 Task: Find connections with filter location Pedra Branca with filter topic #linkedincoachwith filter profile language French with filter current company CA/CS/CMA Hiring : Campus and Offcampus  with filter school West Bengal University of Technology, Kolkata with filter industry Book and Periodical Publishing with filter service category Writing with filter keywords title Wedding Coordinator
Action: Mouse moved to (647, 105)
Screenshot: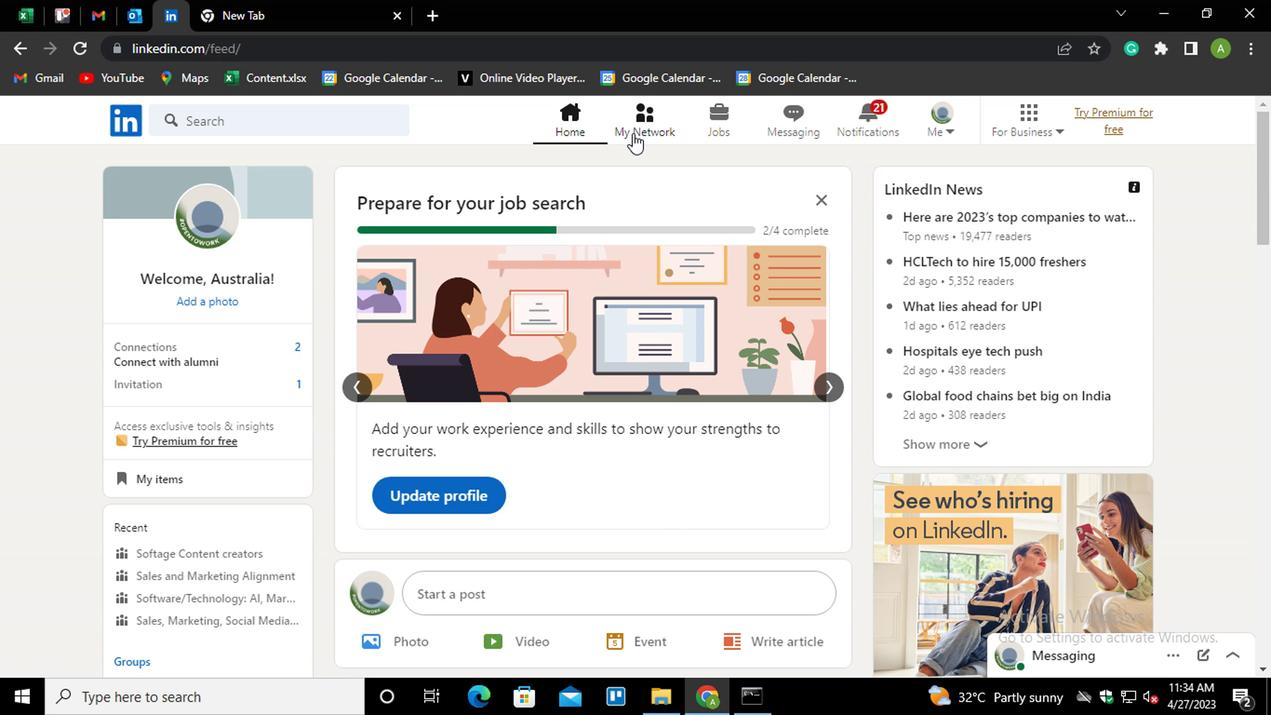 
Action: Mouse pressed left at (647, 105)
Screenshot: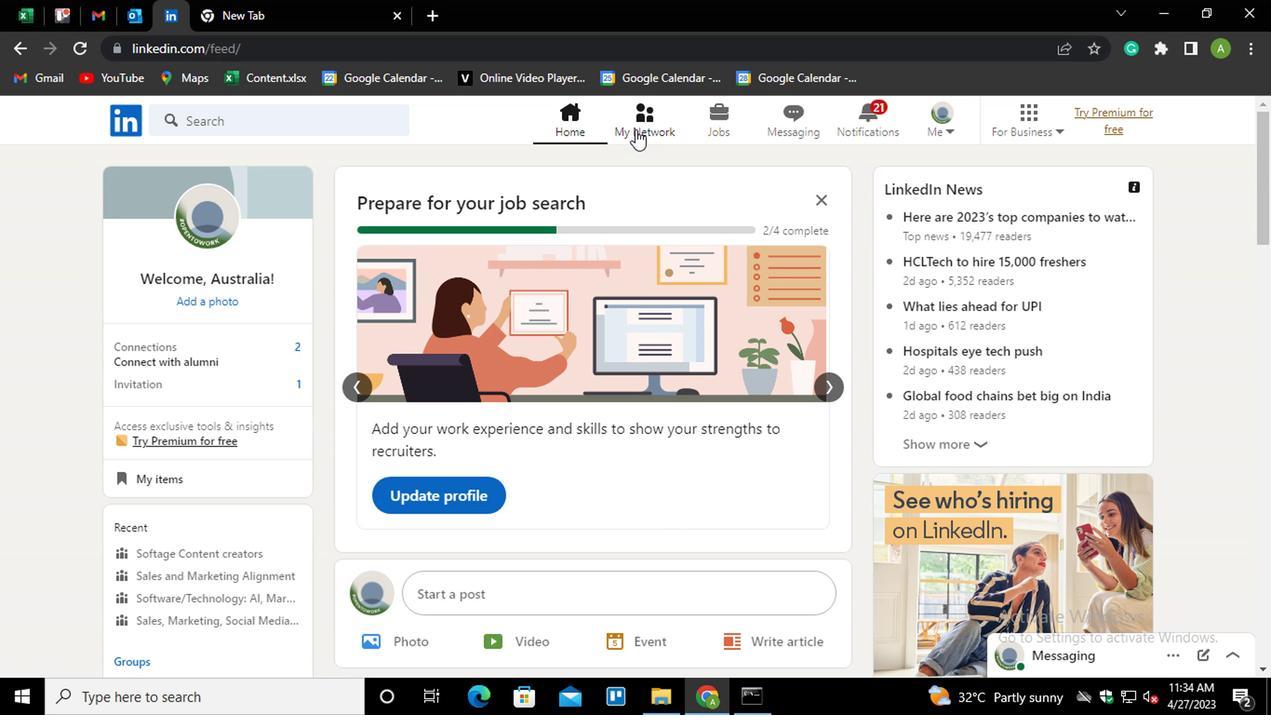 
Action: Mouse moved to (172, 219)
Screenshot: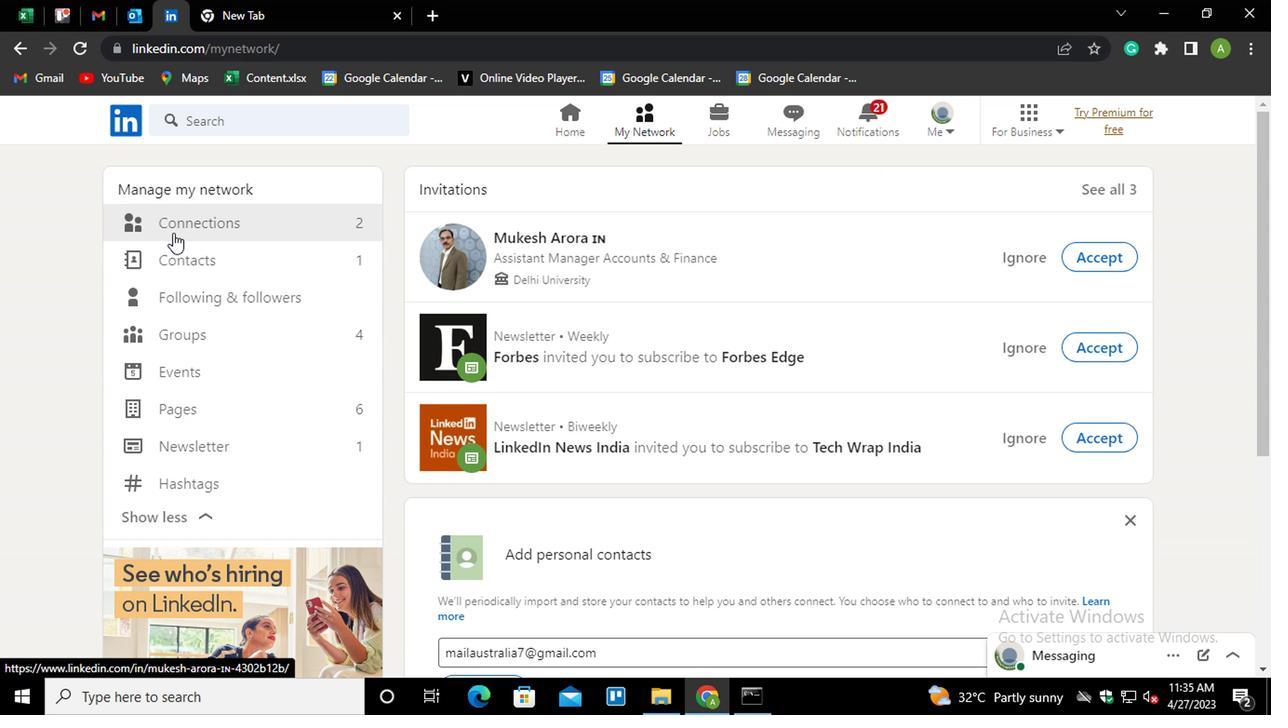 
Action: Mouse pressed left at (172, 219)
Screenshot: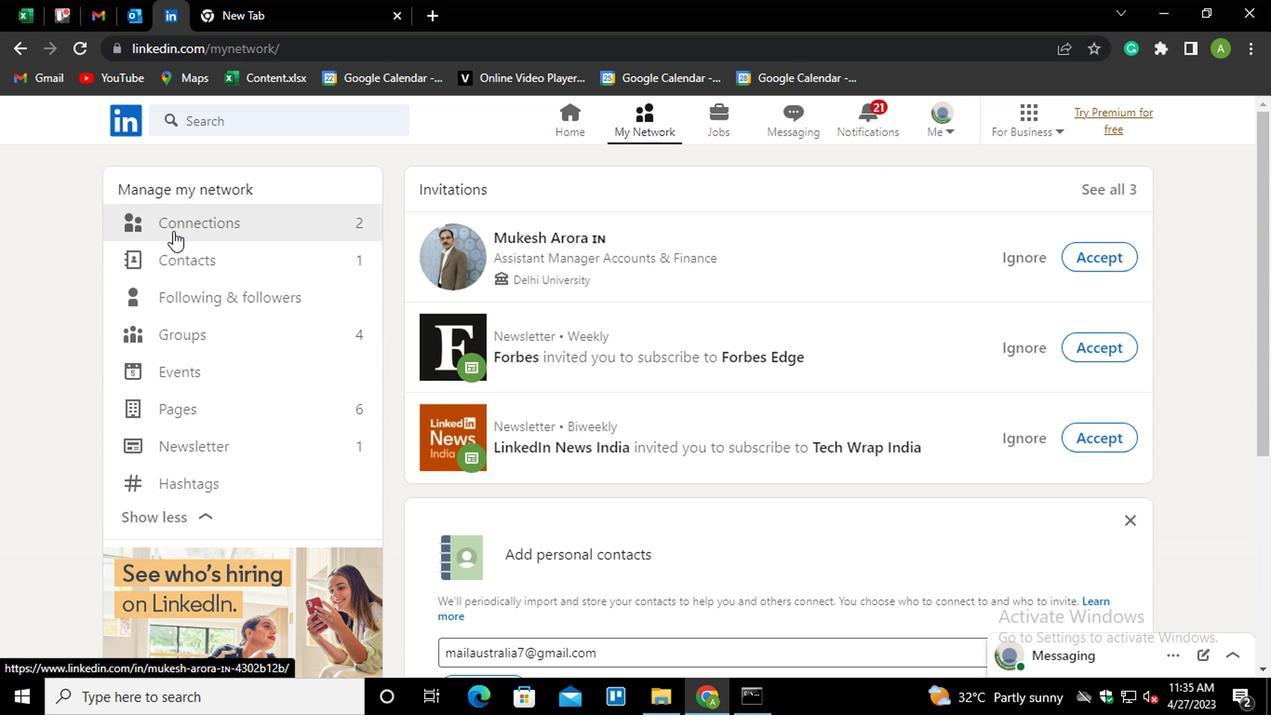 
Action: Mouse moved to (775, 223)
Screenshot: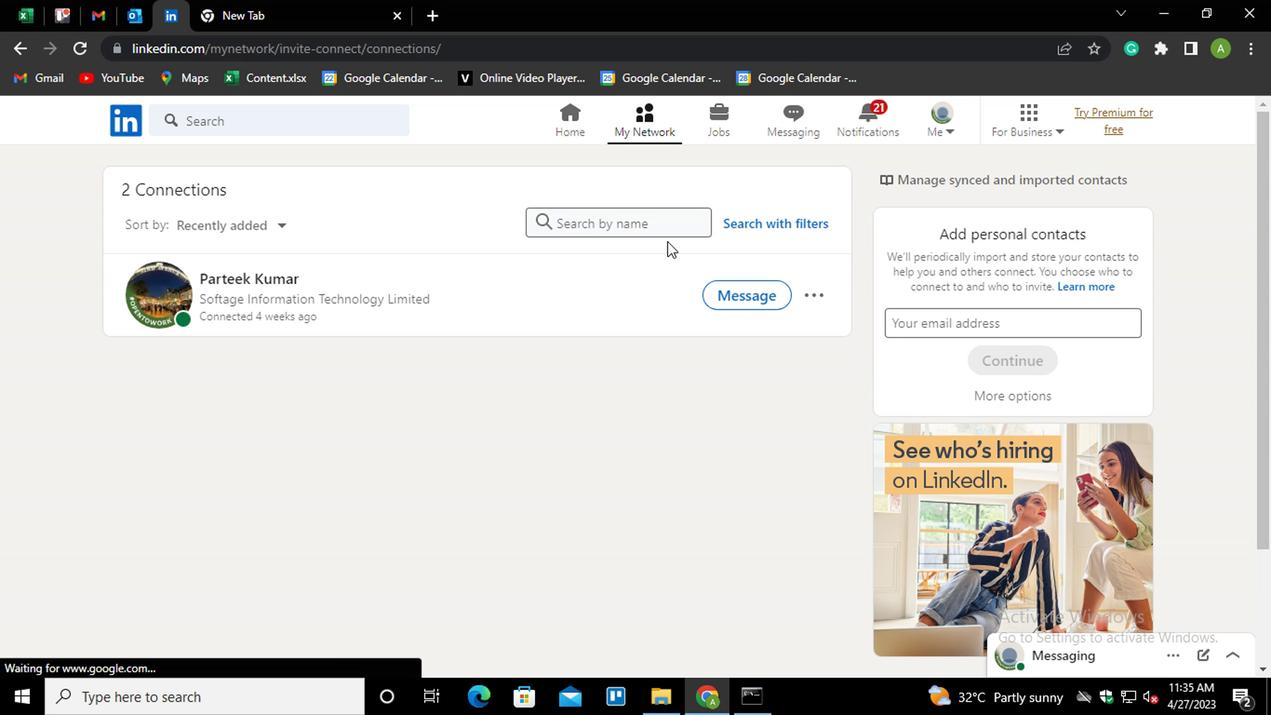 
Action: Mouse pressed left at (775, 223)
Screenshot: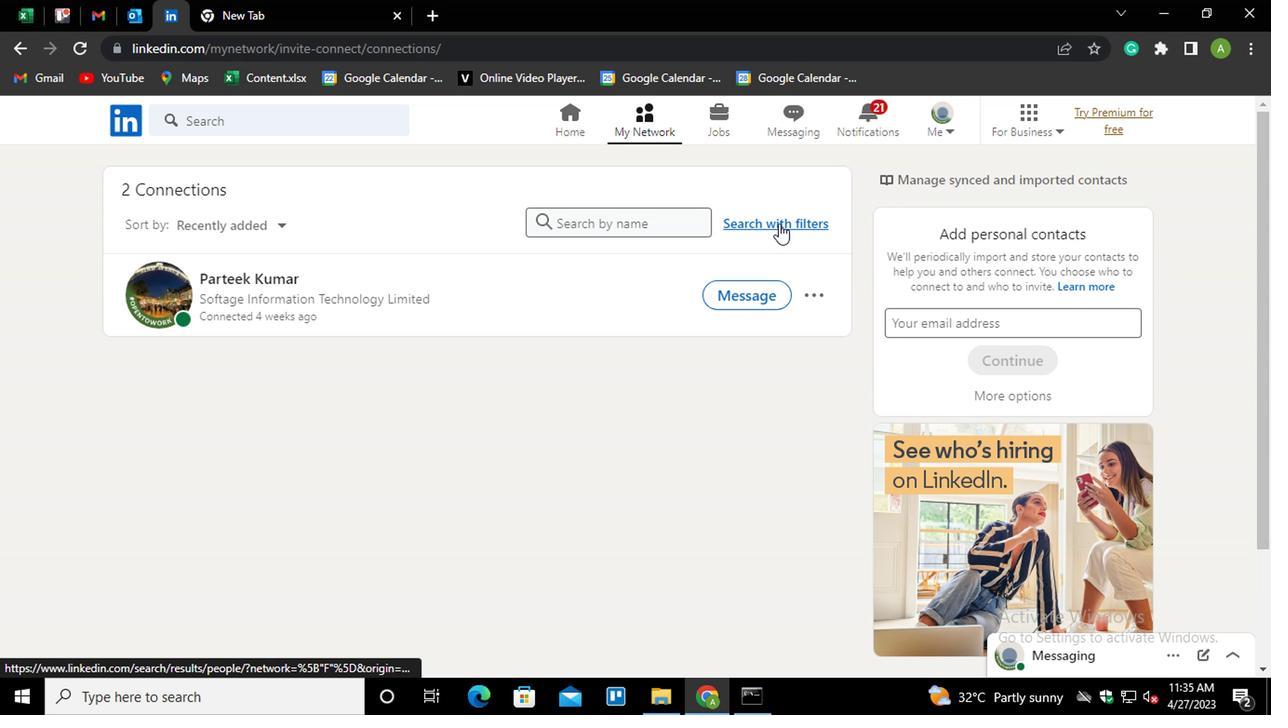
Action: Mouse moved to (698, 177)
Screenshot: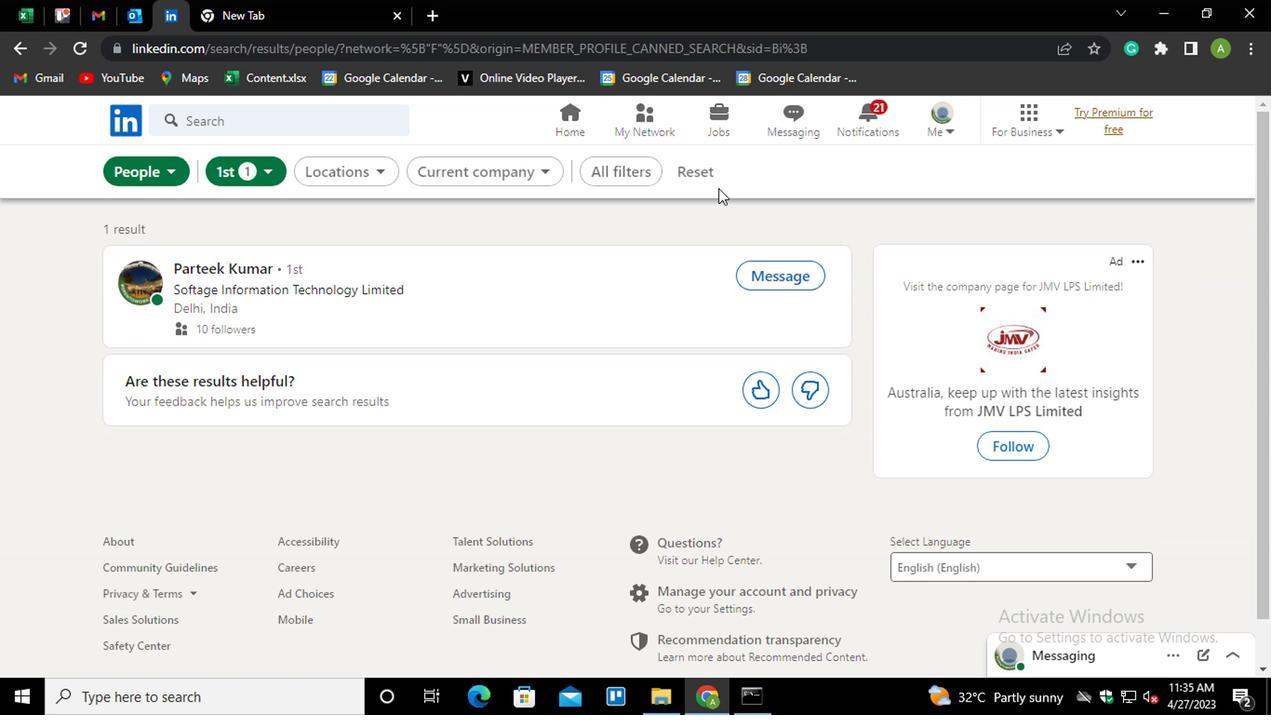 
Action: Mouse pressed left at (698, 177)
Screenshot: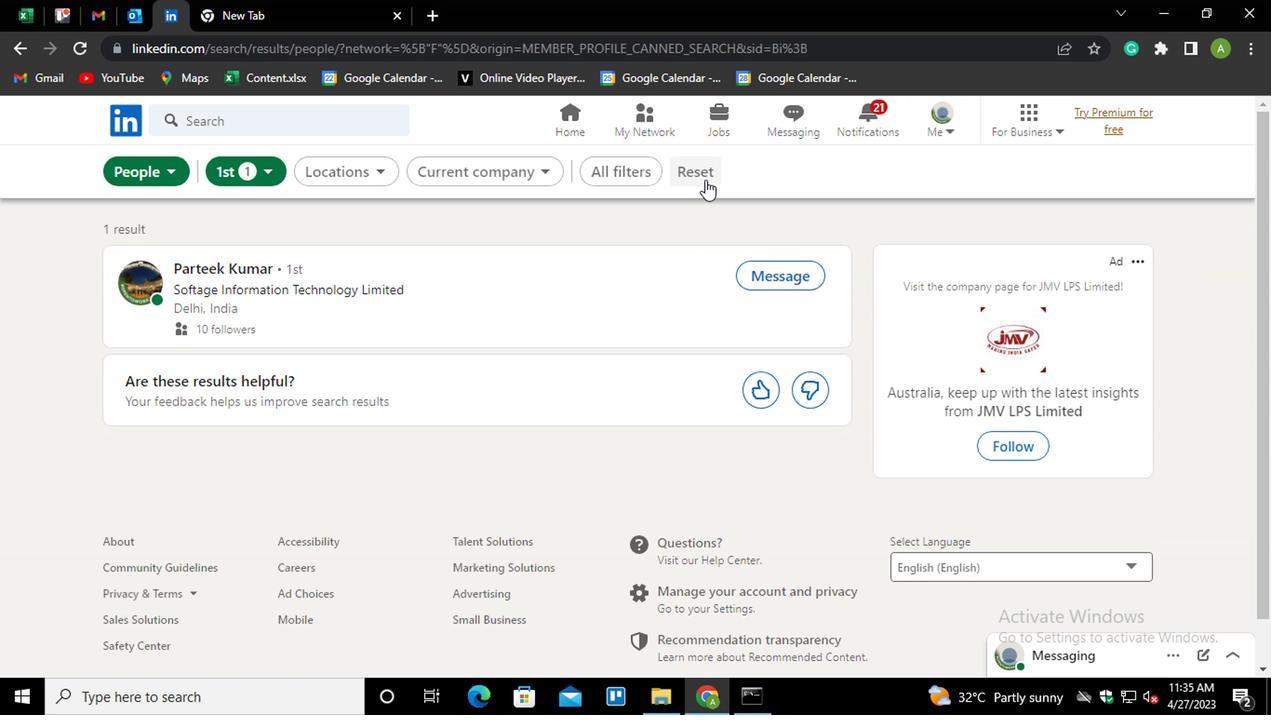 
Action: Mouse moved to (674, 177)
Screenshot: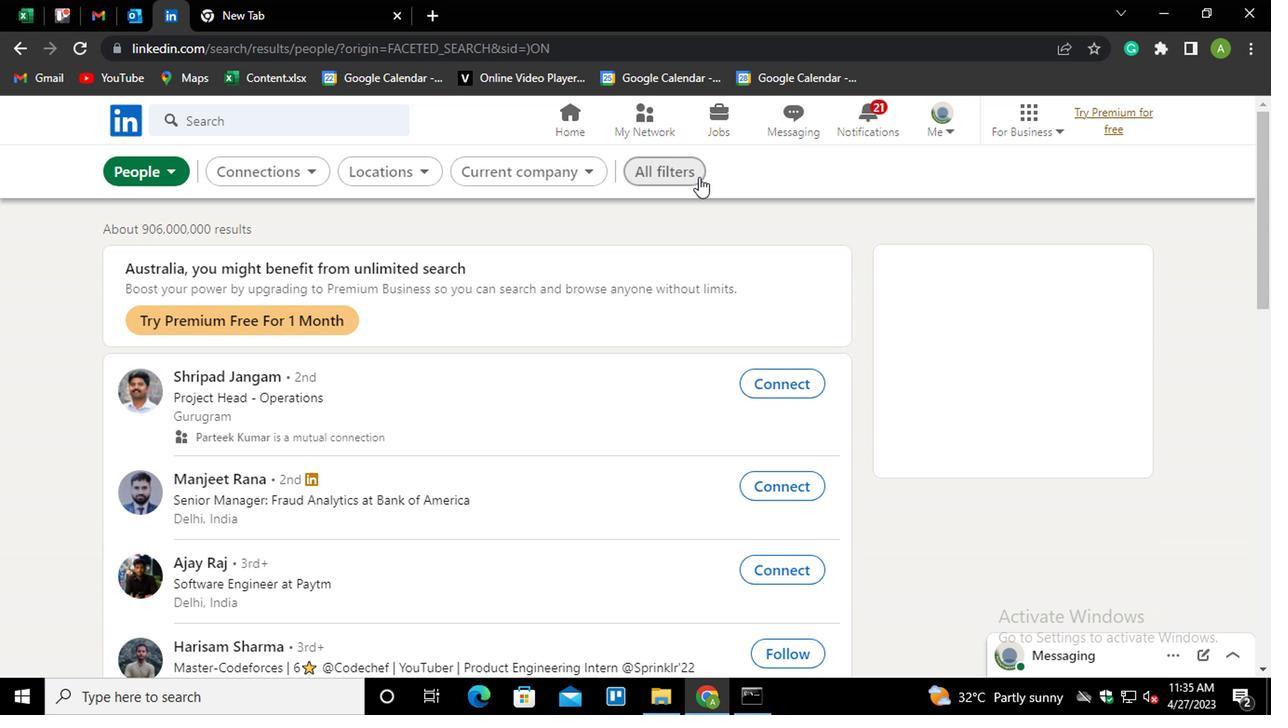 
Action: Mouse pressed left at (674, 177)
Screenshot: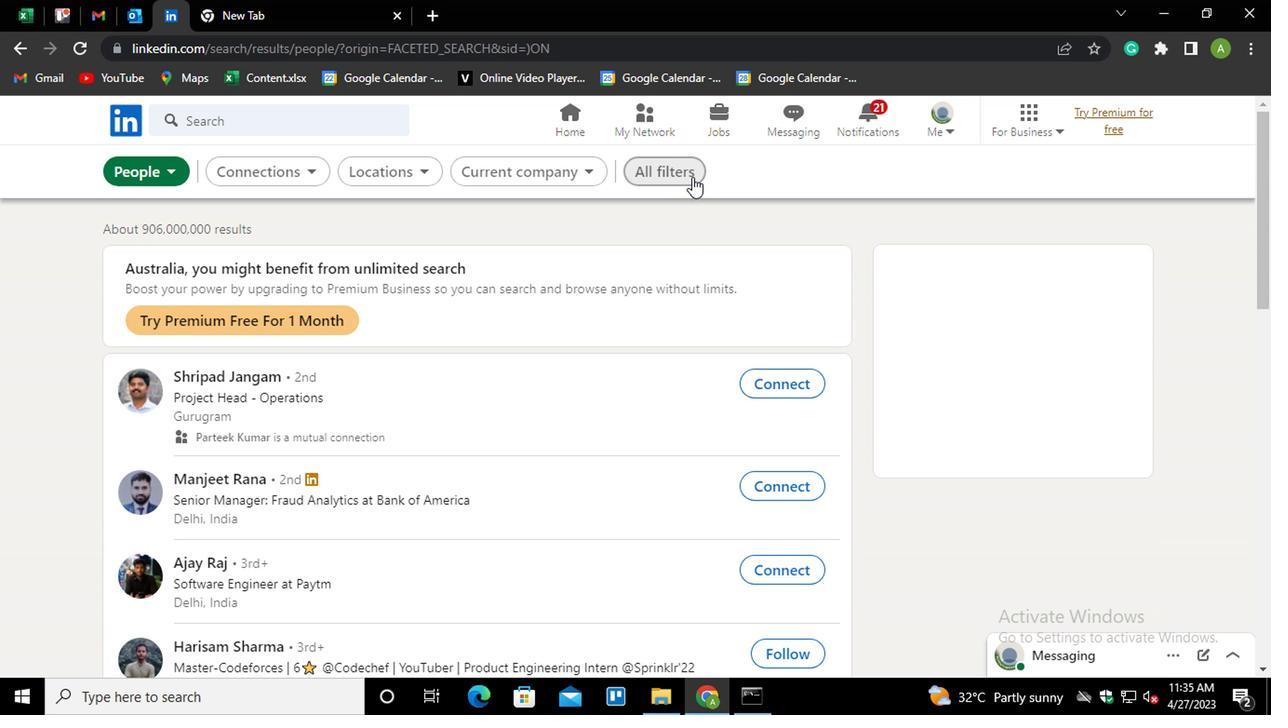 
Action: Mouse moved to (863, 375)
Screenshot: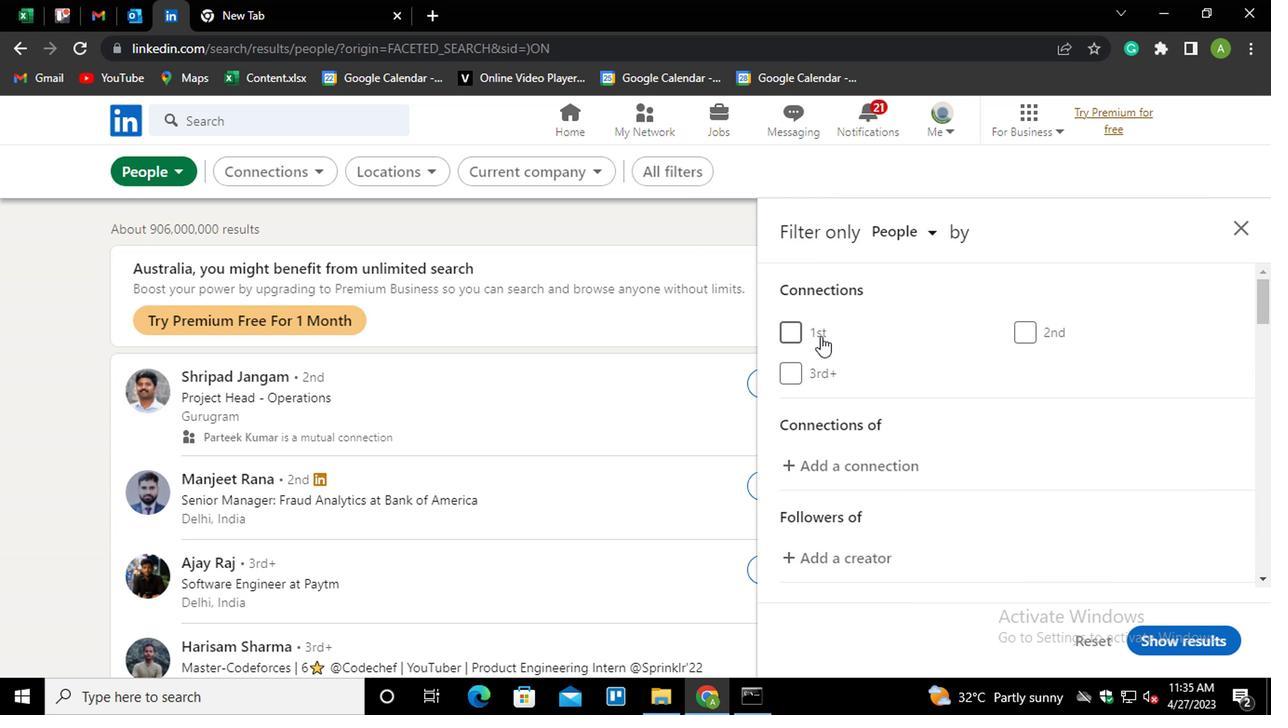 
Action: Mouse scrolled (863, 374) with delta (0, 0)
Screenshot: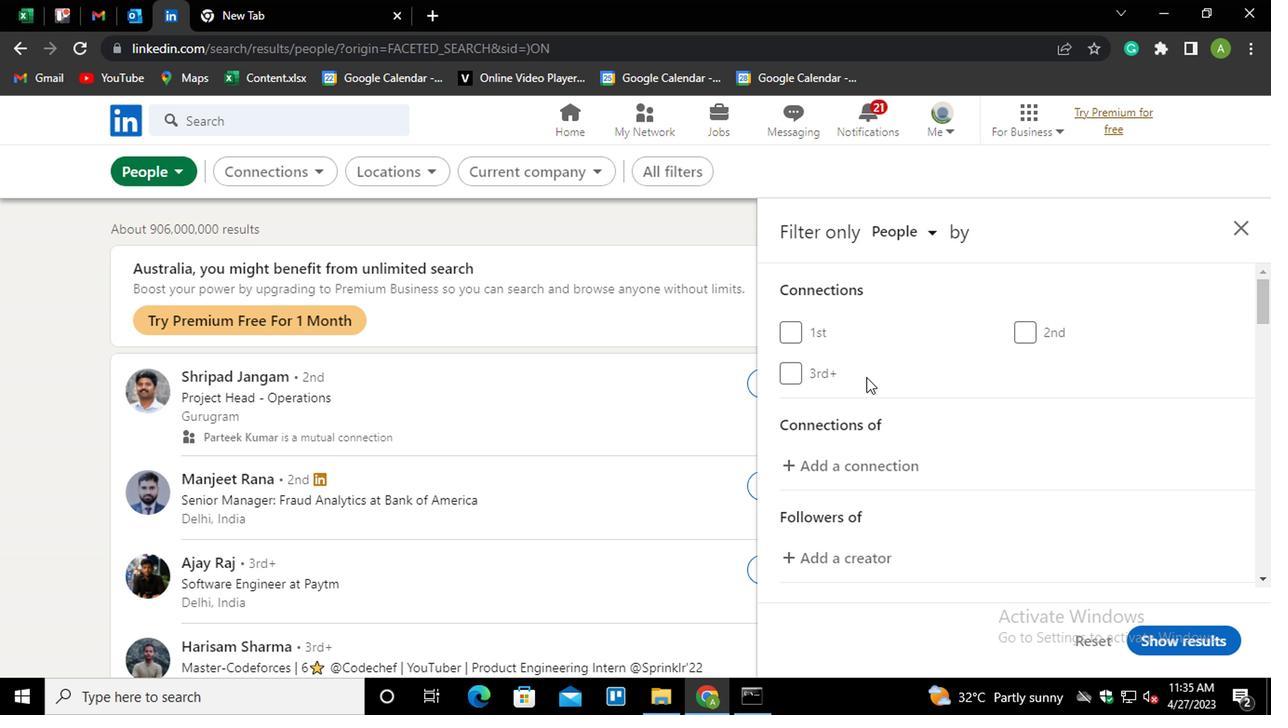 
Action: Mouse moved to (865, 375)
Screenshot: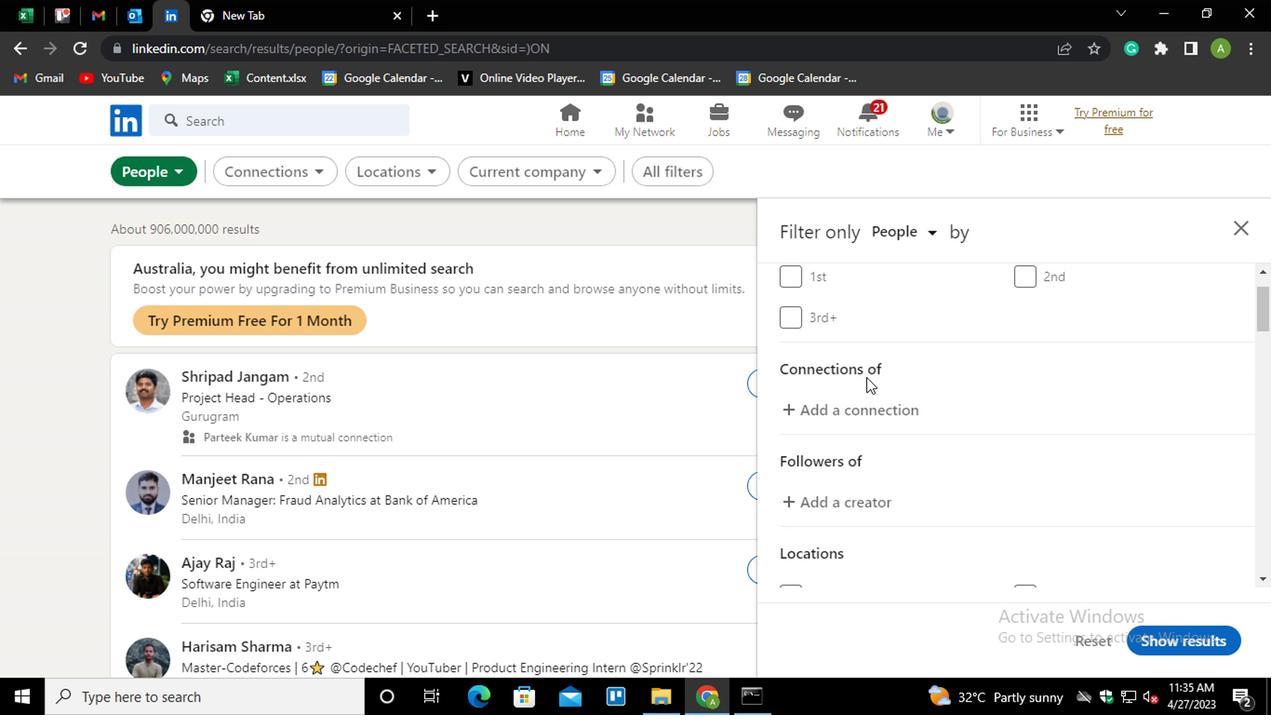 
Action: Mouse scrolled (865, 374) with delta (0, 0)
Screenshot: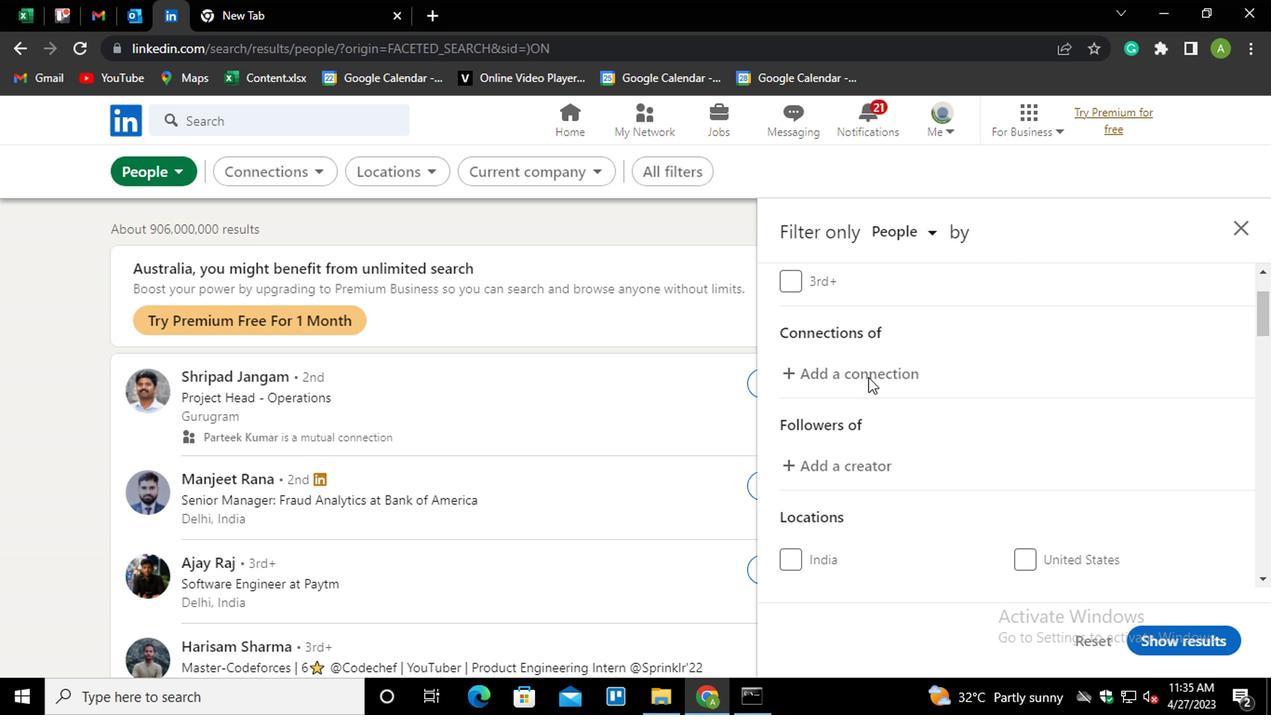 
Action: Mouse scrolled (865, 374) with delta (0, 0)
Screenshot: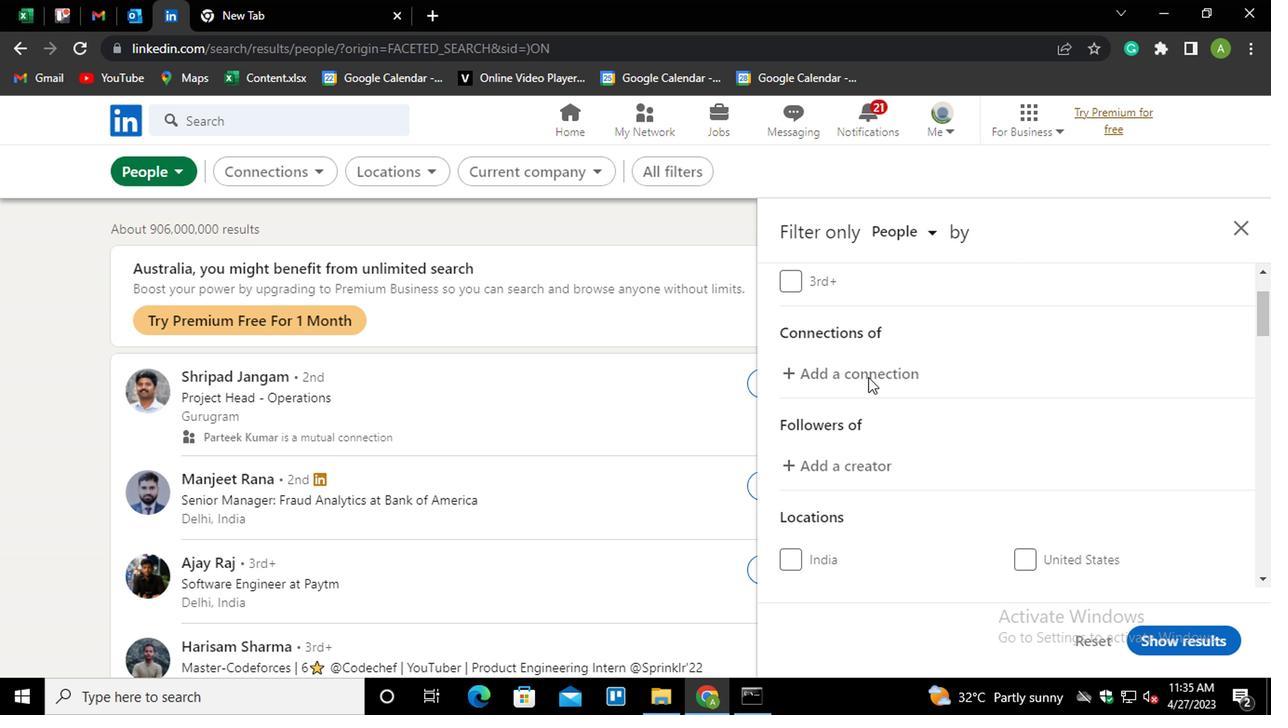 
Action: Mouse moved to (921, 413)
Screenshot: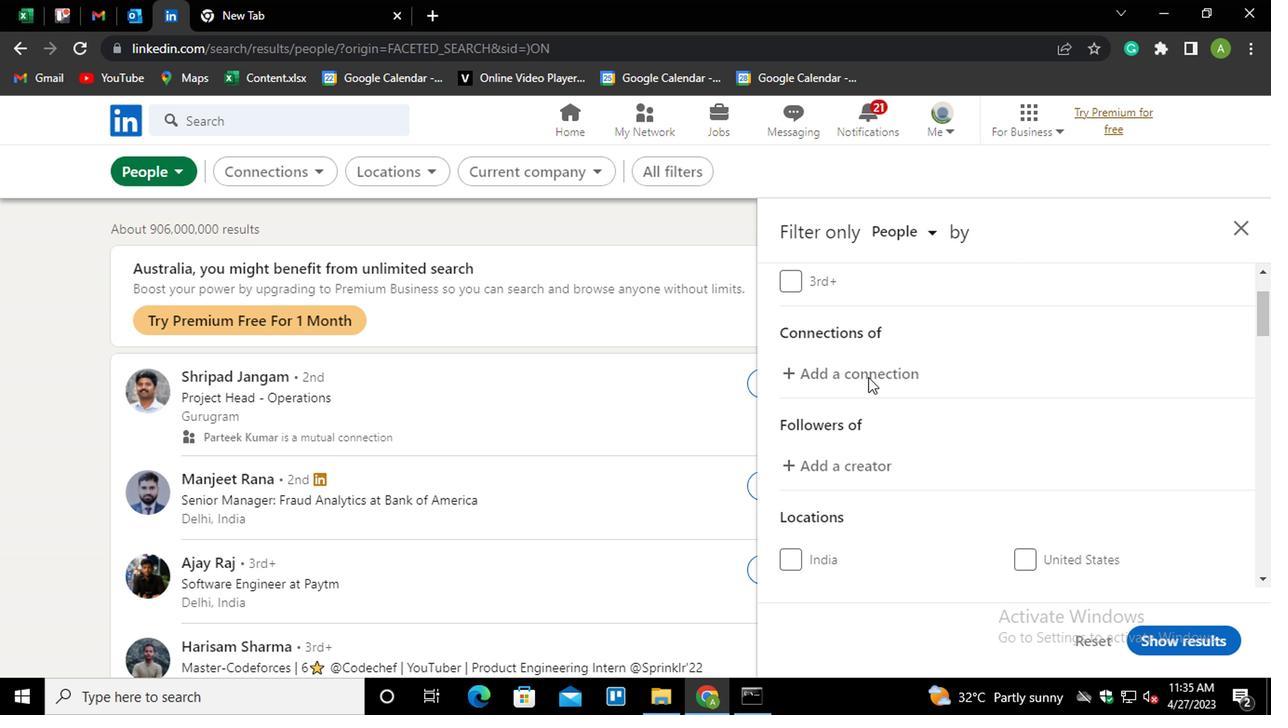 
Action: Mouse scrolled (921, 412) with delta (0, 0)
Screenshot: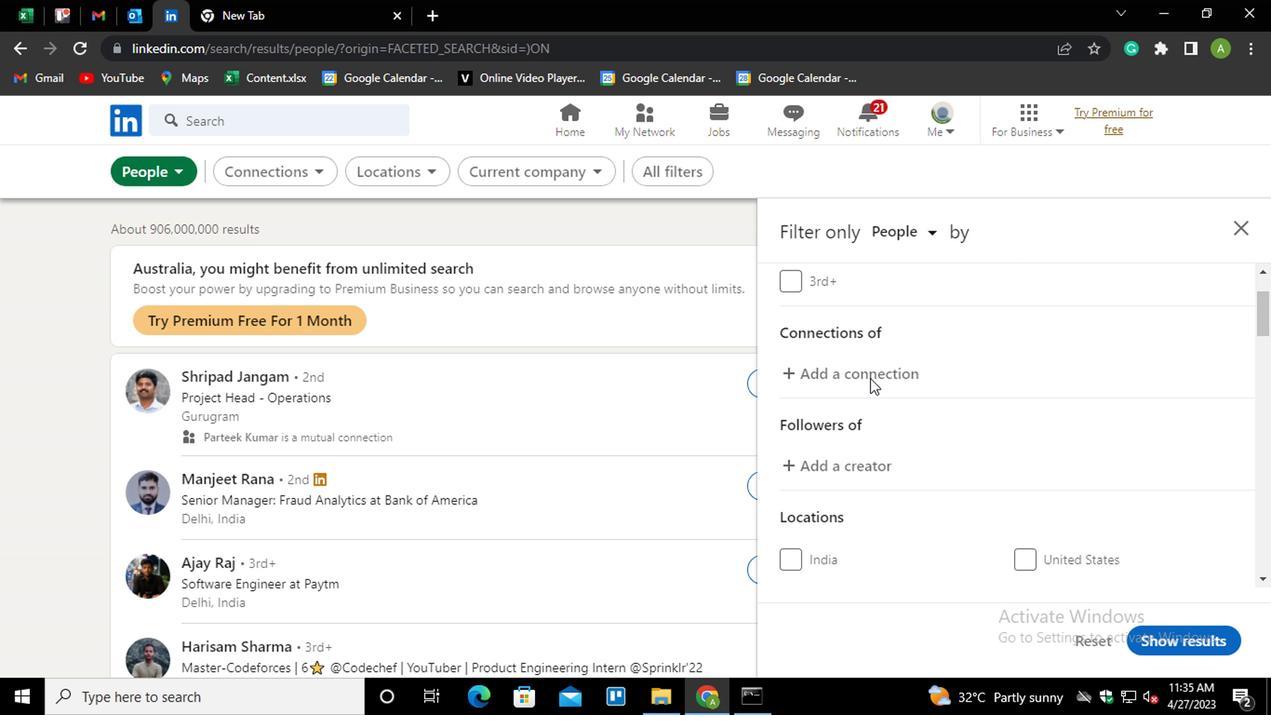 
Action: Mouse moved to (1063, 356)
Screenshot: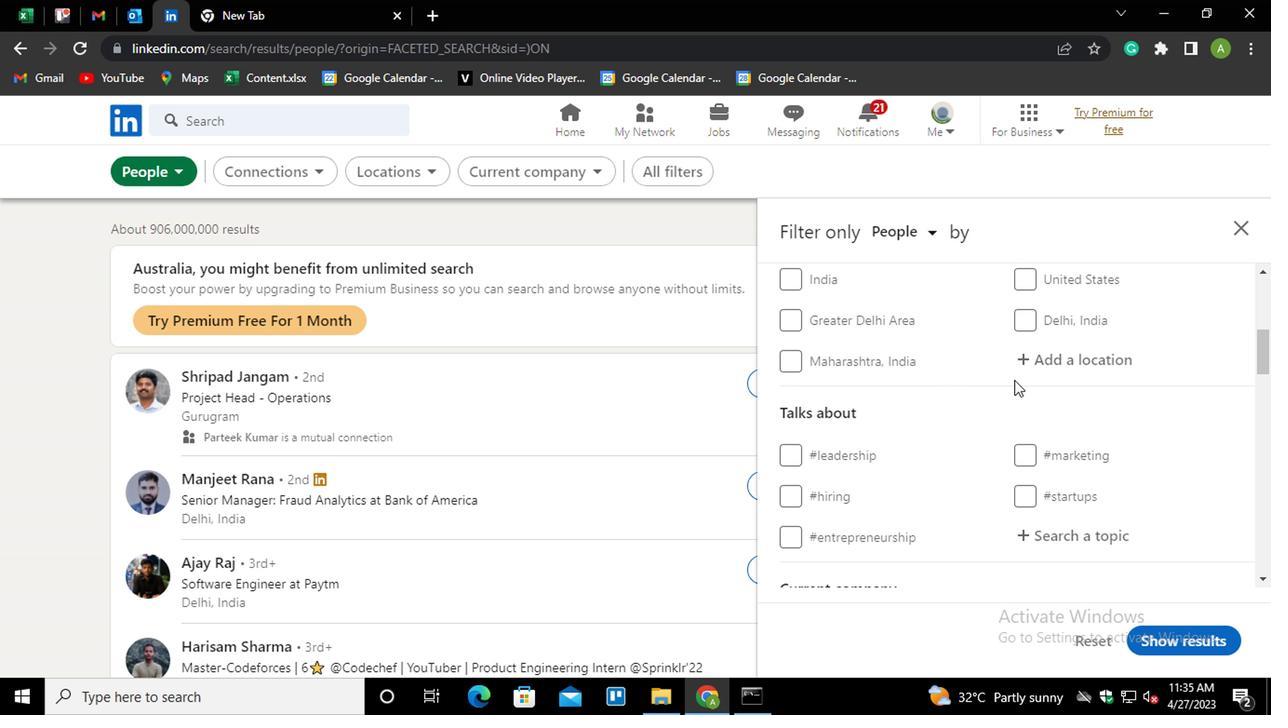
Action: Mouse pressed left at (1063, 356)
Screenshot: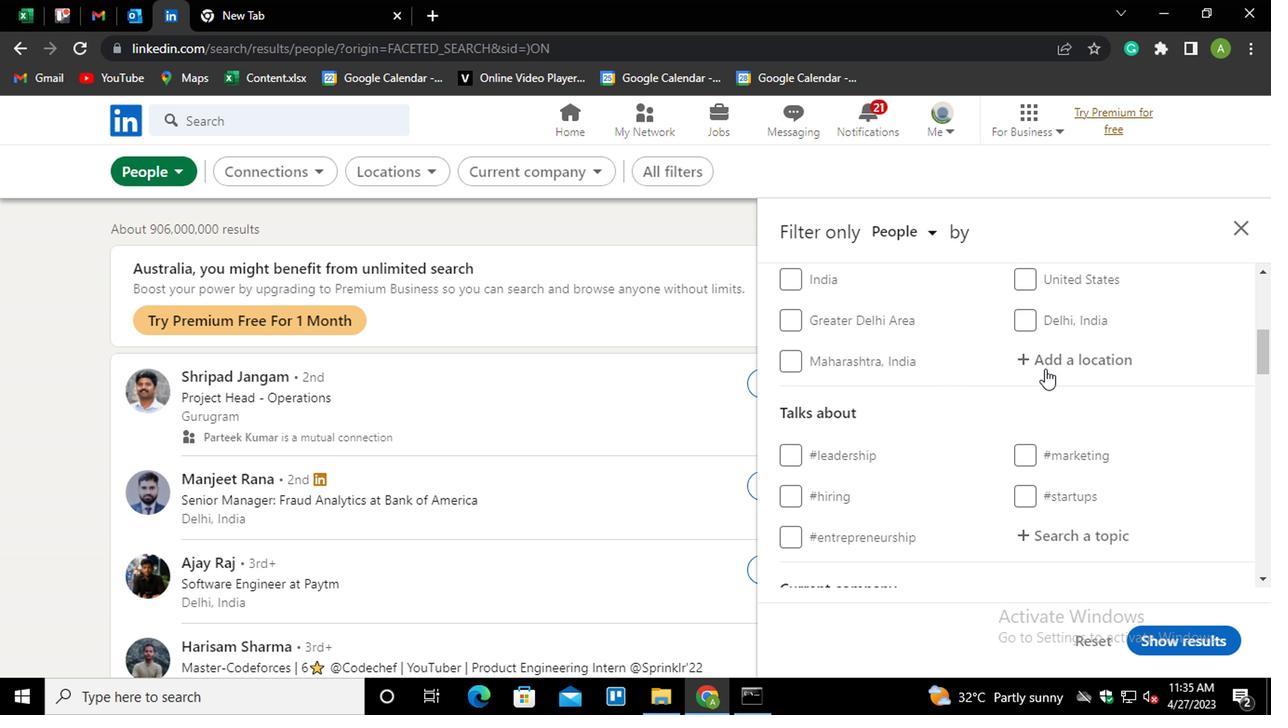 
Action: Mouse moved to (1067, 356)
Screenshot: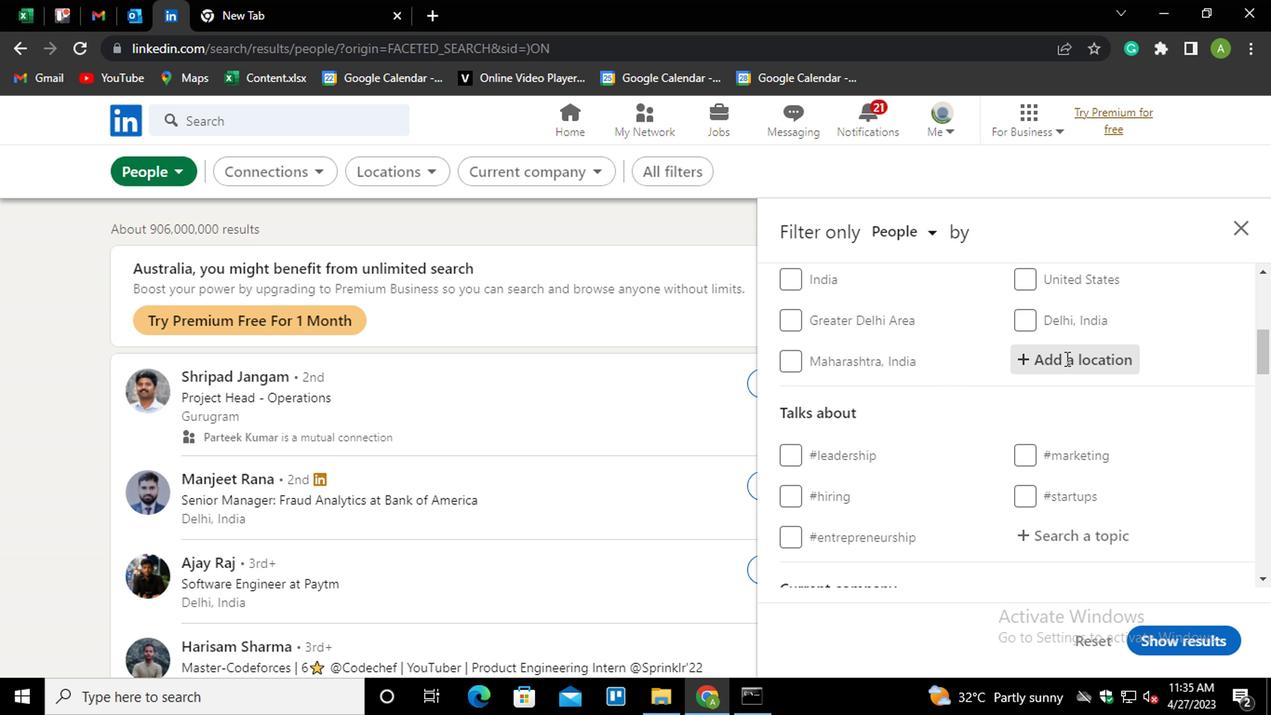 
Action: Mouse pressed left at (1067, 356)
Screenshot: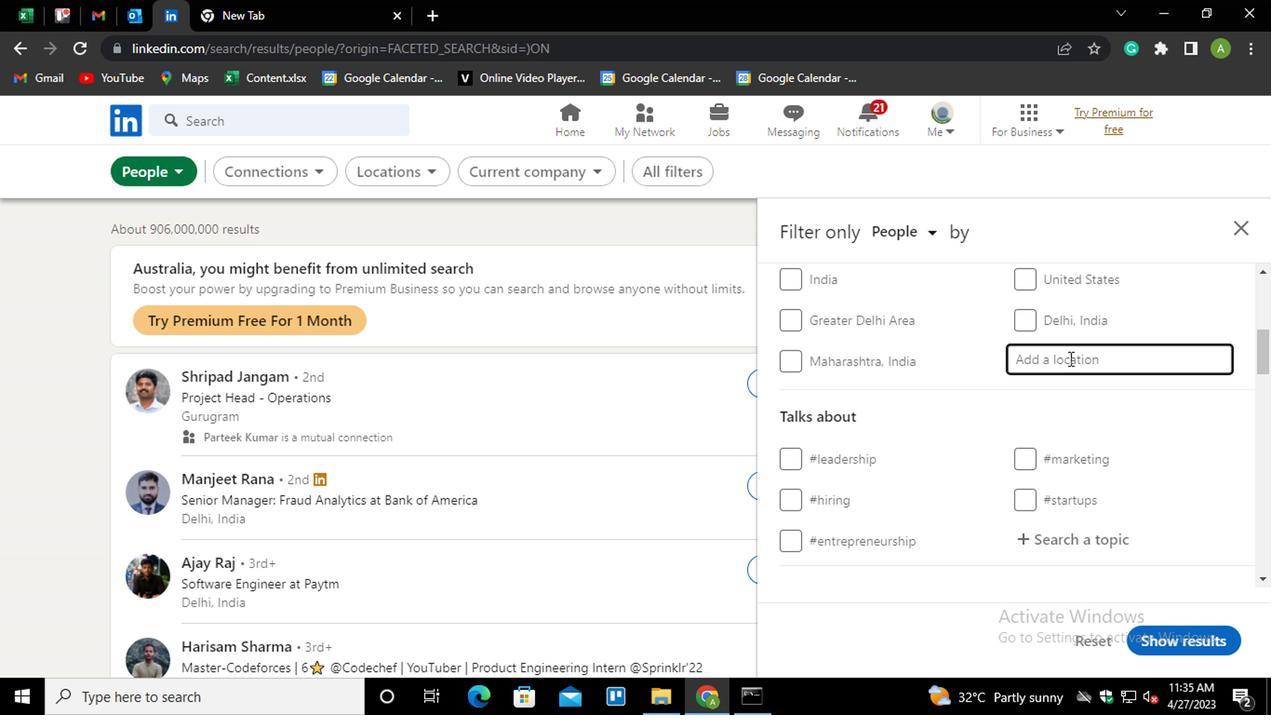 
Action: Key pressed <Key.shift_r>Pedra<Key.down><Key.enter>
Screenshot: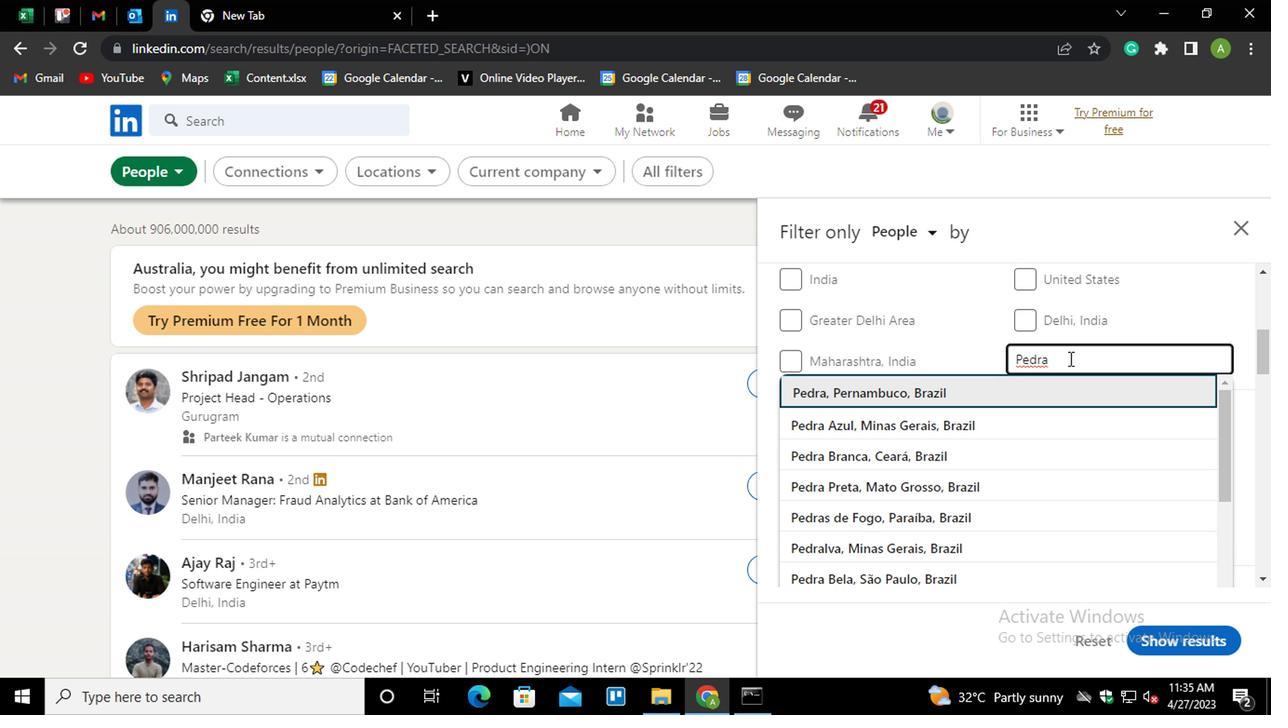
Action: Mouse moved to (1070, 356)
Screenshot: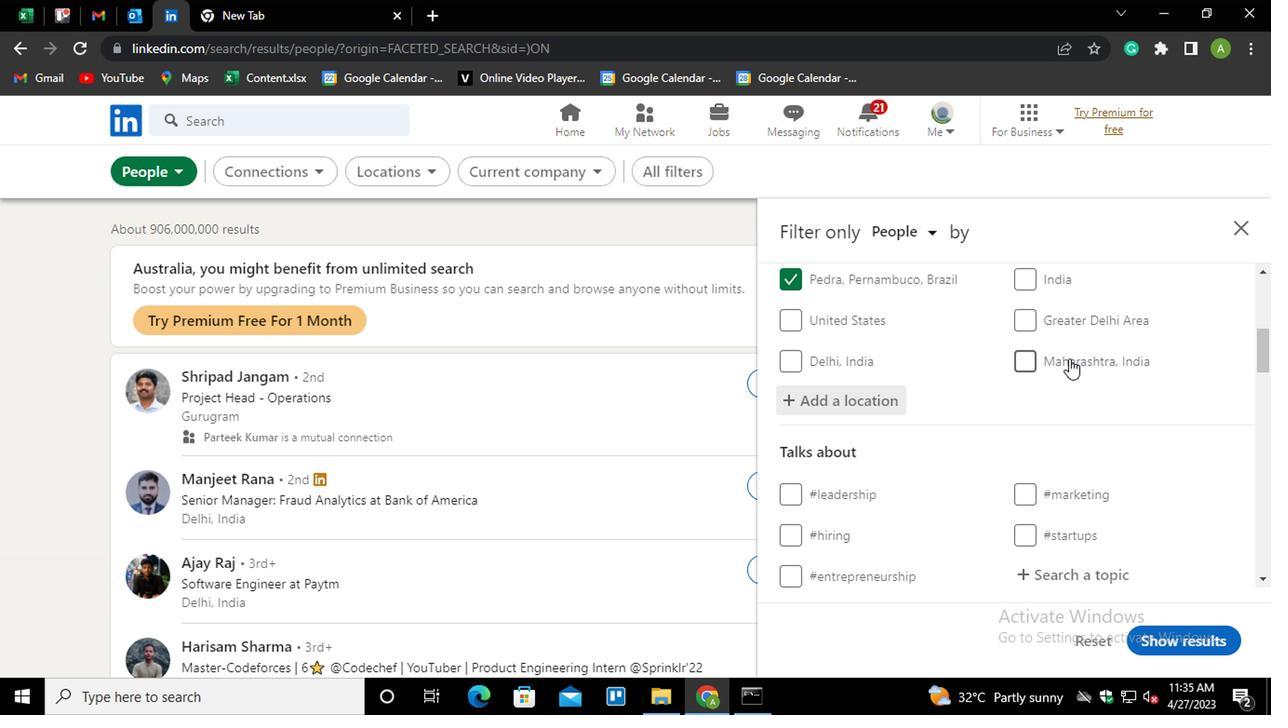 
Action: Mouse scrolled (1070, 356) with delta (0, 0)
Screenshot: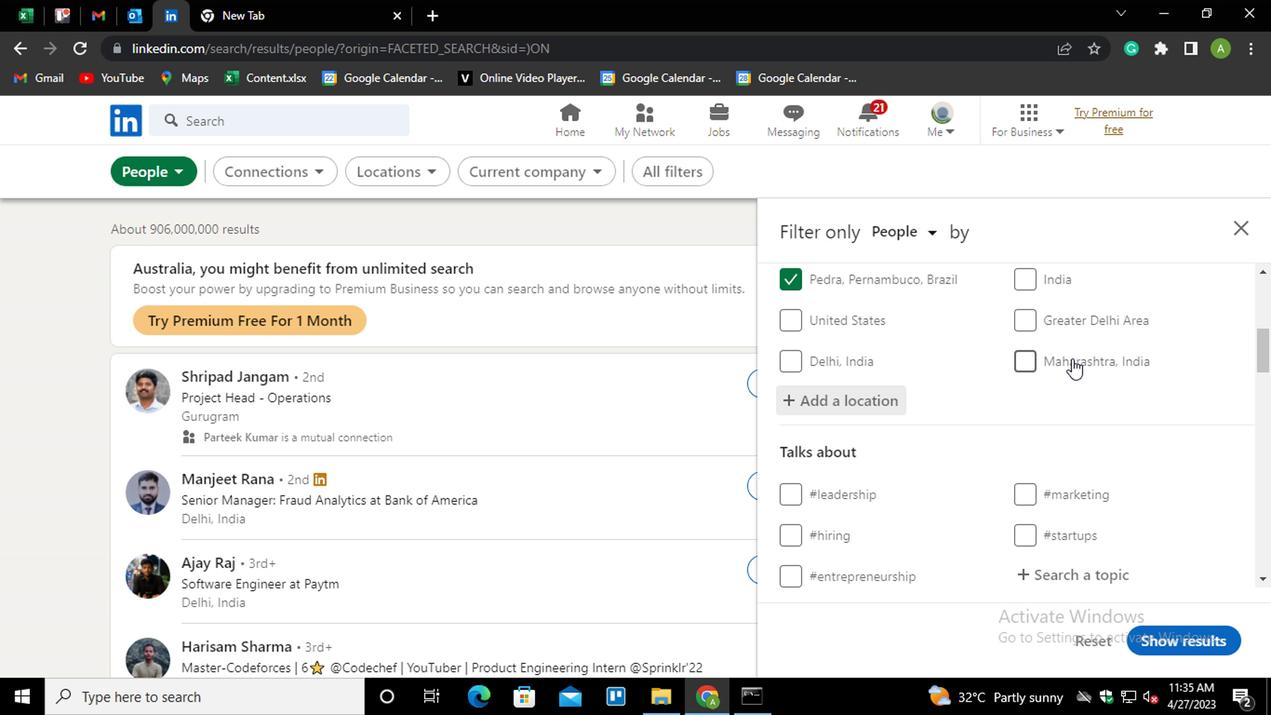 
Action: Mouse moved to (1038, 480)
Screenshot: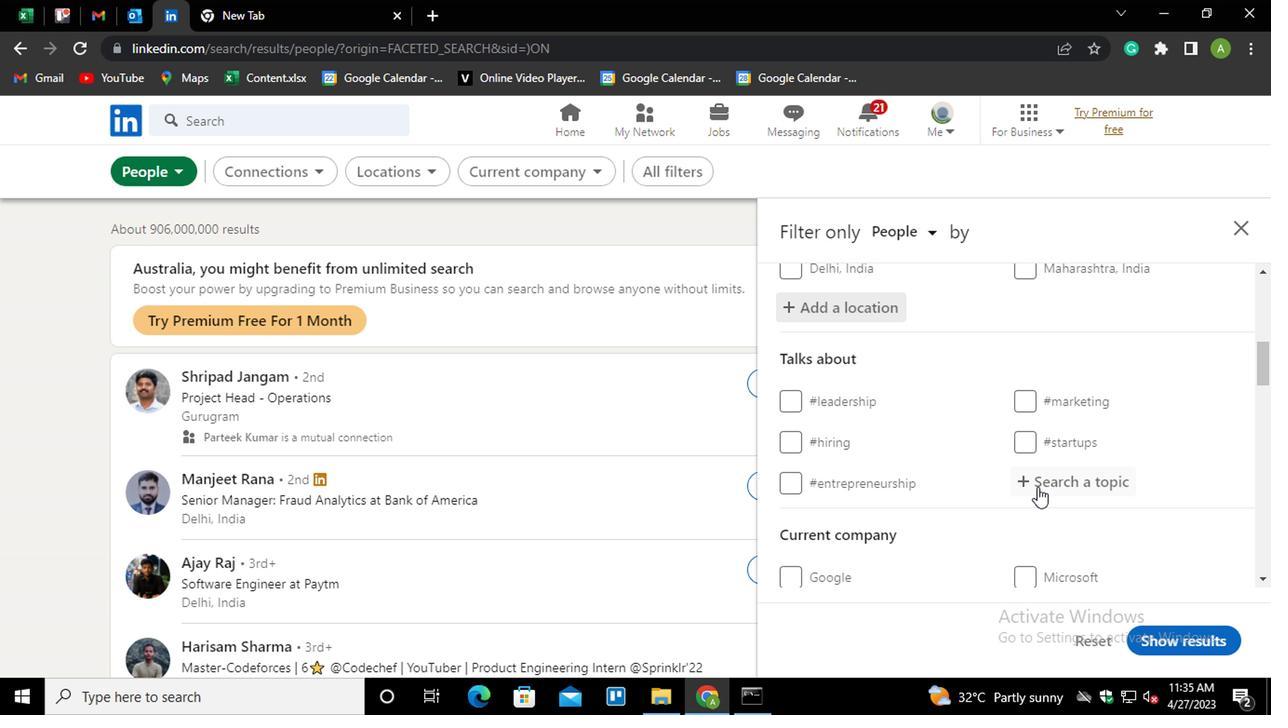 
Action: Mouse pressed left at (1038, 480)
Screenshot: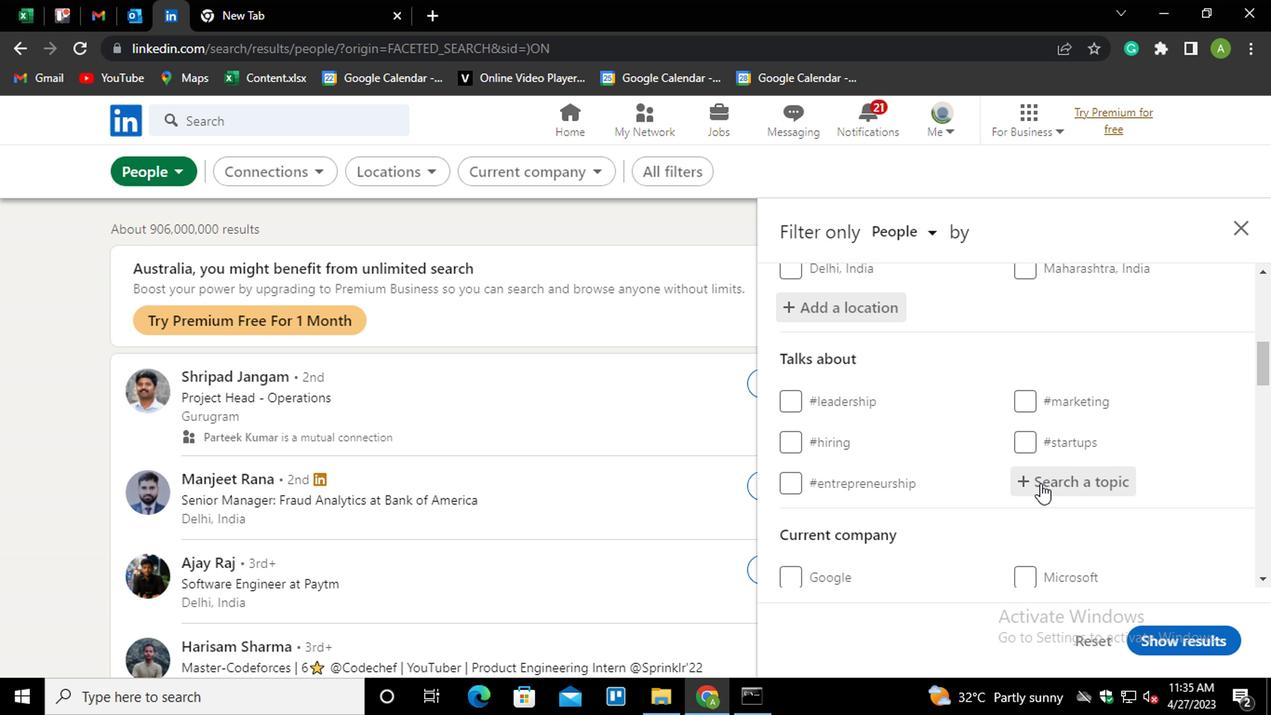 
Action: Mouse moved to (1046, 480)
Screenshot: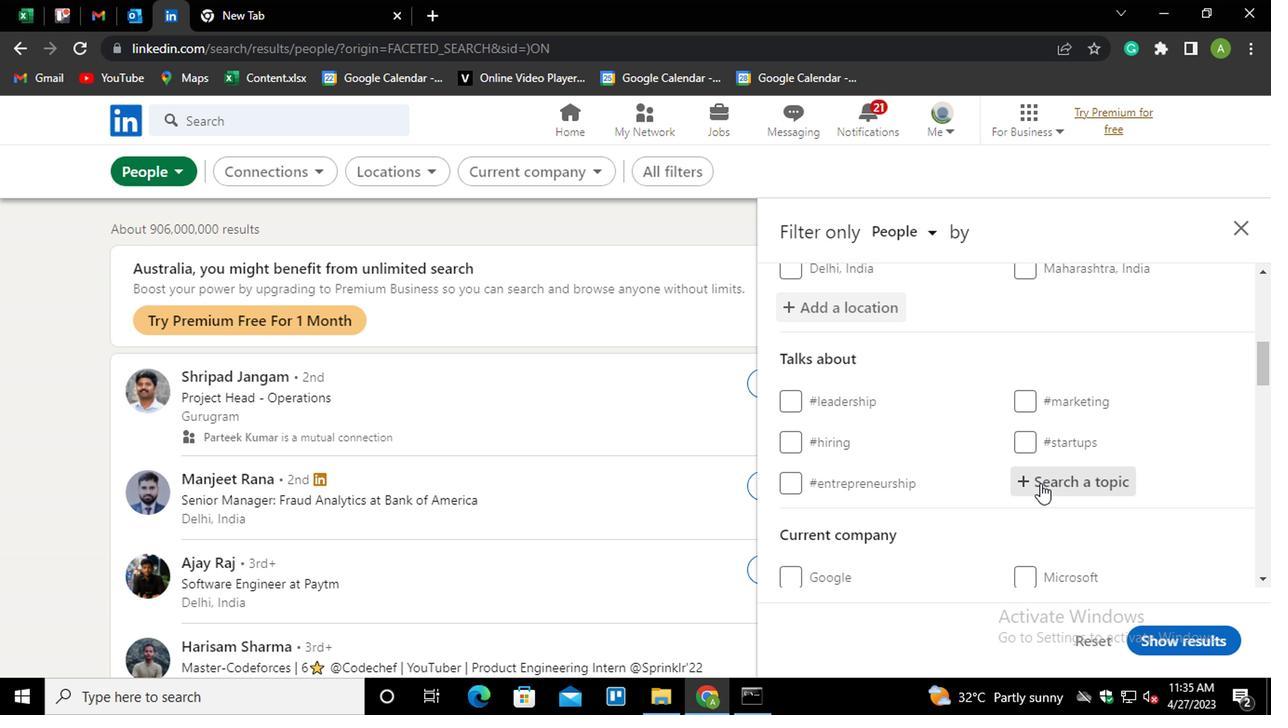 
Action: Mouse pressed left at (1046, 480)
Screenshot: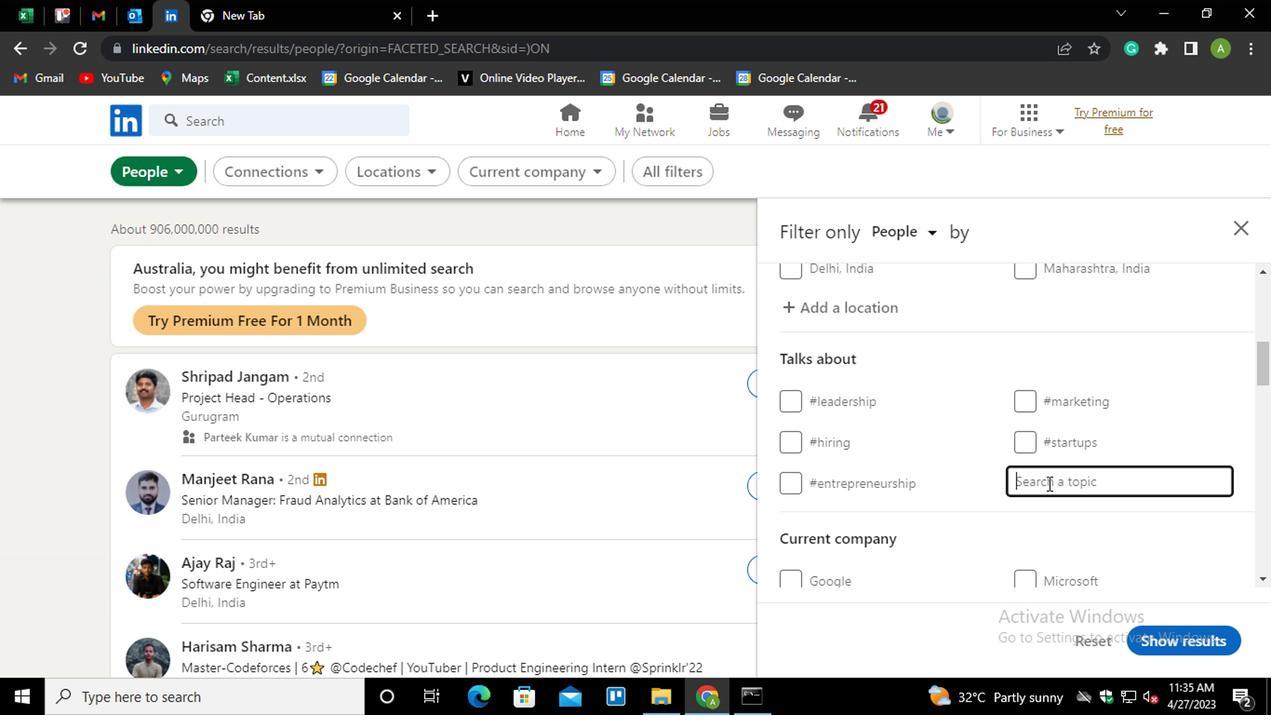 
Action: Mouse moved to (1046, 480)
Screenshot: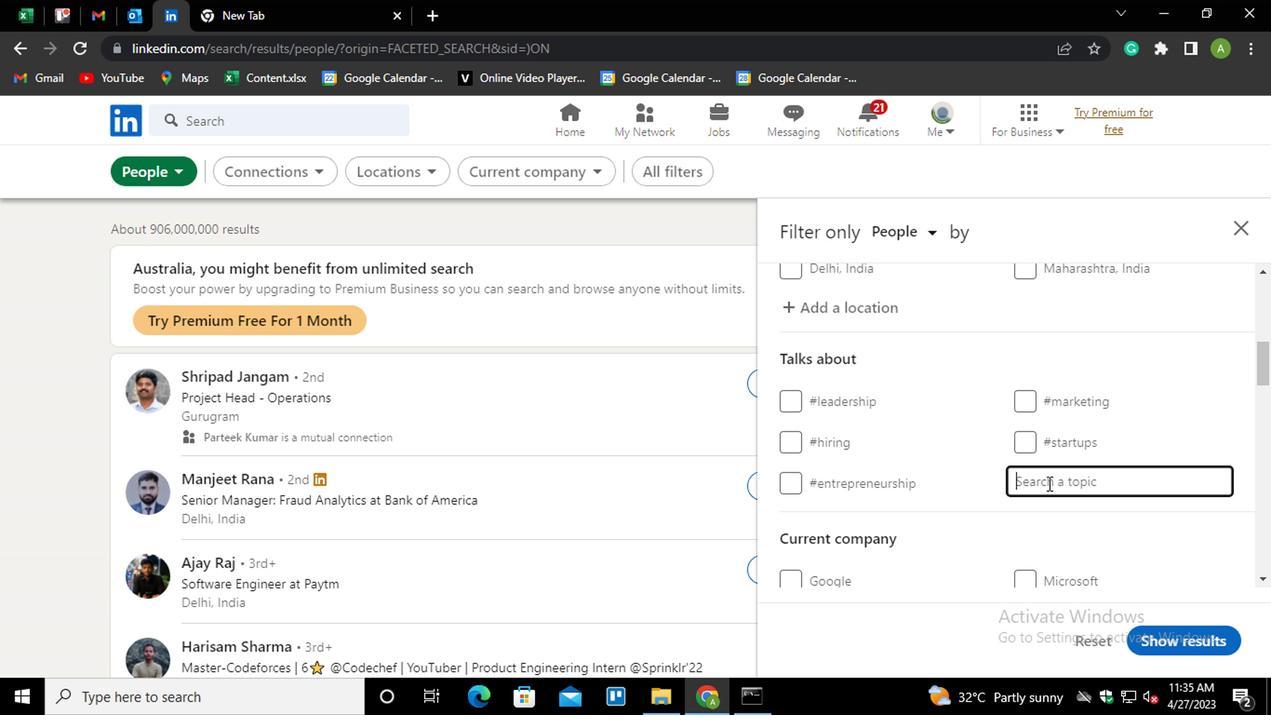 
Action: Key pressed <Key.shift>#LINKEDINCOACH
Screenshot: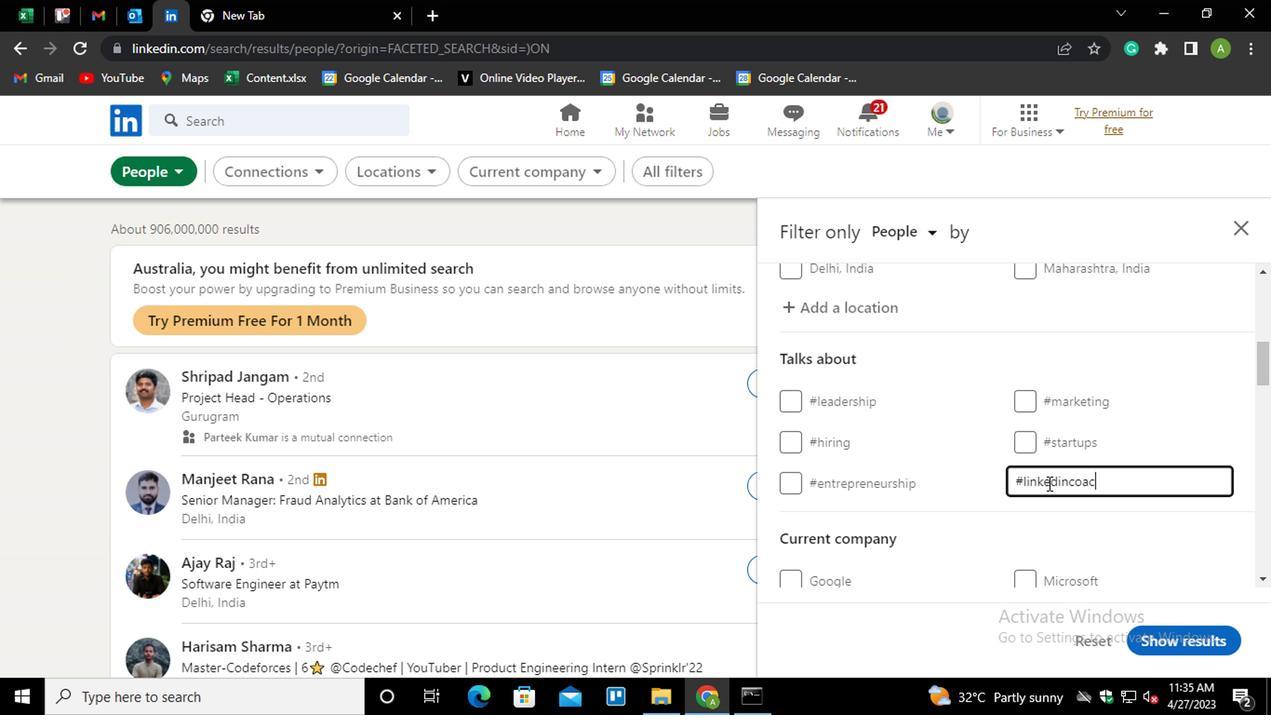 
Action: Mouse moved to (1177, 443)
Screenshot: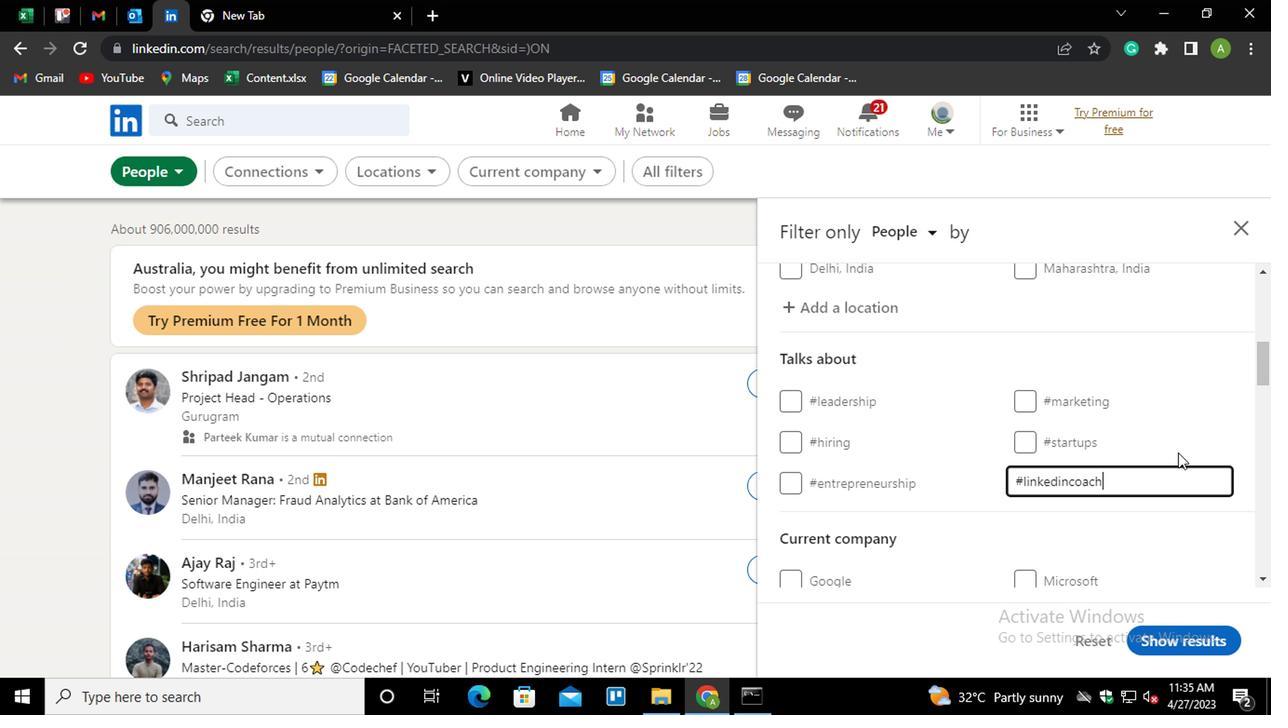 
Action: Mouse pressed left at (1177, 443)
Screenshot: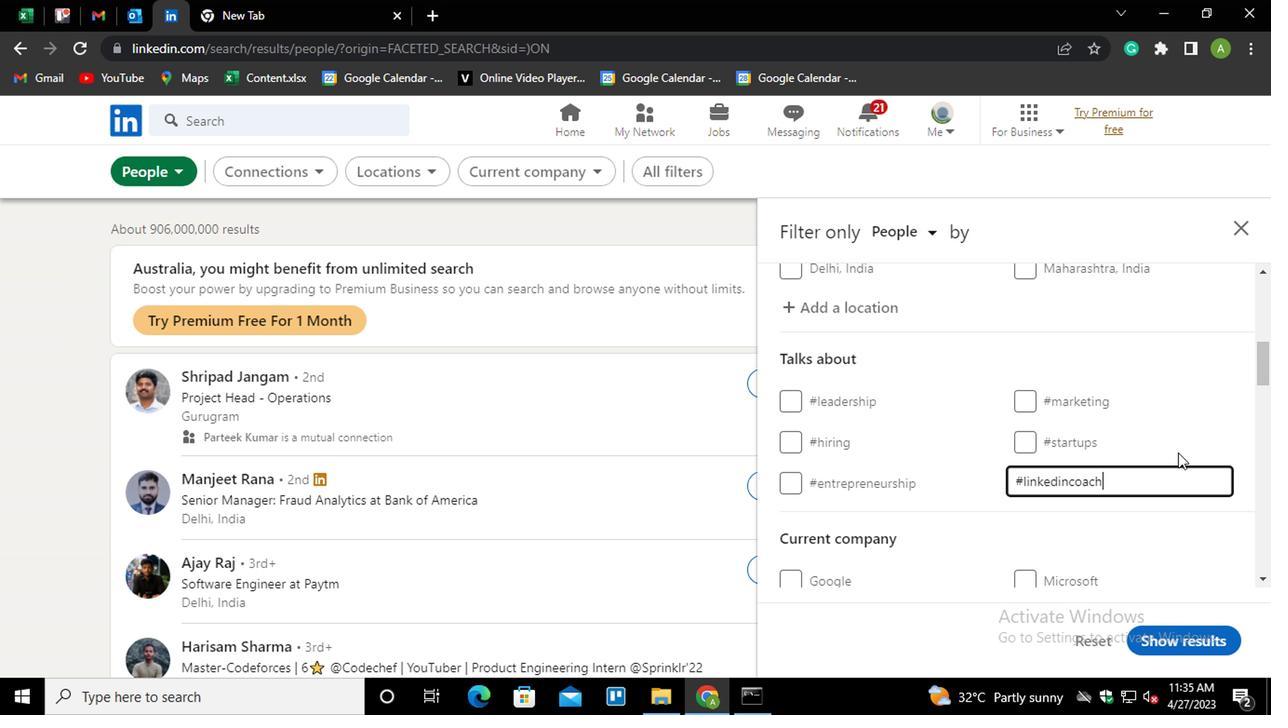 
Action: Mouse scrolled (1177, 442) with delta (0, 0)
Screenshot: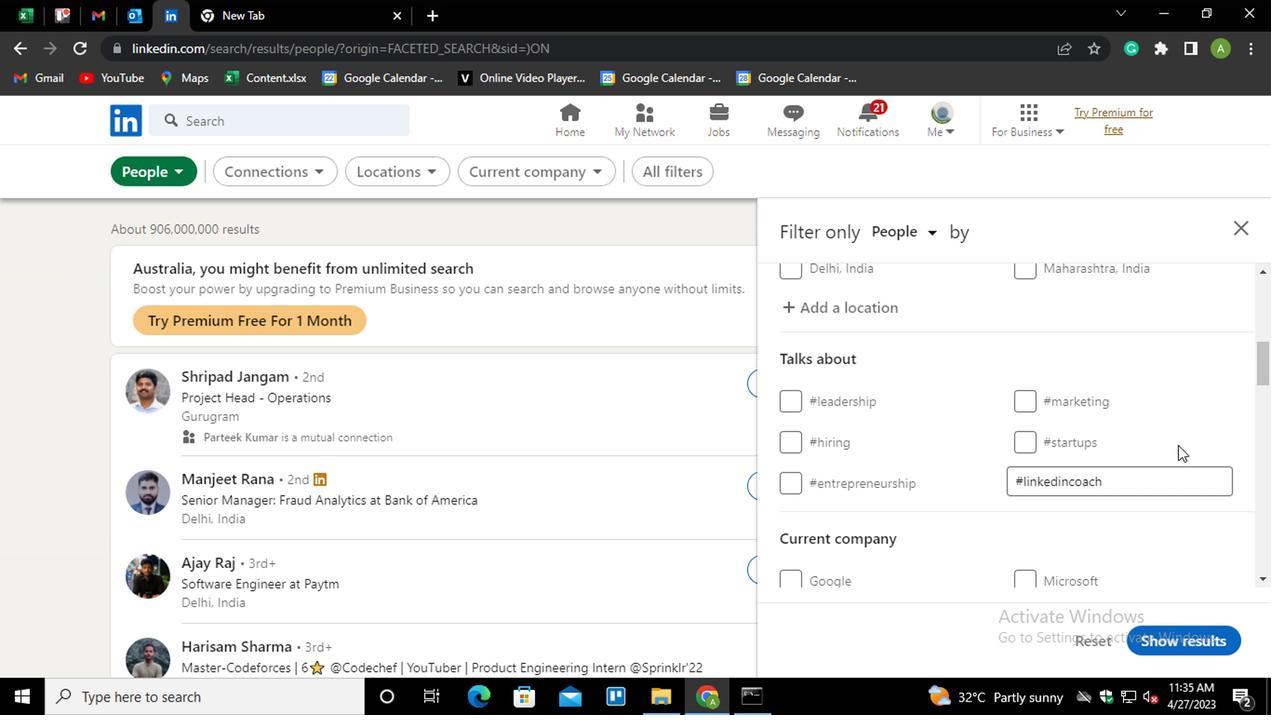 
Action: Mouse scrolled (1177, 442) with delta (0, 0)
Screenshot: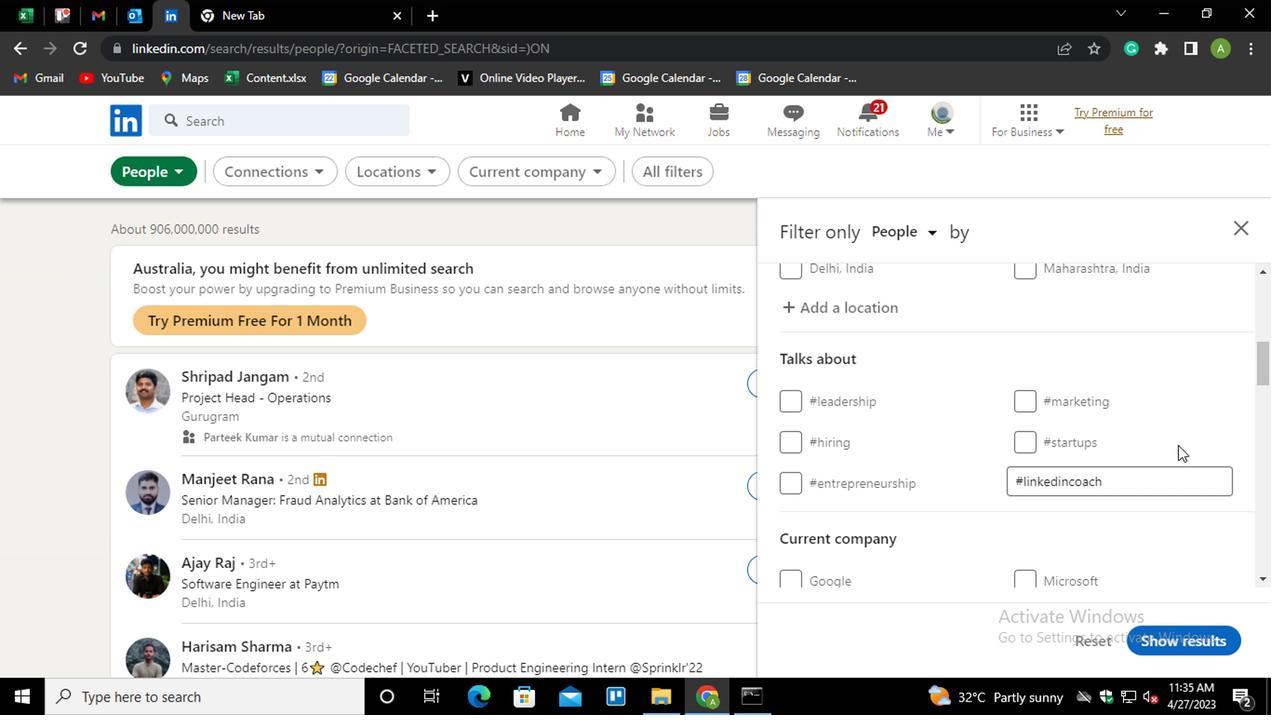 
Action: Mouse moved to (1146, 487)
Screenshot: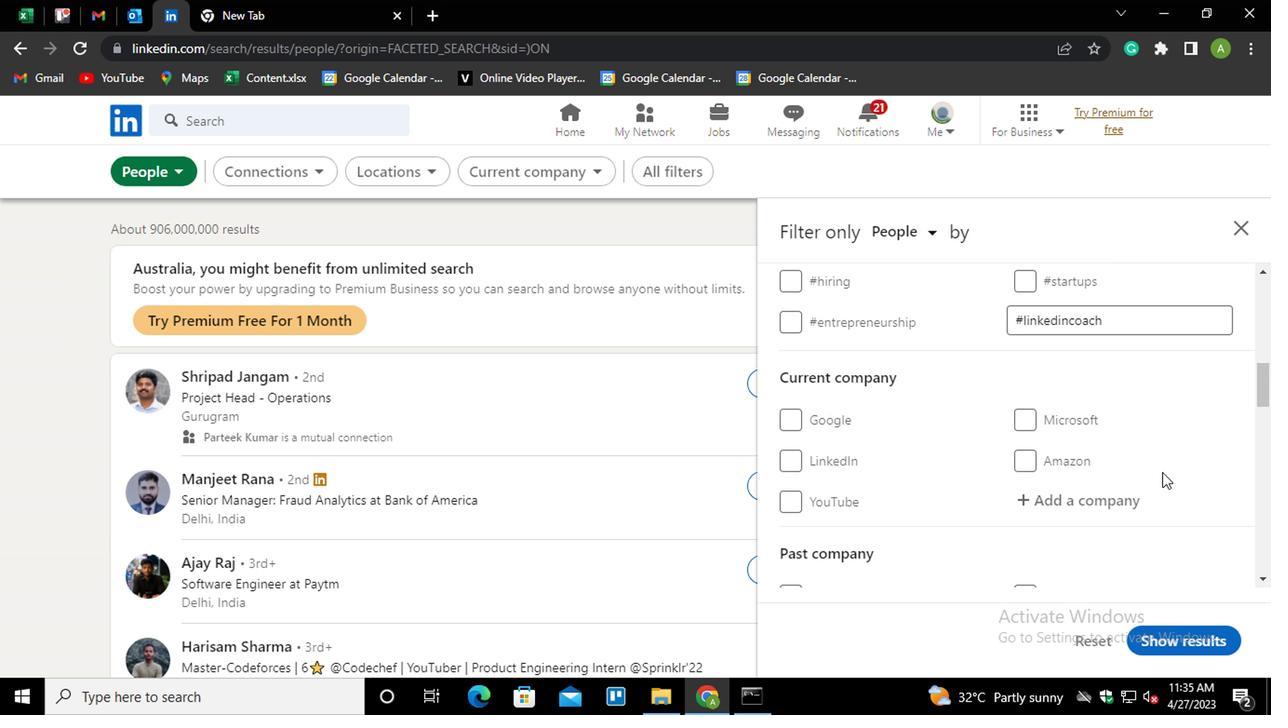 
Action: Mouse scrolled (1146, 486) with delta (0, 0)
Screenshot: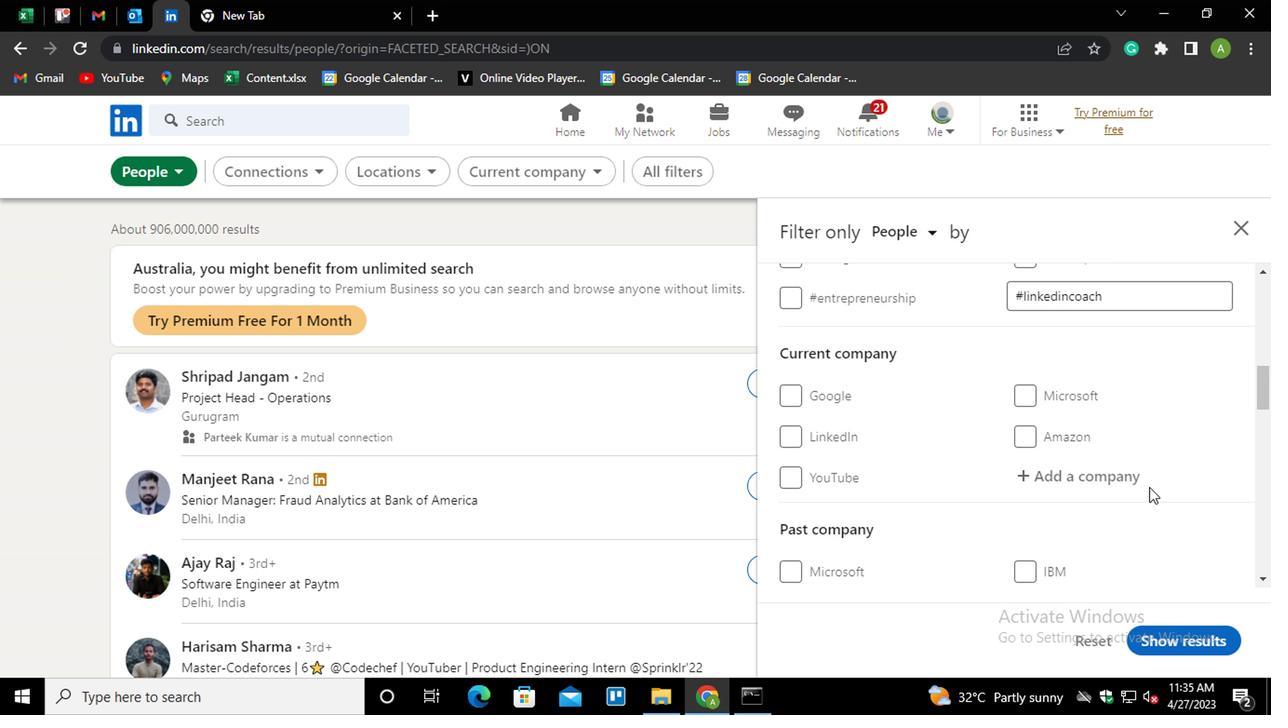 
Action: Mouse scrolled (1146, 486) with delta (0, 0)
Screenshot: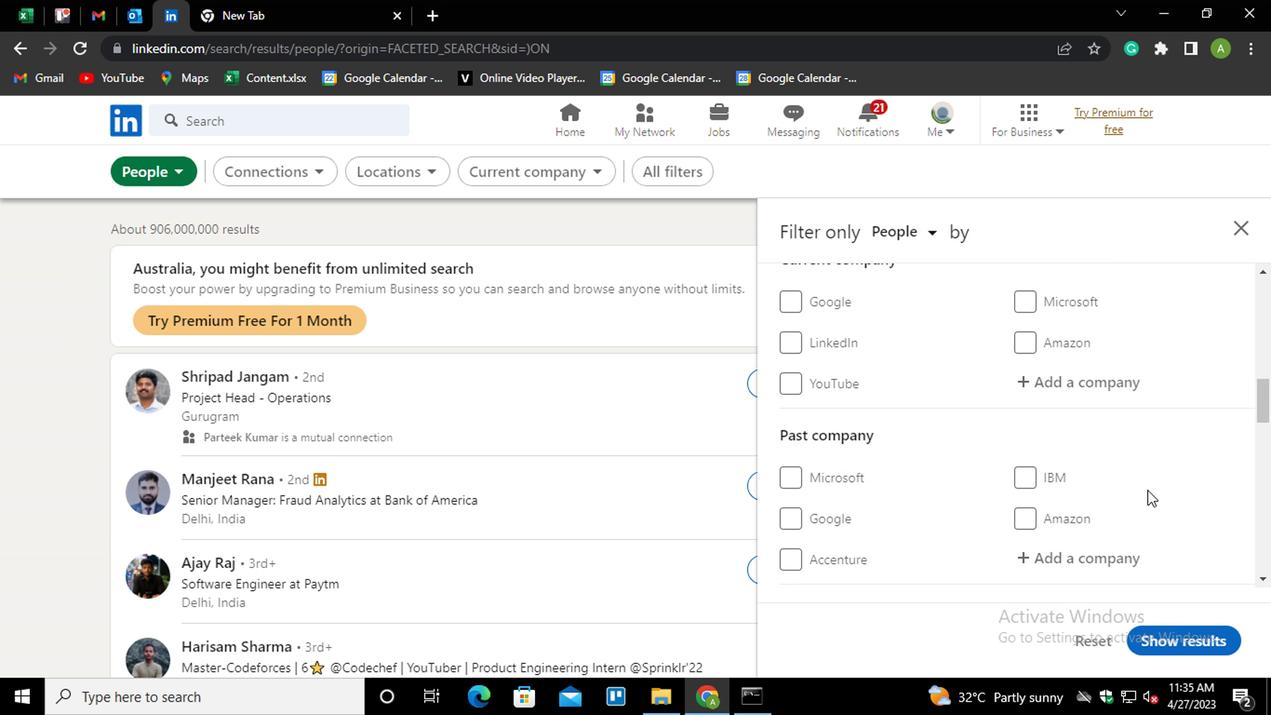 
Action: Mouse scrolled (1146, 486) with delta (0, 0)
Screenshot: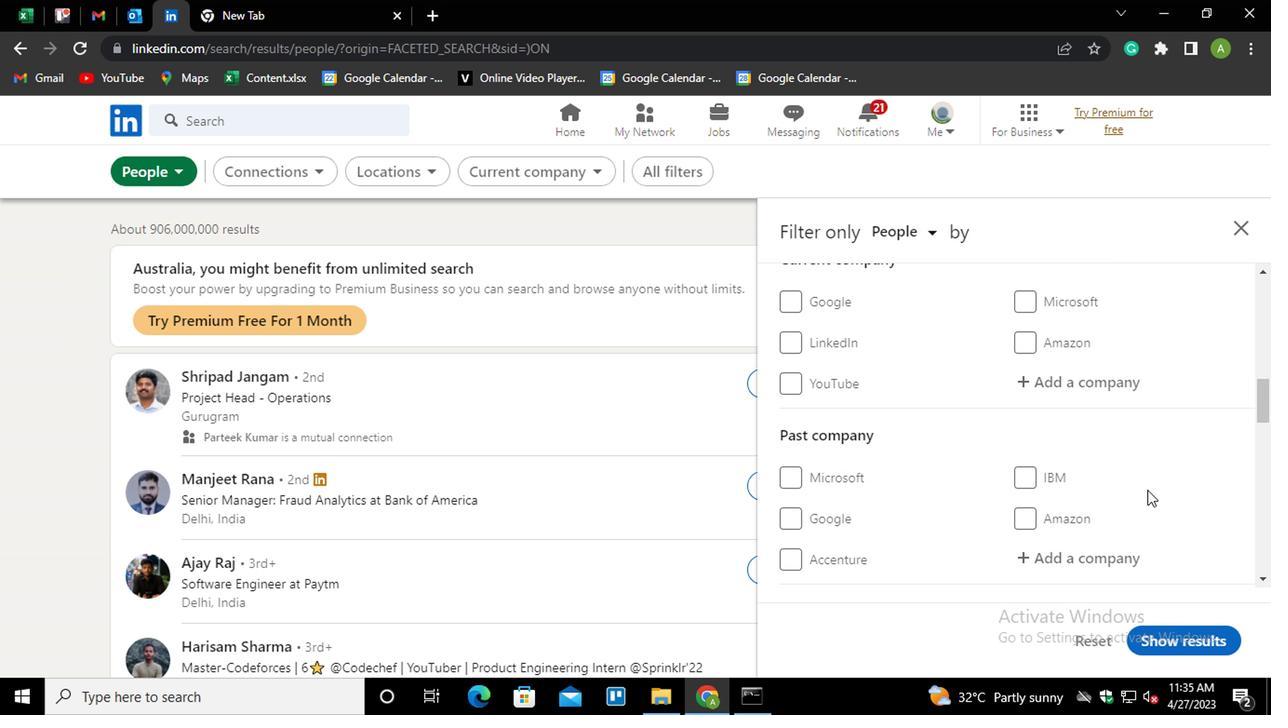 
Action: Mouse scrolled (1146, 486) with delta (0, 0)
Screenshot: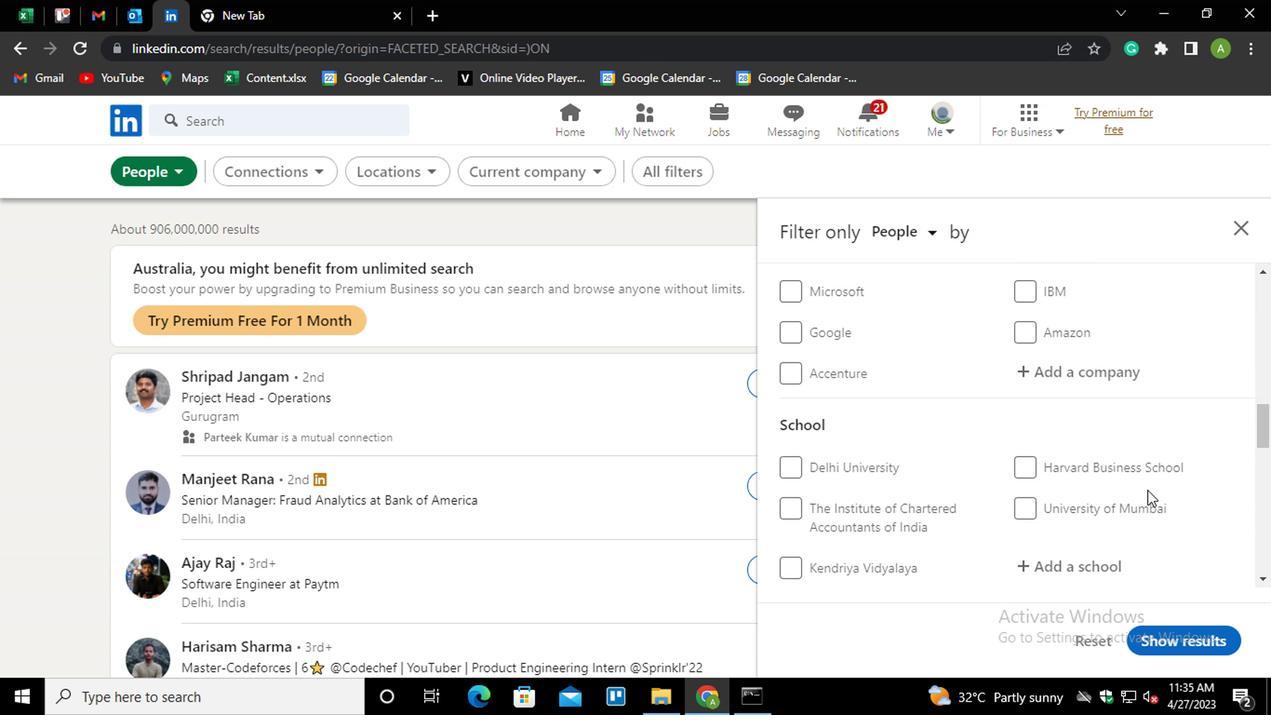 
Action: Mouse scrolled (1146, 486) with delta (0, 0)
Screenshot: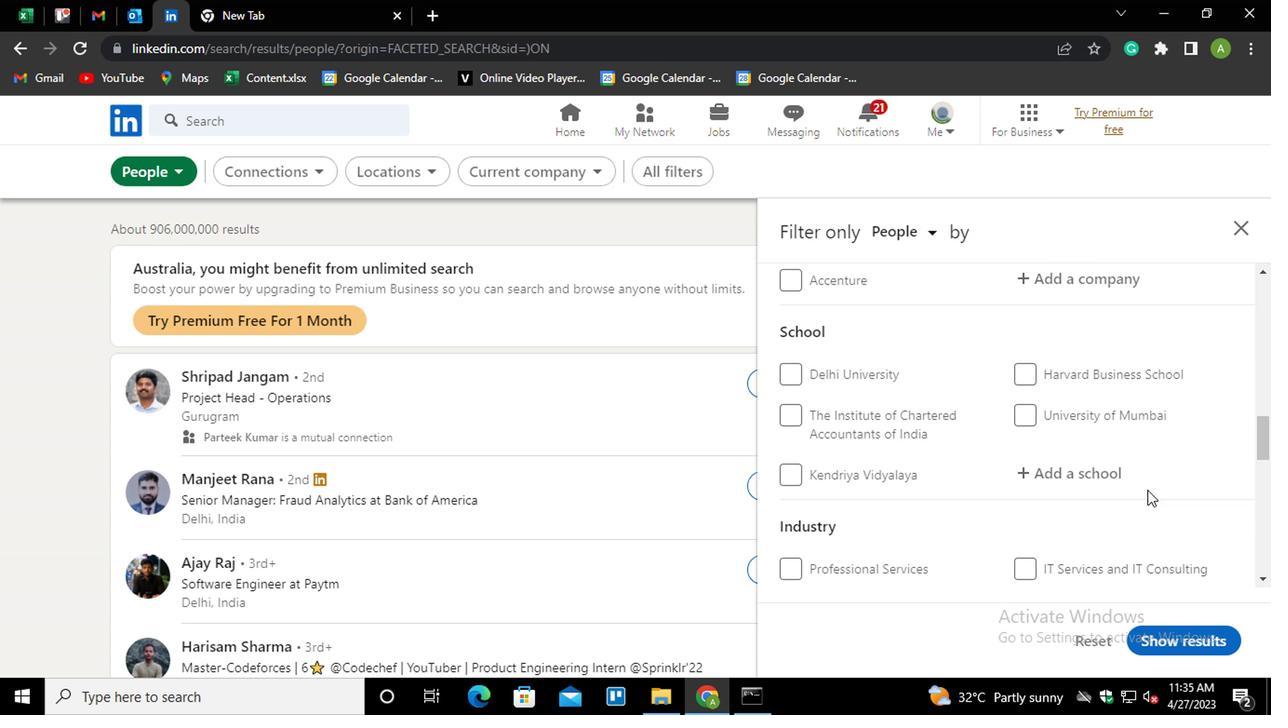 
Action: Mouse moved to (1145, 487)
Screenshot: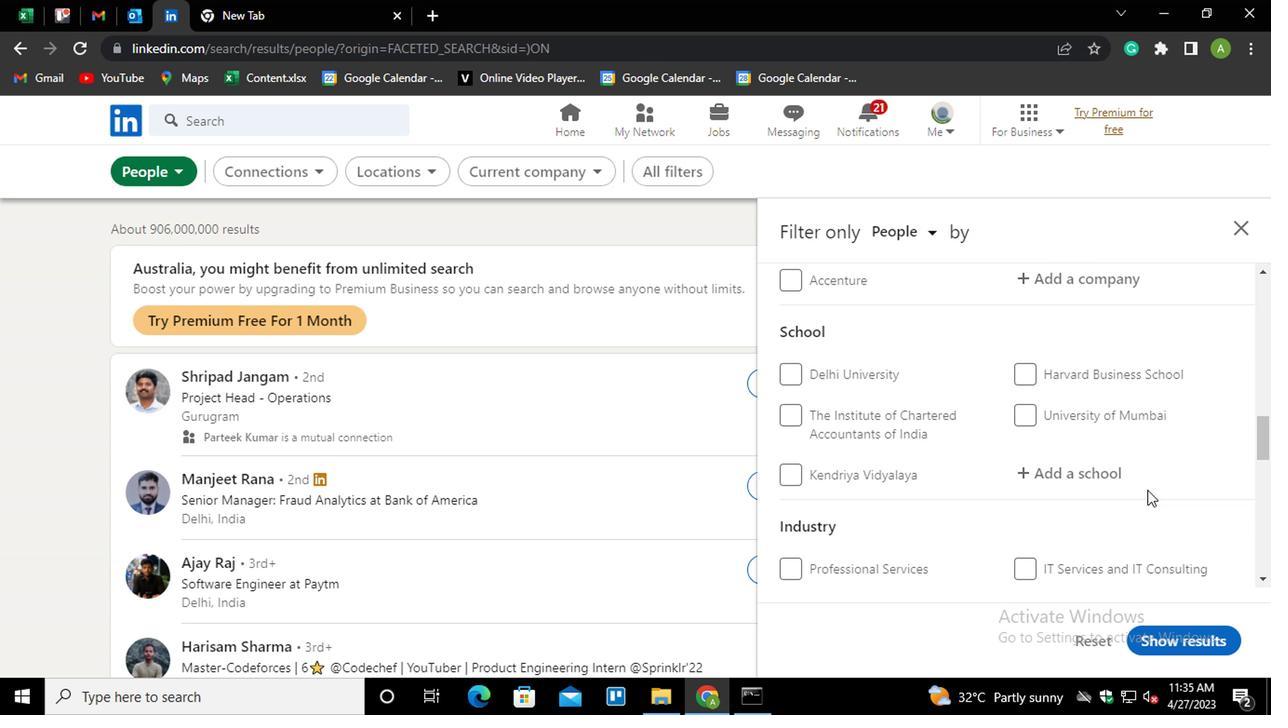 
Action: Mouse scrolled (1145, 486) with delta (0, 0)
Screenshot: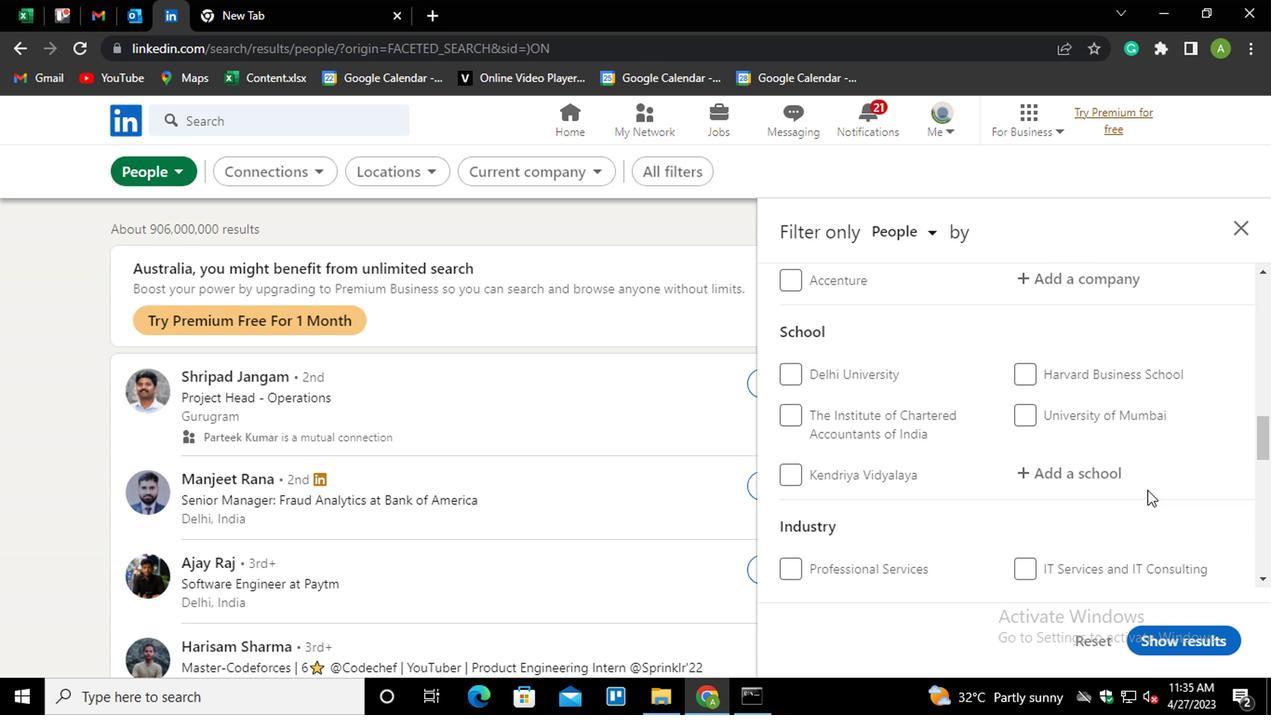 
Action: Mouse moved to (1144, 488)
Screenshot: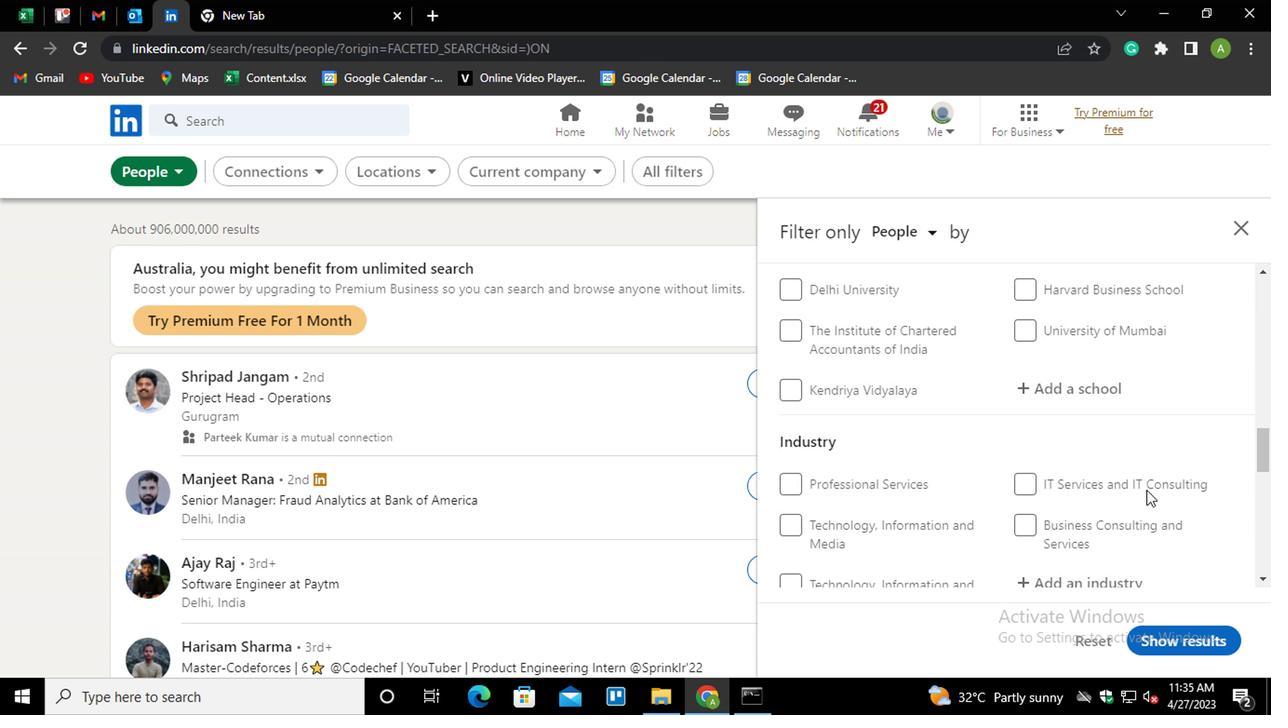 
Action: Mouse scrolled (1144, 487) with delta (0, 0)
Screenshot: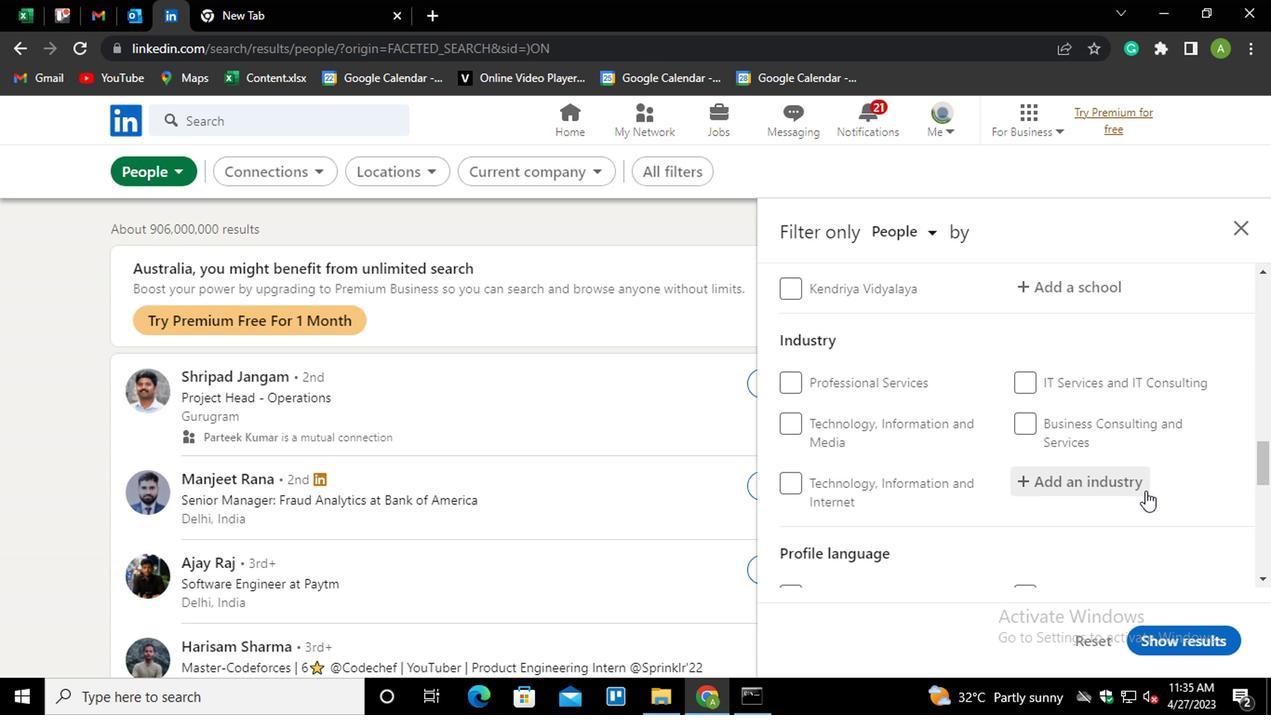 
Action: Mouse scrolled (1144, 487) with delta (0, 0)
Screenshot: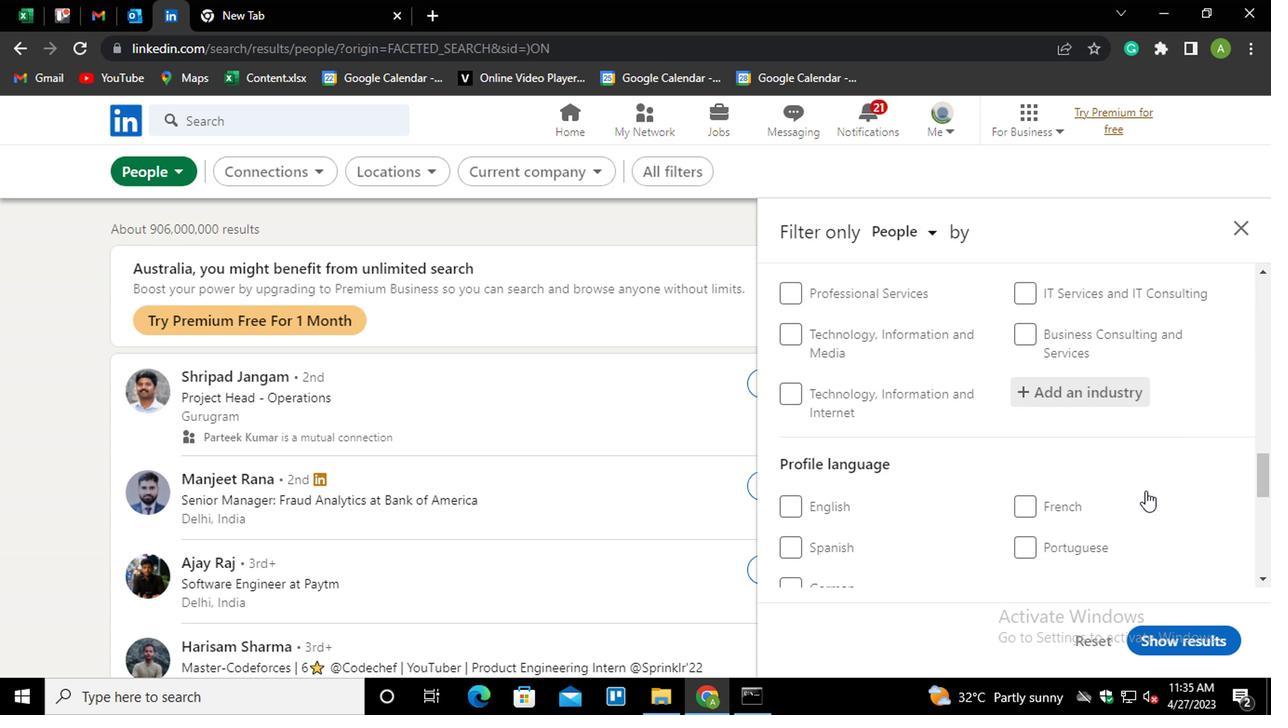 
Action: Mouse moved to (1017, 410)
Screenshot: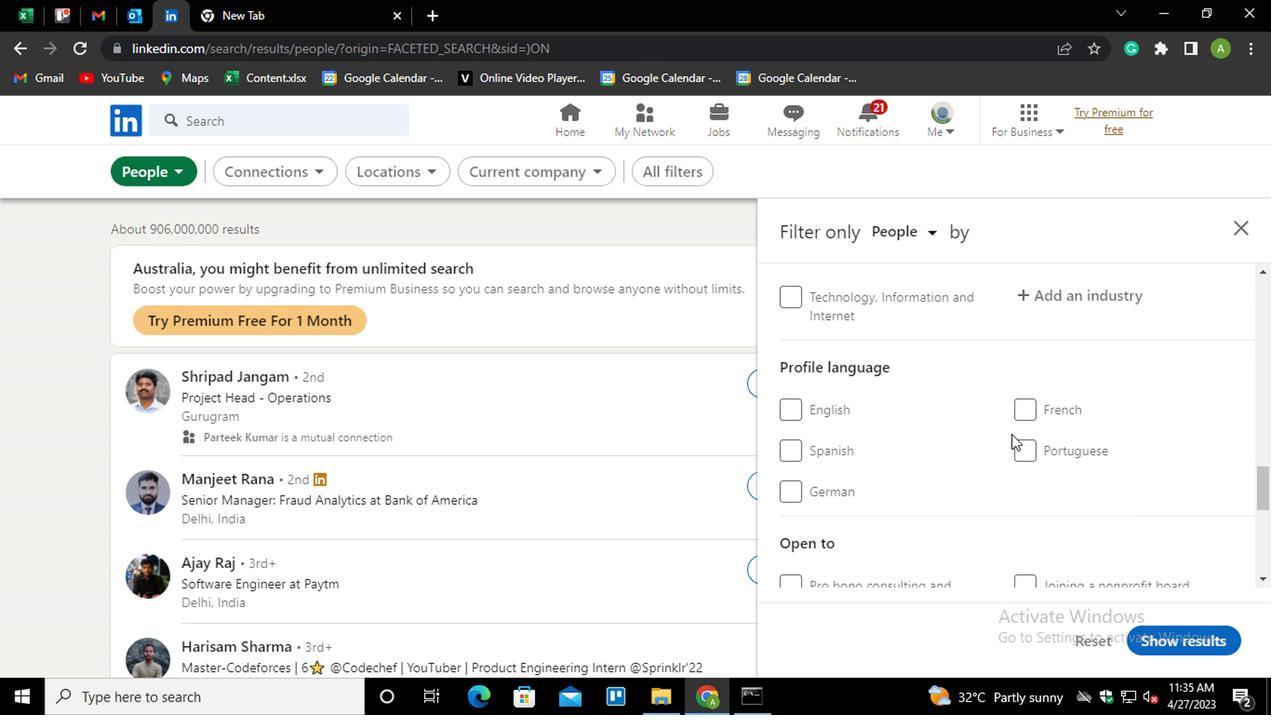 
Action: Mouse pressed left at (1017, 410)
Screenshot: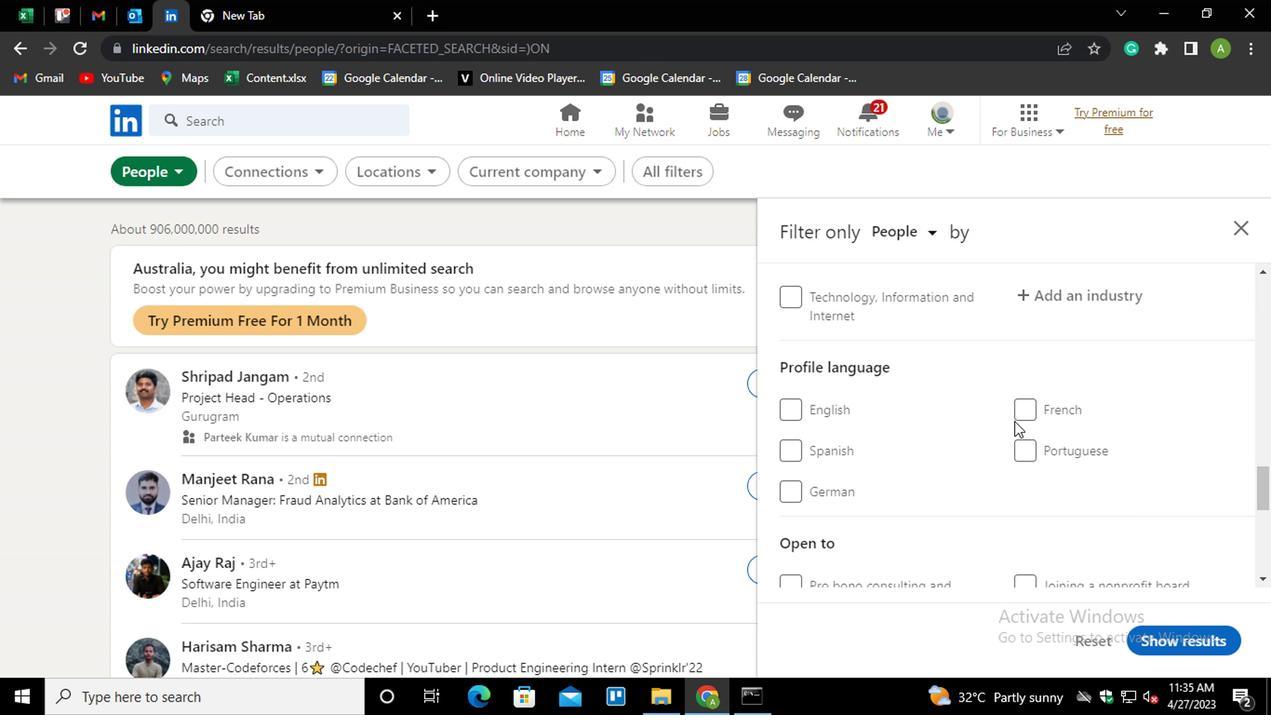 
Action: Mouse moved to (1098, 445)
Screenshot: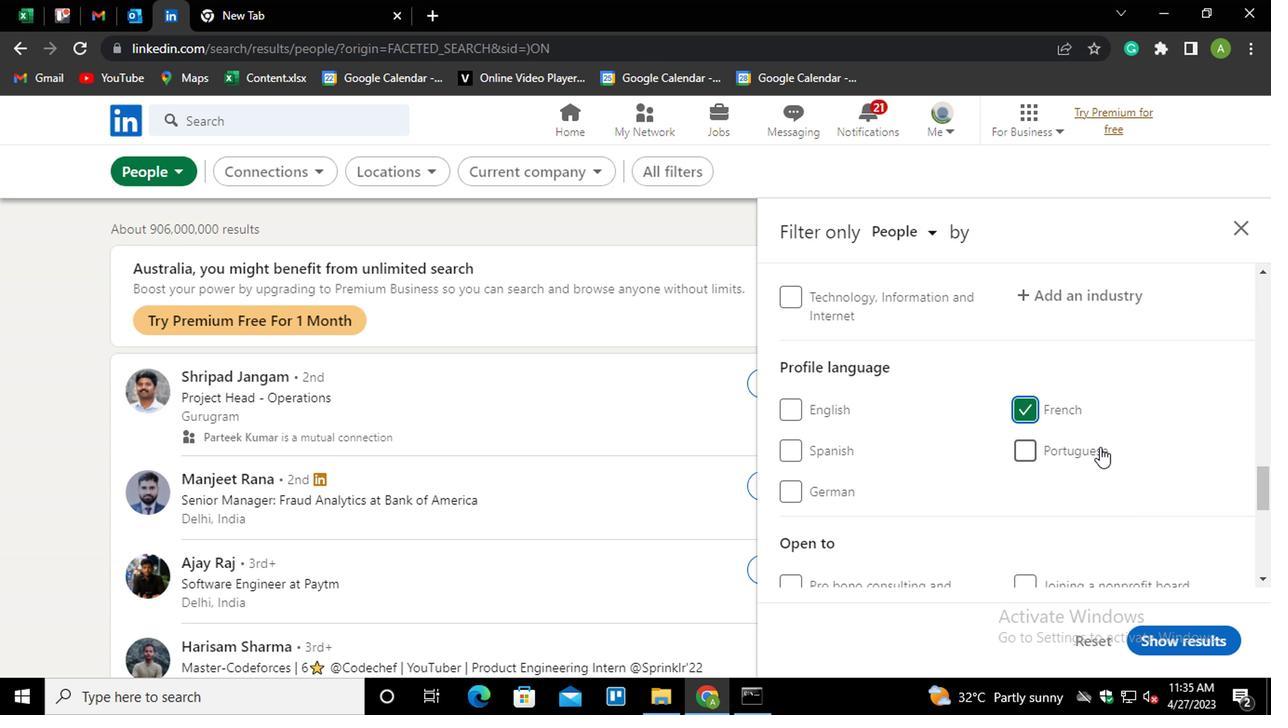 
Action: Mouse scrolled (1098, 445) with delta (0, 0)
Screenshot: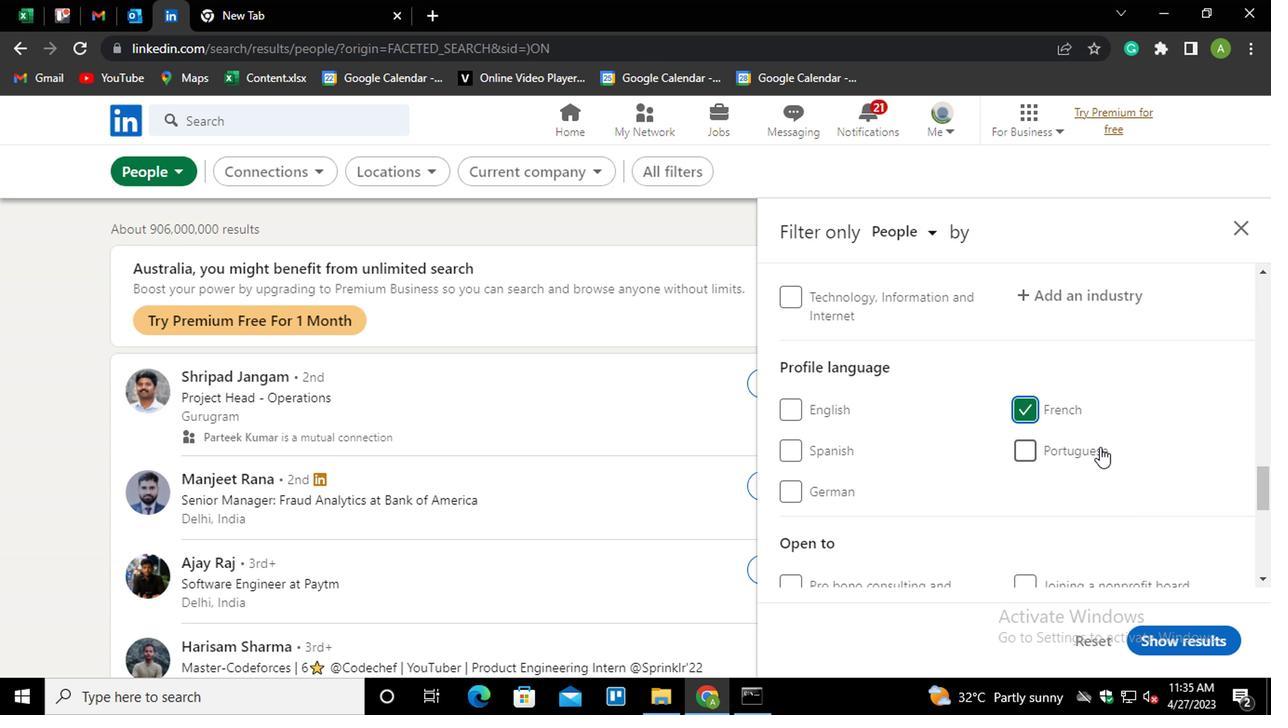 
Action: Mouse scrolled (1098, 445) with delta (0, 0)
Screenshot: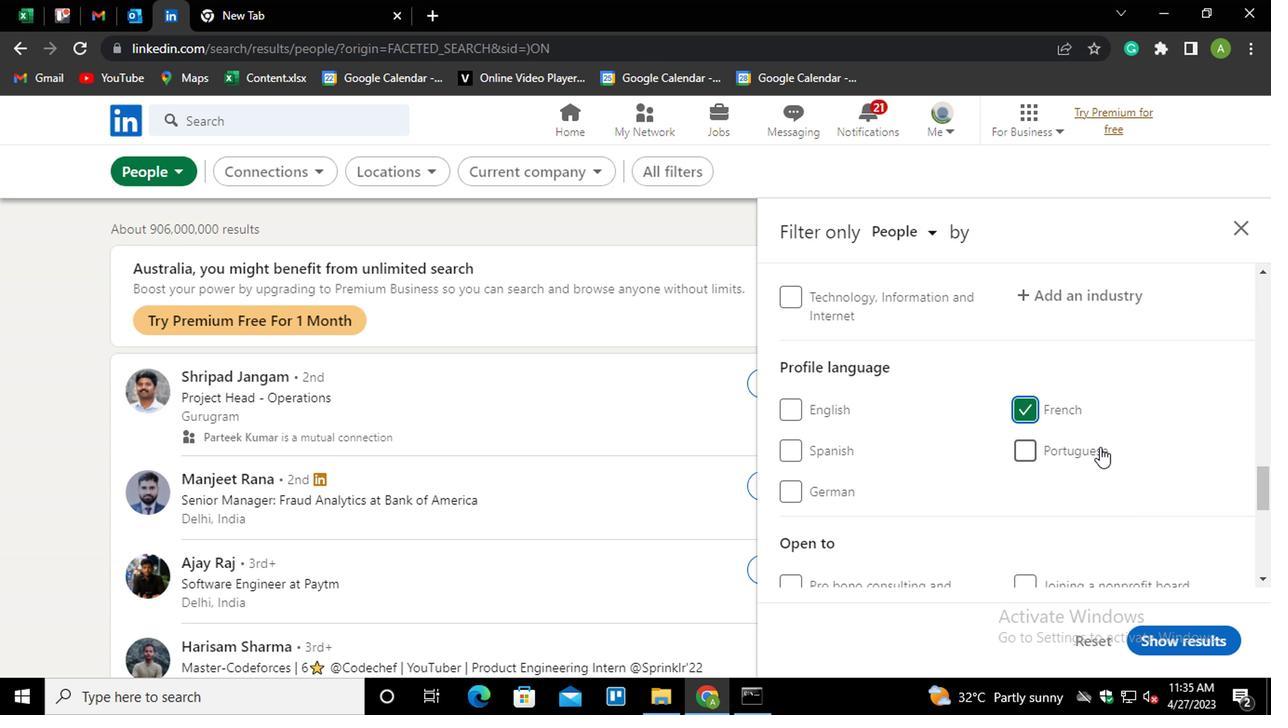 
Action: Mouse scrolled (1098, 445) with delta (0, 0)
Screenshot: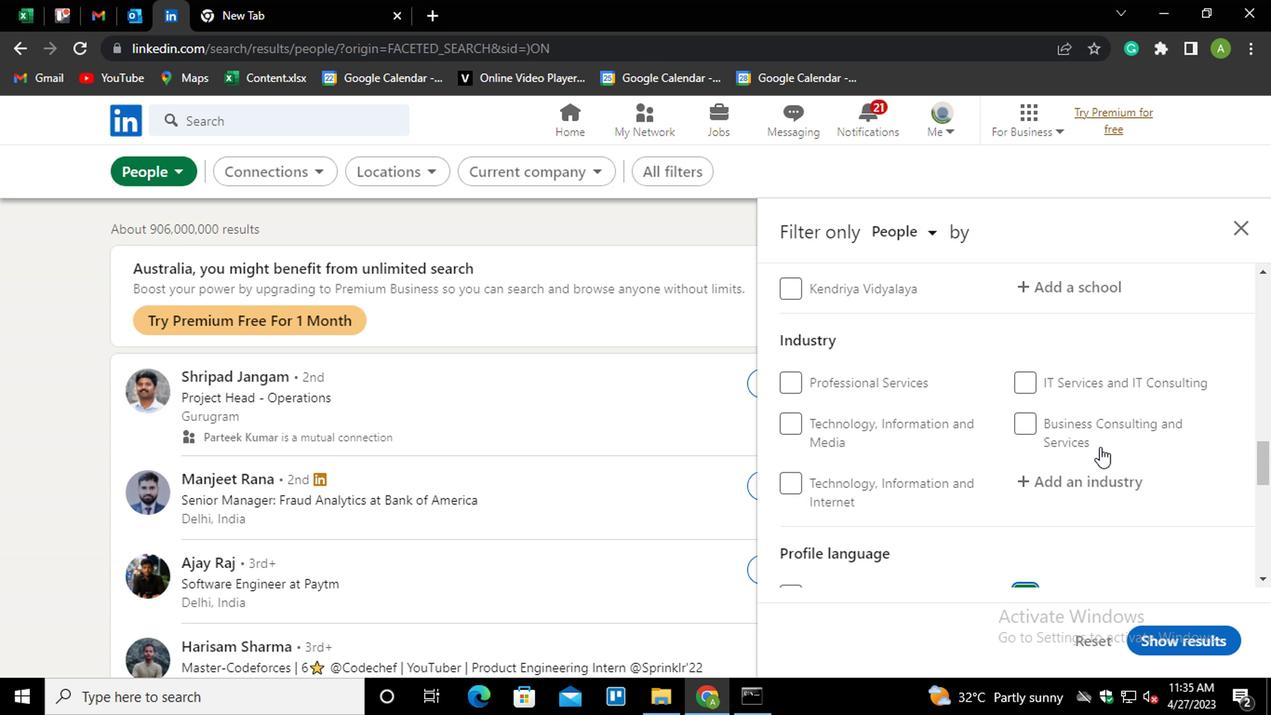 
Action: Mouse scrolled (1098, 445) with delta (0, 0)
Screenshot: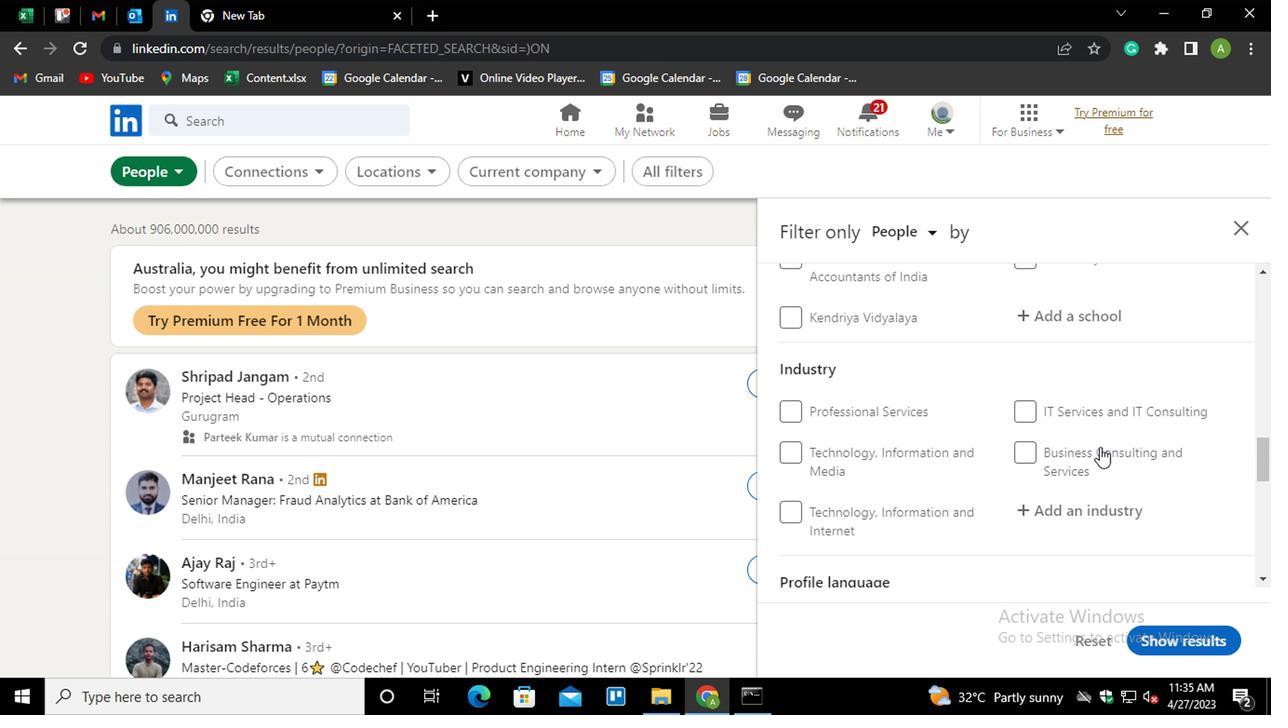 
Action: Mouse scrolled (1098, 445) with delta (0, 0)
Screenshot: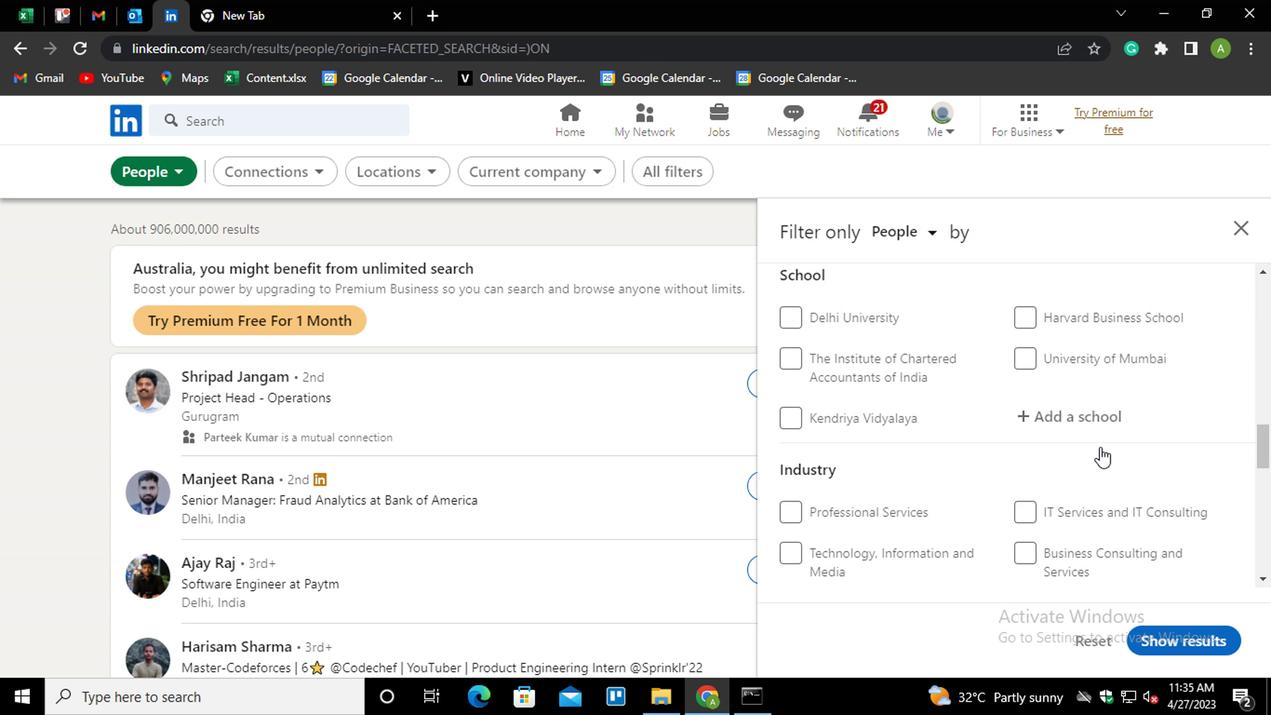 
Action: Mouse scrolled (1098, 445) with delta (0, 0)
Screenshot: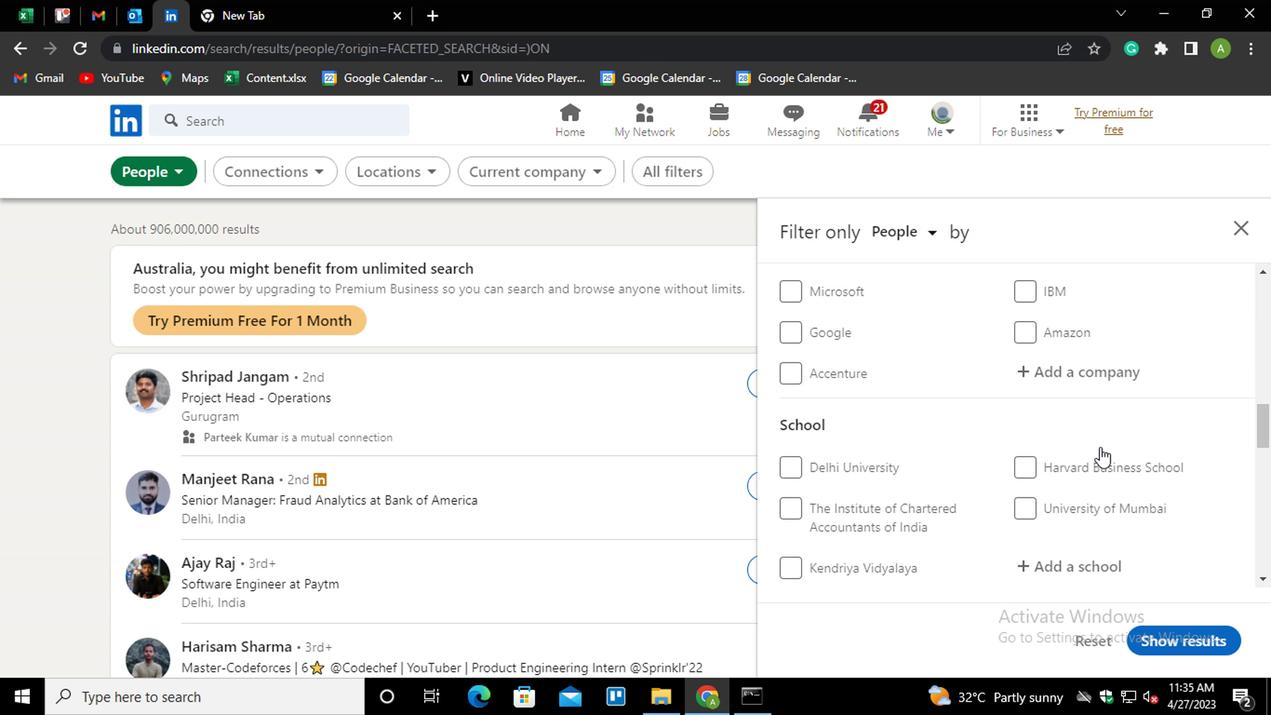 
Action: Mouse scrolled (1098, 445) with delta (0, 0)
Screenshot: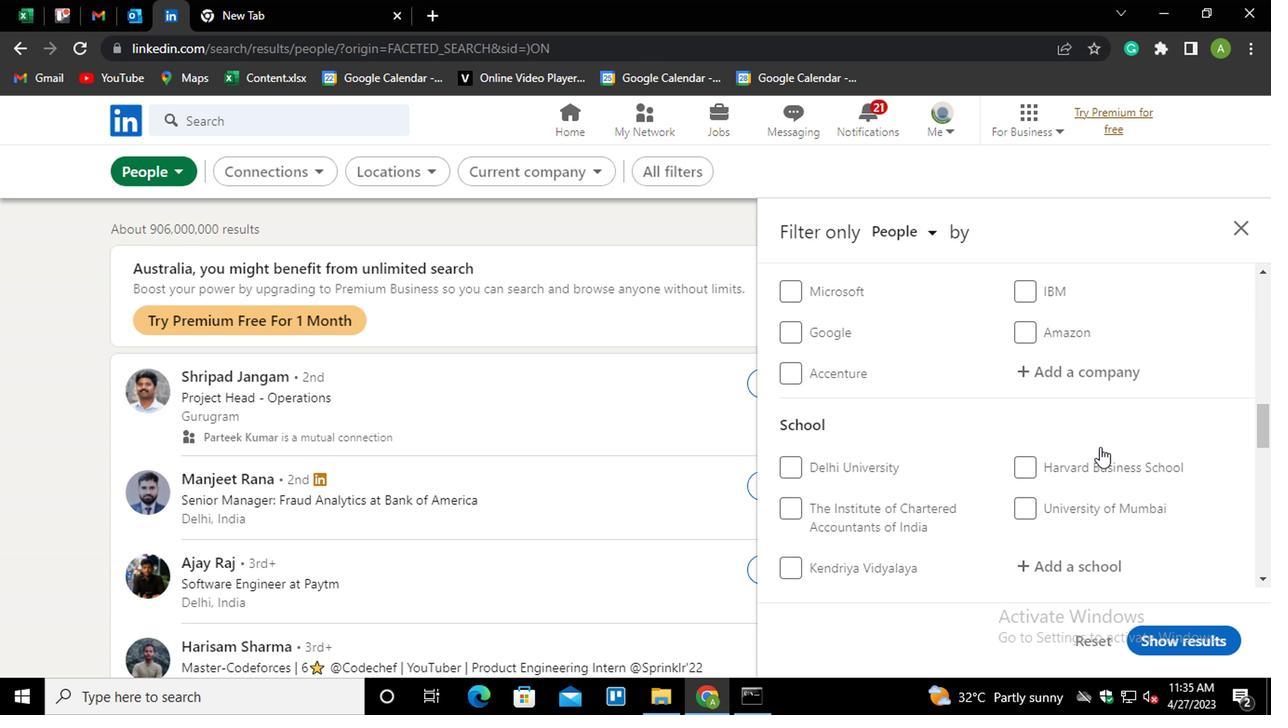 
Action: Mouse moved to (1099, 445)
Screenshot: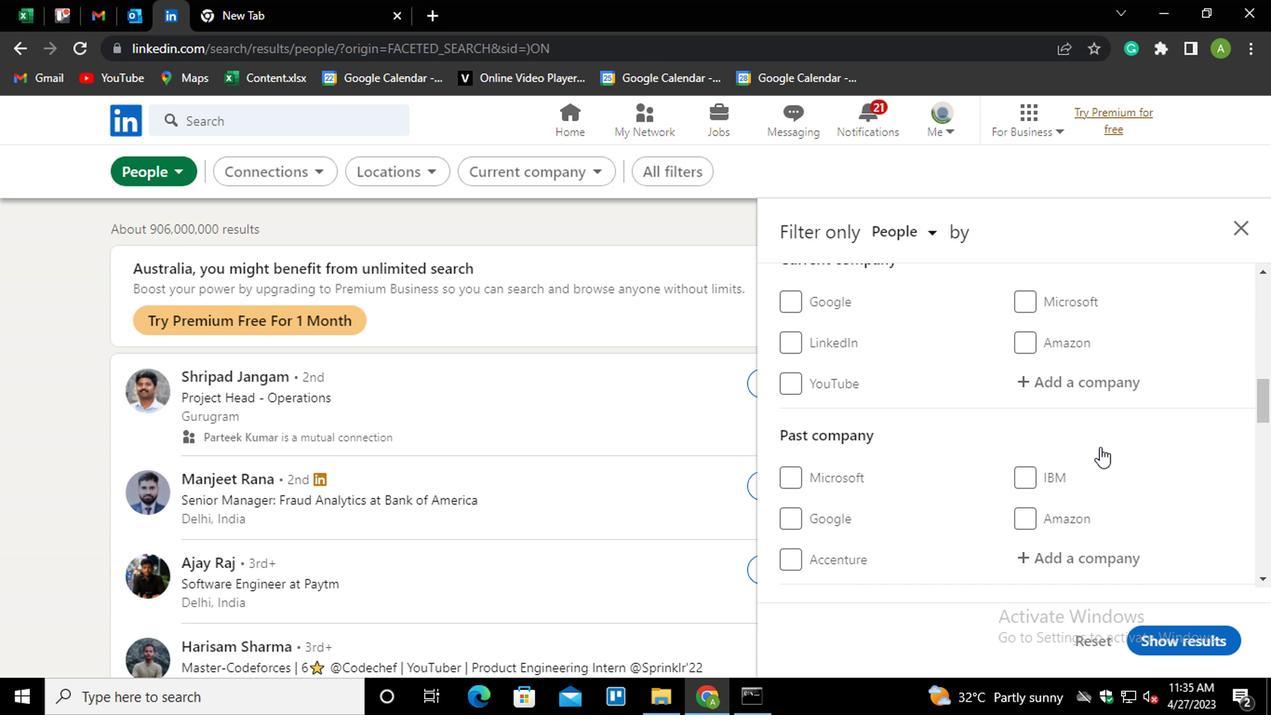 
Action: Mouse scrolled (1099, 445) with delta (0, 0)
Screenshot: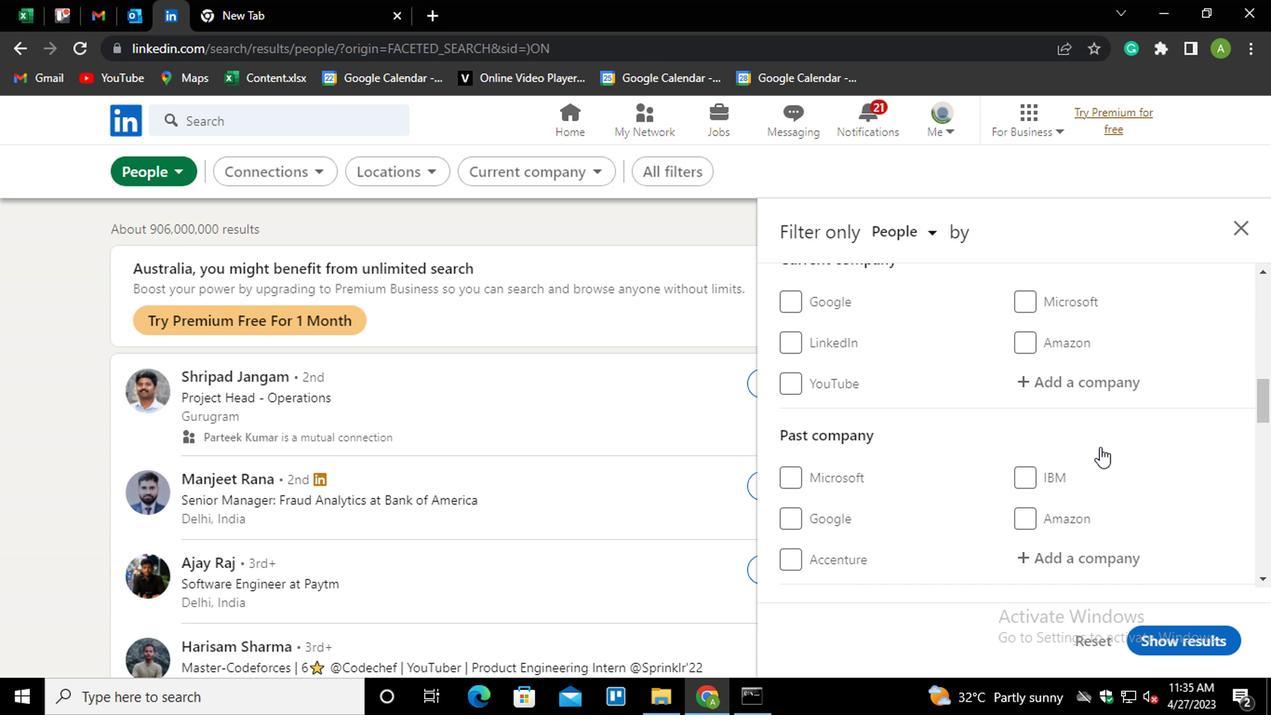 
Action: Mouse moved to (1045, 473)
Screenshot: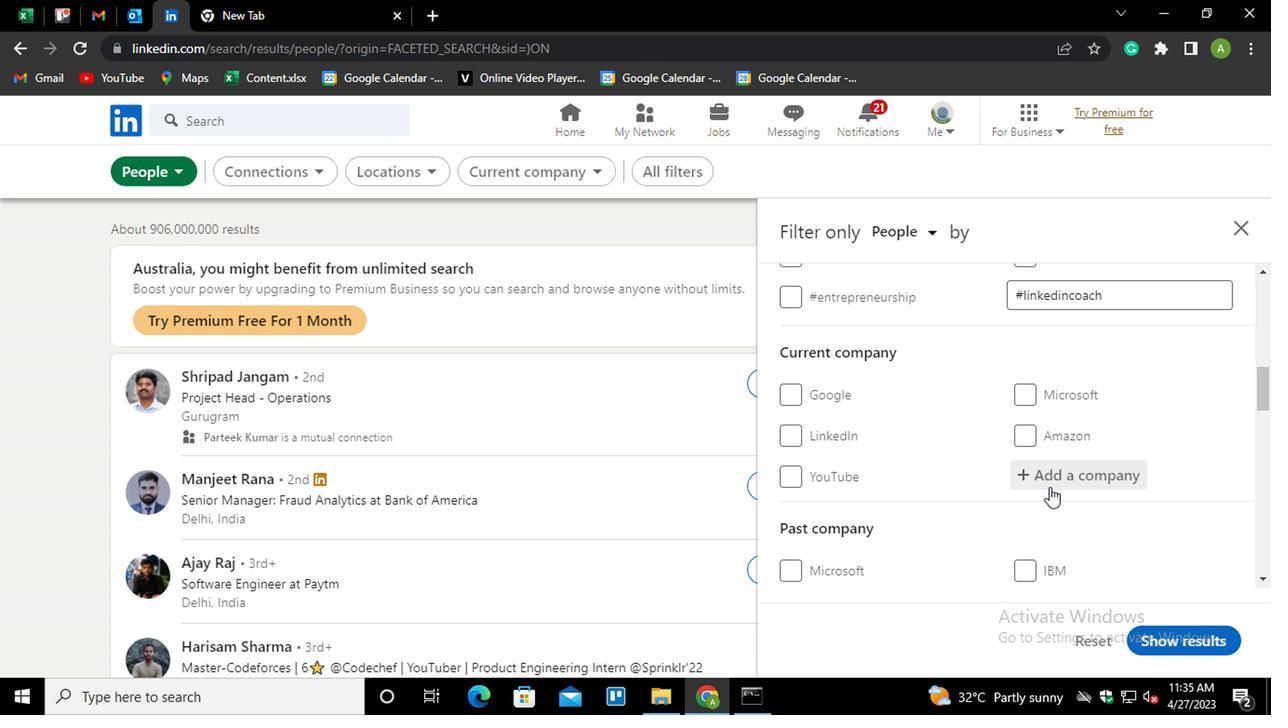 
Action: Mouse pressed left at (1045, 473)
Screenshot: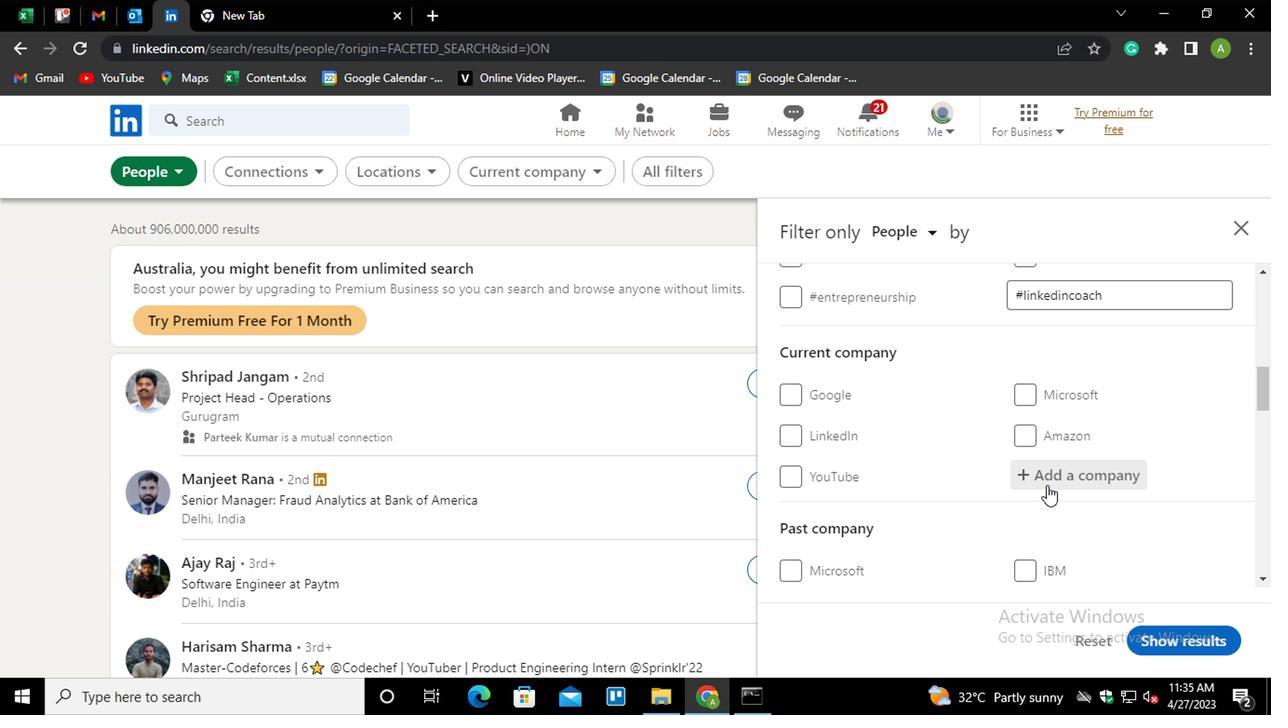 
Action: Mouse moved to (1050, 473)
Screenshot: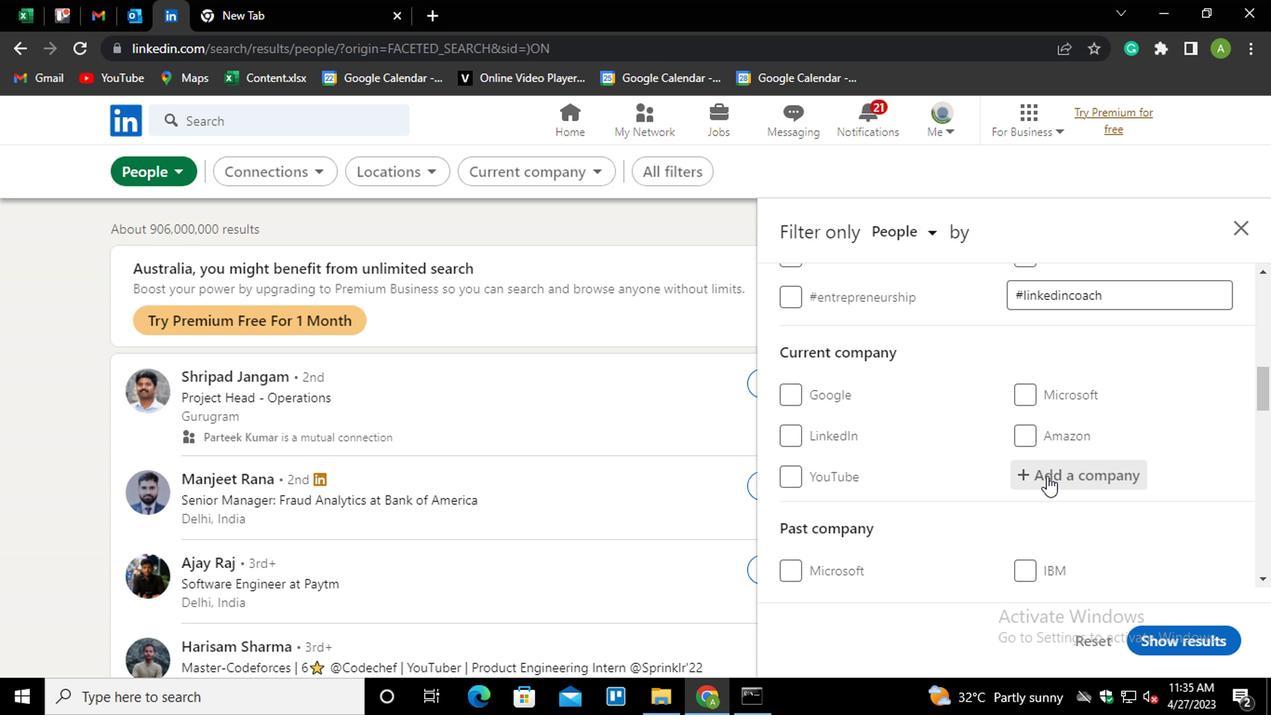 
Action: Mouse pressed left at (1050, 473)
Screenshot: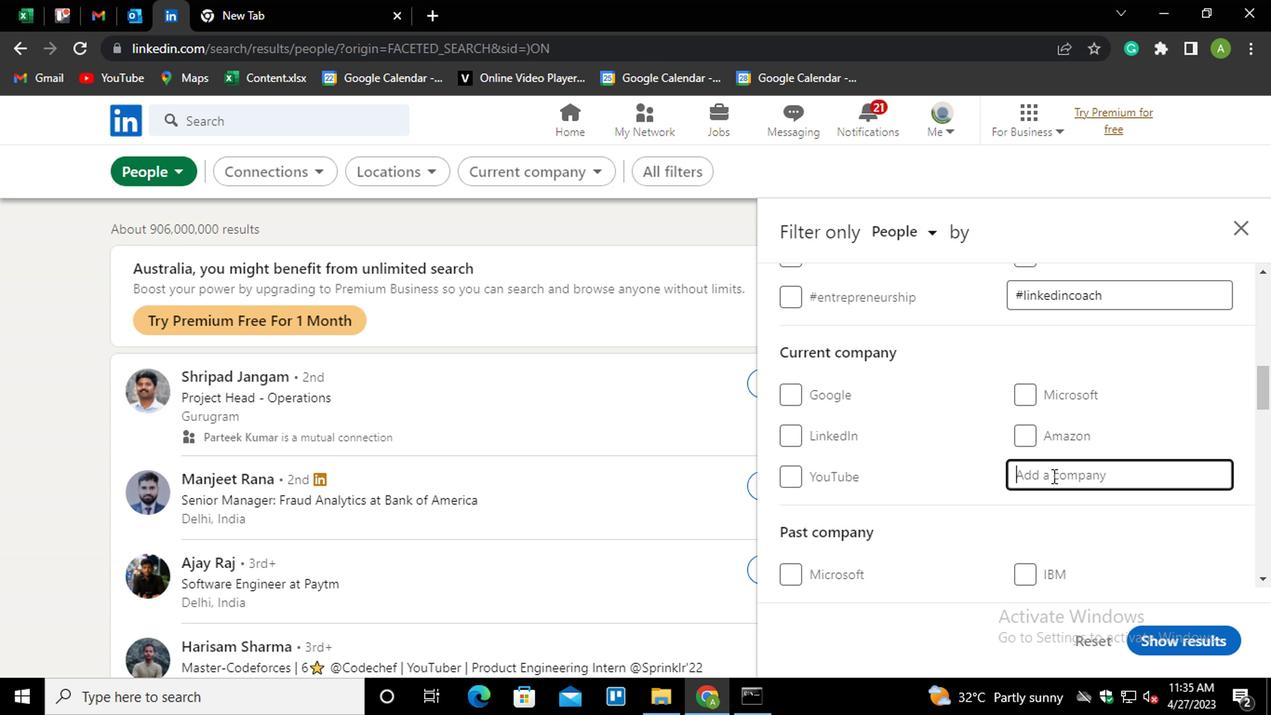 
Action: Key pressed <Key.shift>C<Key.shift>A/<Key.shift>CS/<Key.shift><Key.shift><Key.shift>CMA<Key.space><Key.shift_r>HIRING<Key.down><Key.enter>
Screenshot: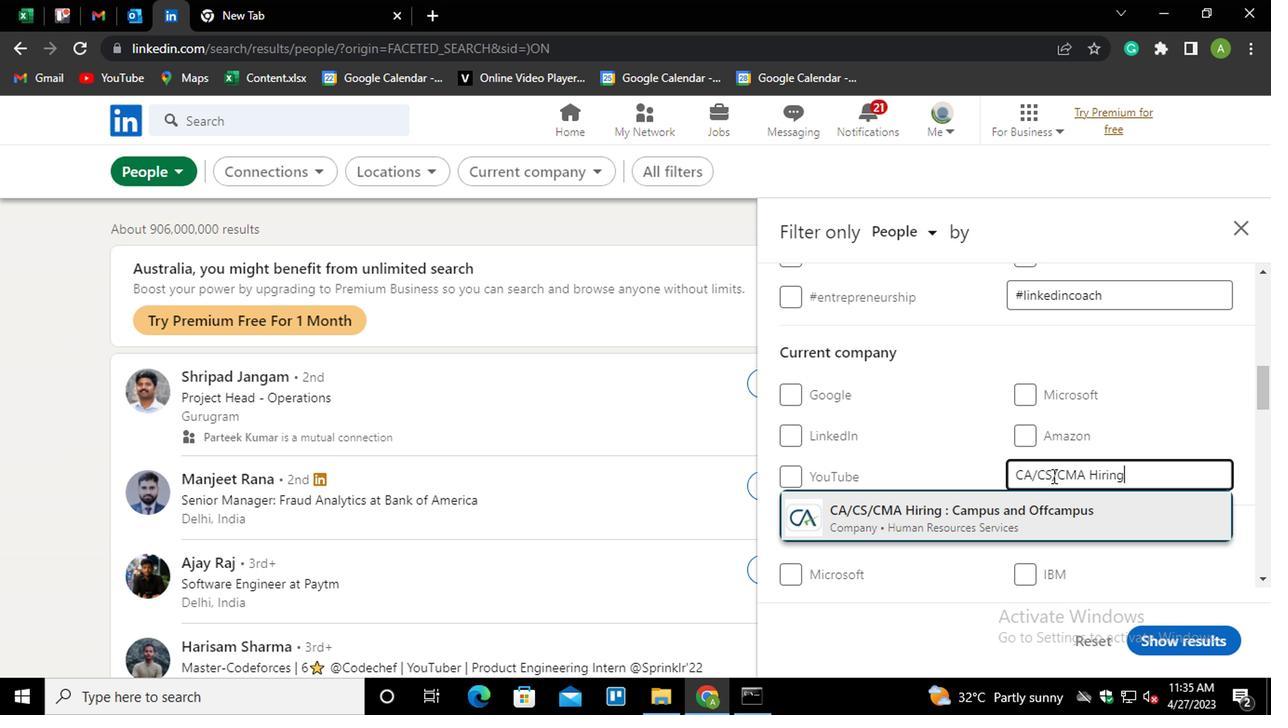 
Action: Mouse moved to (1057, 471)
Screenshot: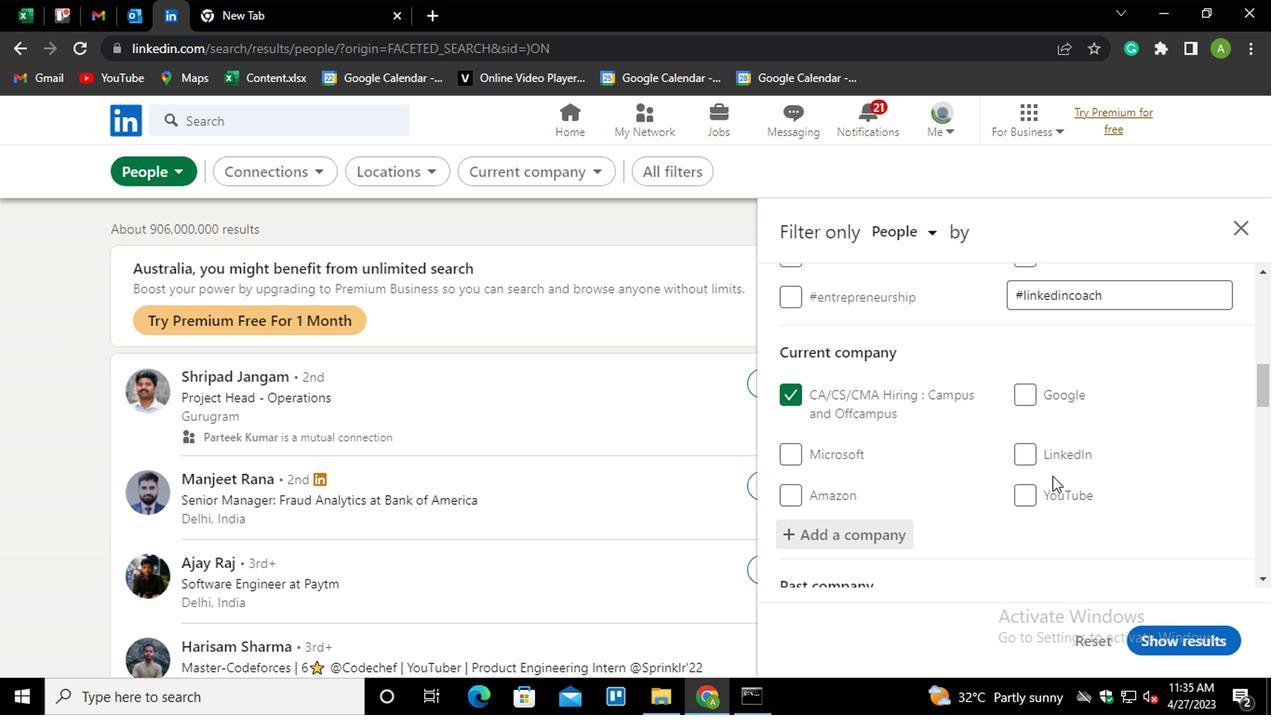 
Action: Mouse scrolled (1057, 470) with delta (0, 0)
Screenshot: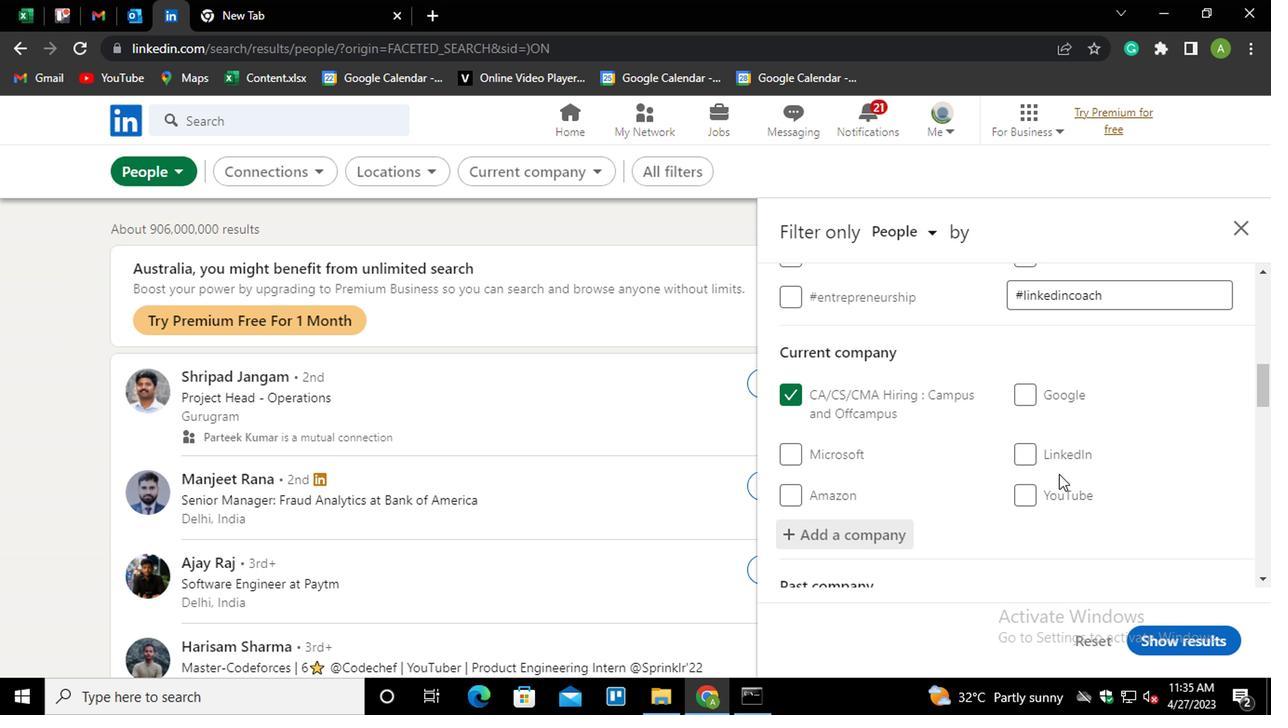 
Action: Mouse moved to (1060, 470)
Screenshot: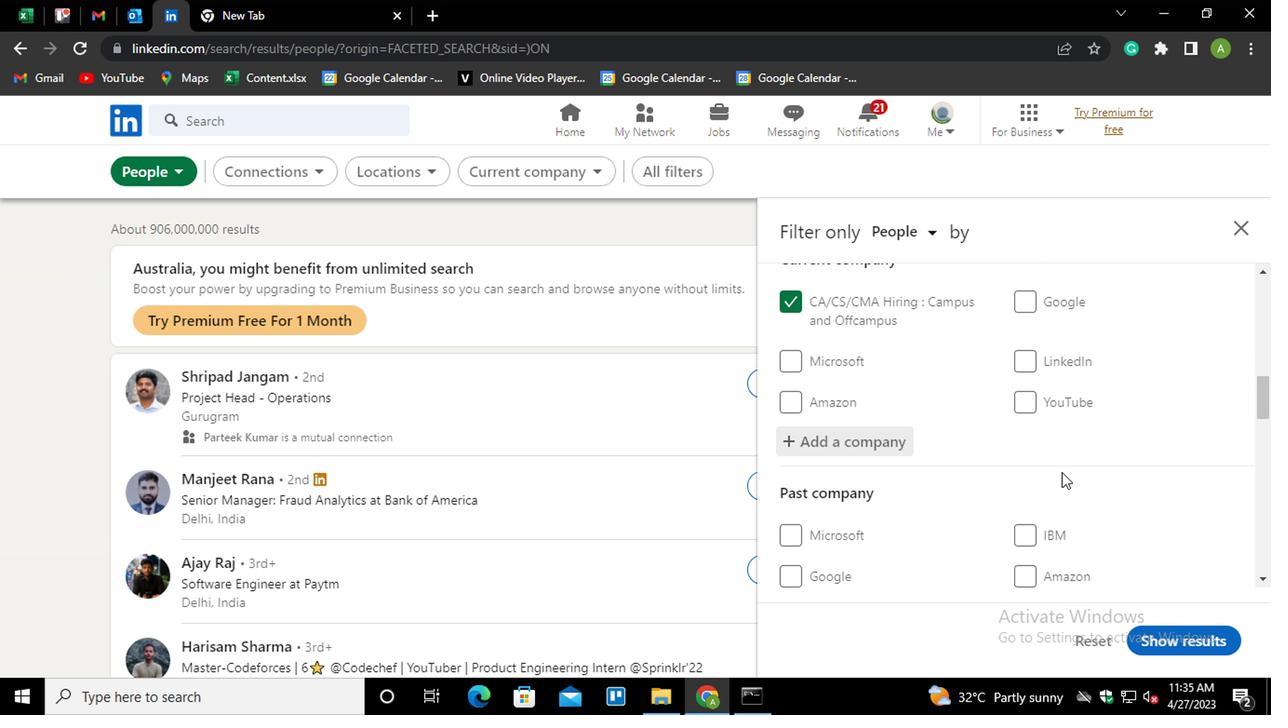 
Action: Mouse scrolled (1060, 469) with delta (0, -1)
Screenshot: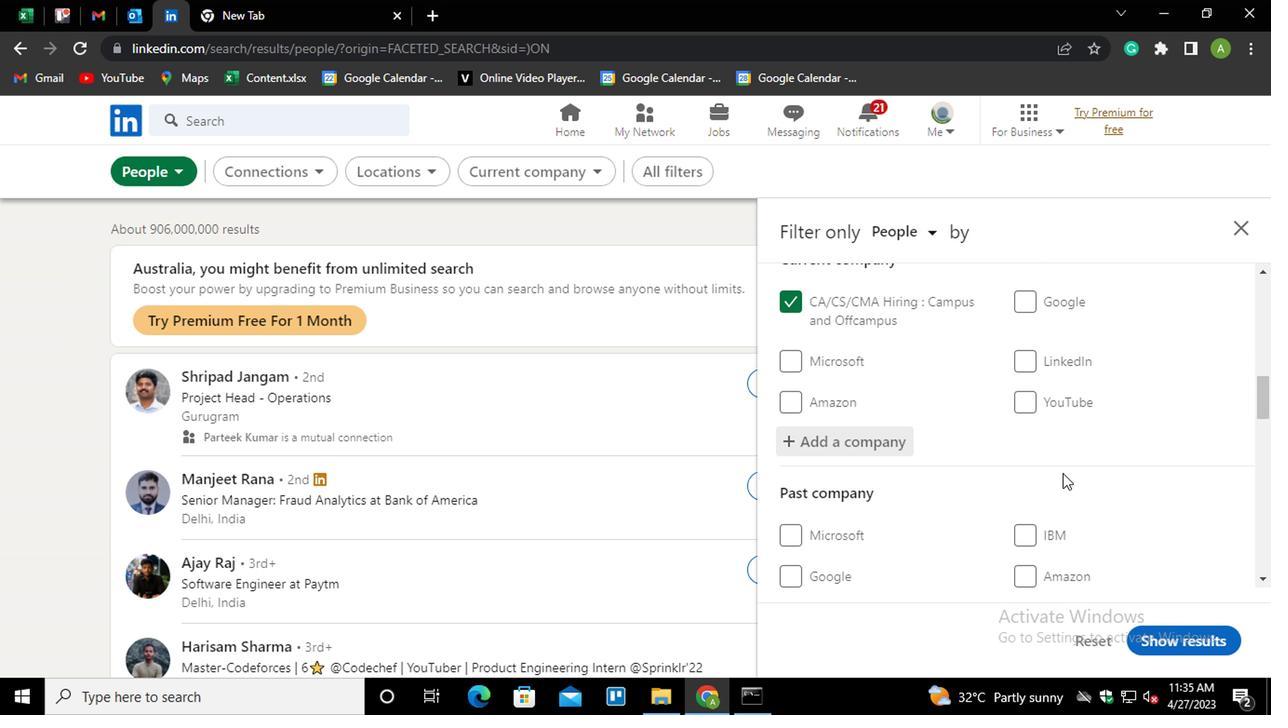 
Action: Mouse moved to (962, 419)
Screenshot: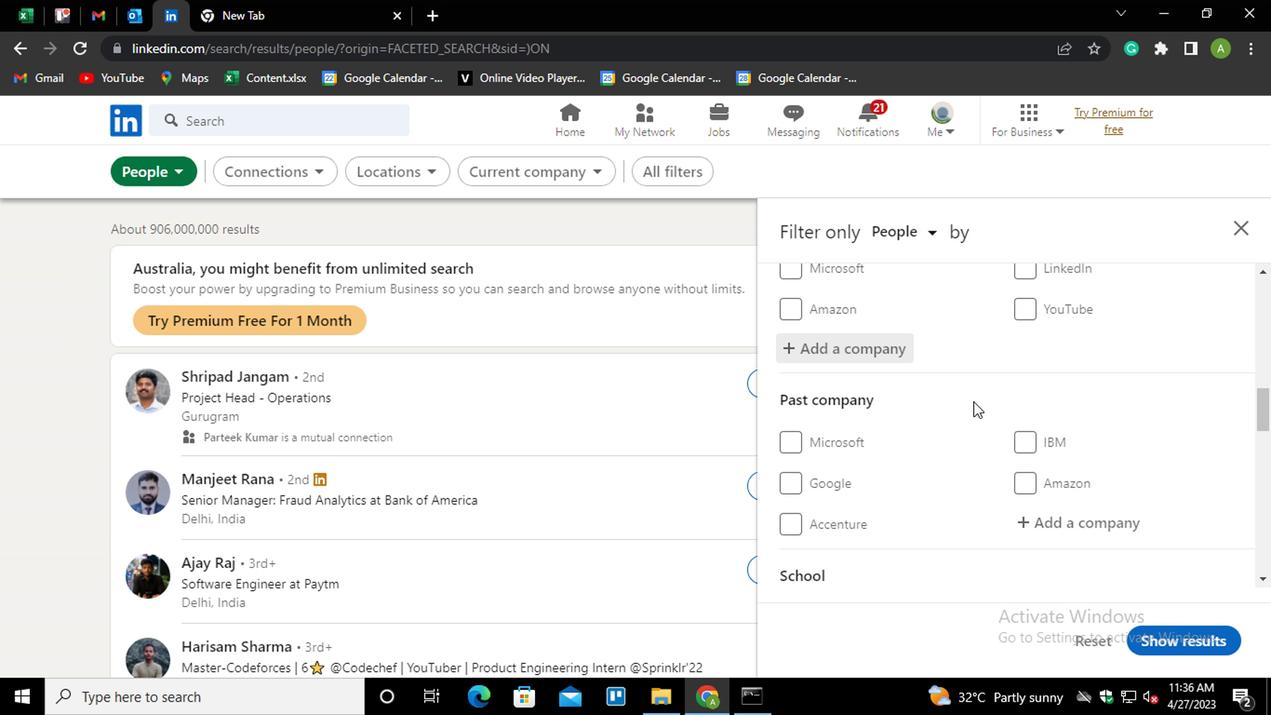 
Action: Mouse scrolled (962, 417) with delta (0, -1)
Screenshot: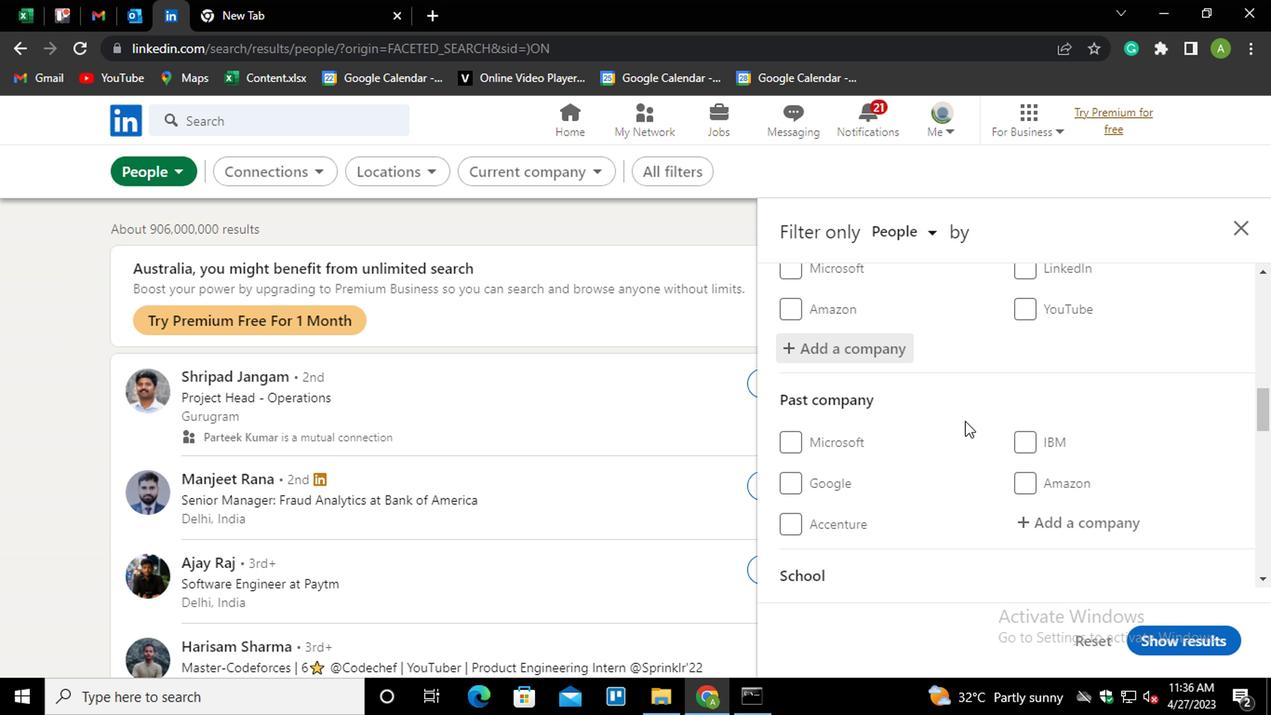 
Action: Mouse scrolled (962, 417) with delta (0, -1)
Screenshot: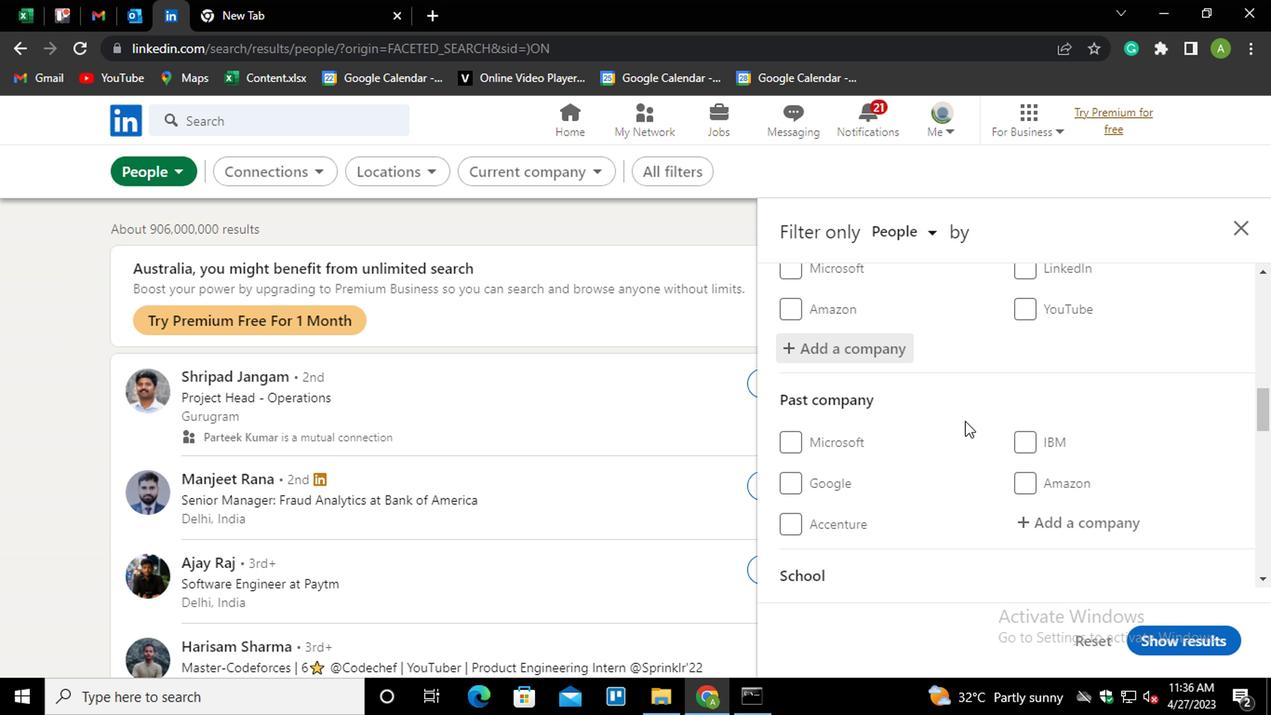 
Action: Mouse scrolled (962, 417) with delta (0, -1)
Screenshot: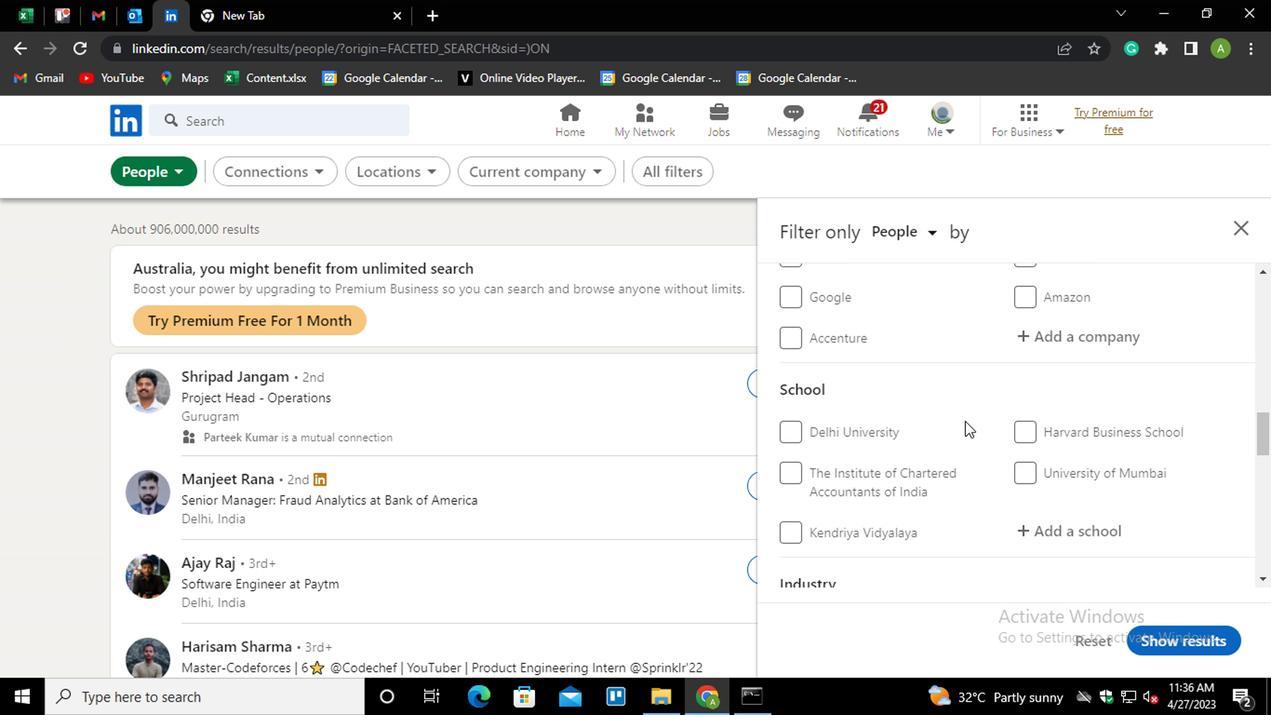 
Action: Mouse moved to (1019, 436)
Screenshot: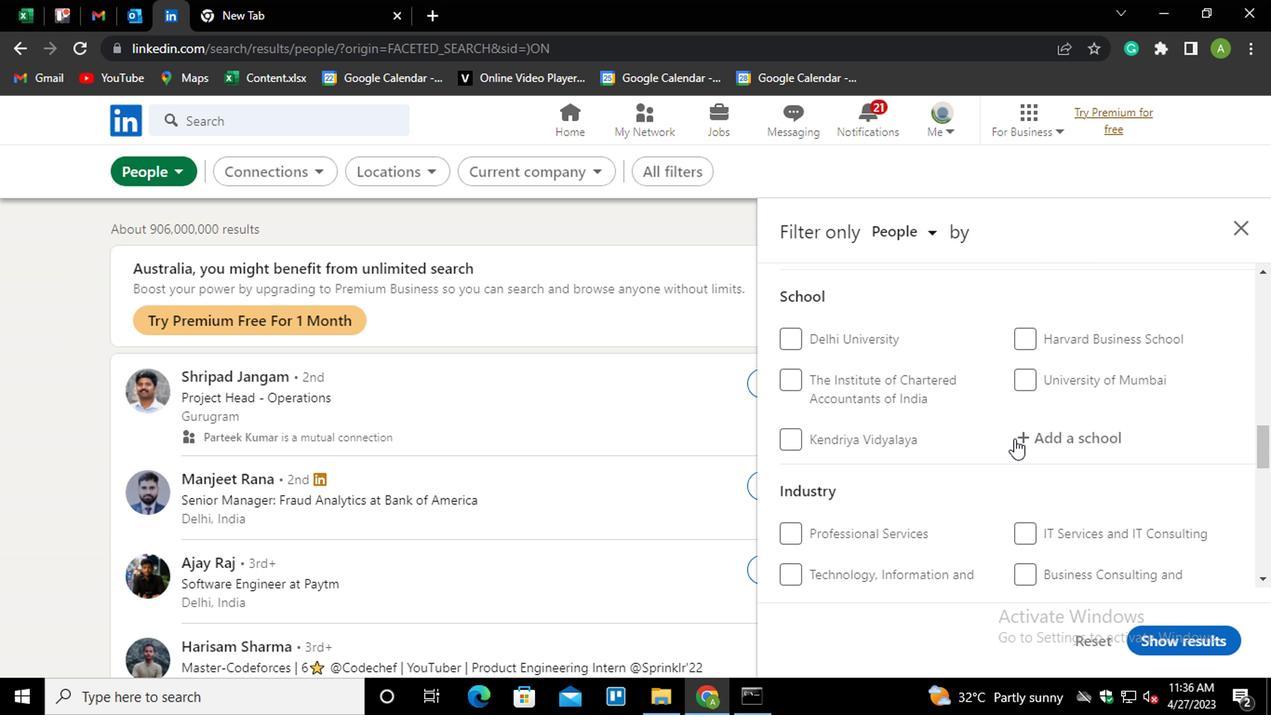 
Action: Mouse pressed left at (1019, 436)
Screenshot: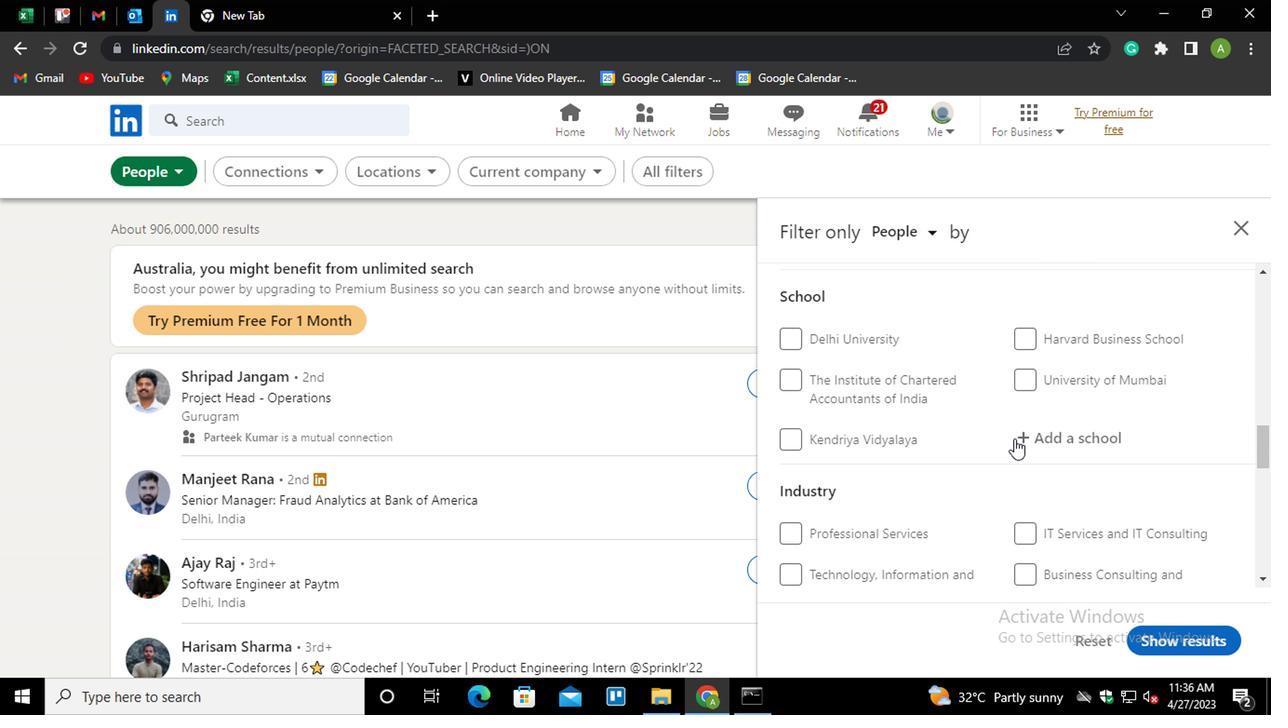 
Action: Mouse moved to (1046, 429)
Screenshot: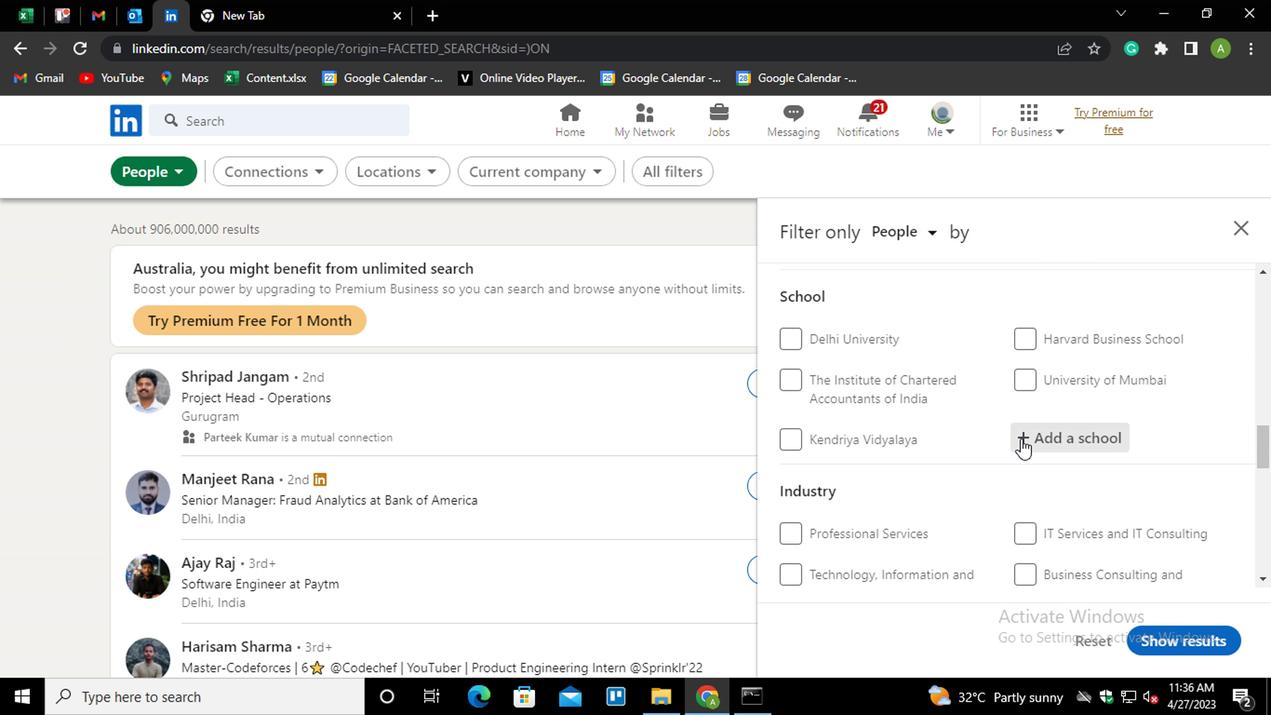 
Action: Mouse pressed left at (1046, 429)
Screenshot: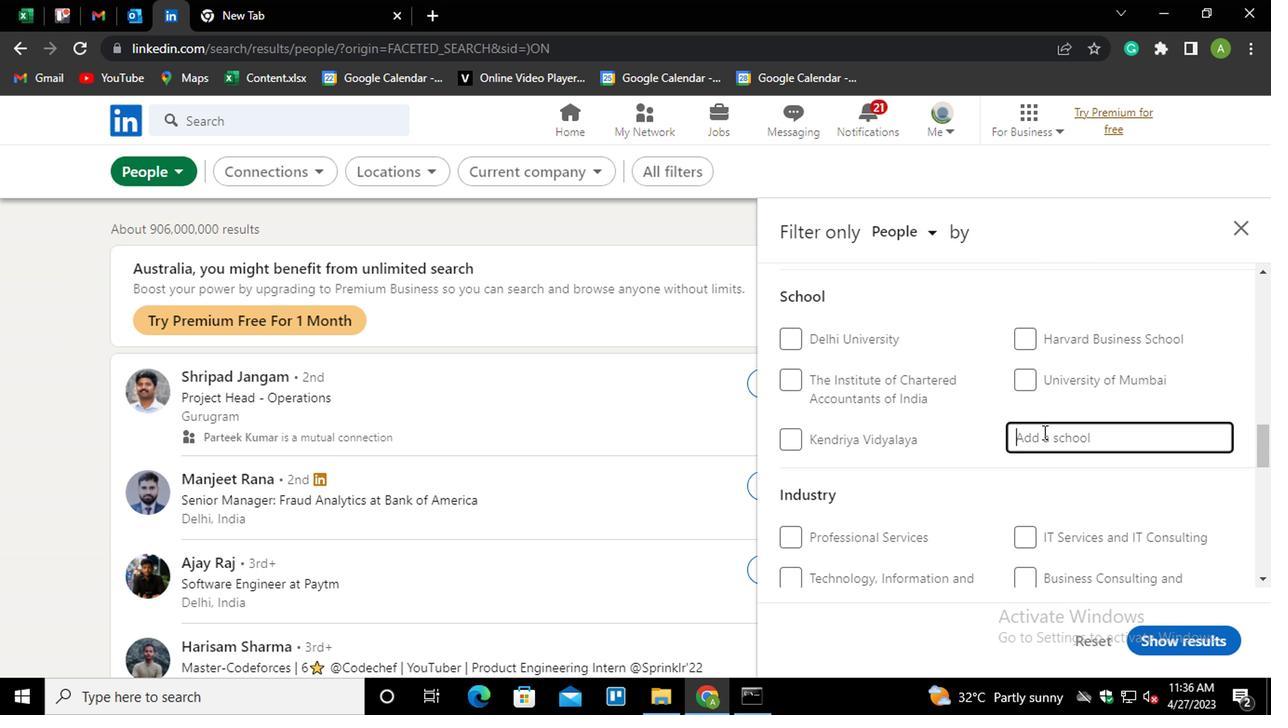 
Action: Key pressed <Key.shift>WEST<Key.space><Key.shift>BENGAL<Key.down><Key.enter>
Screenshot: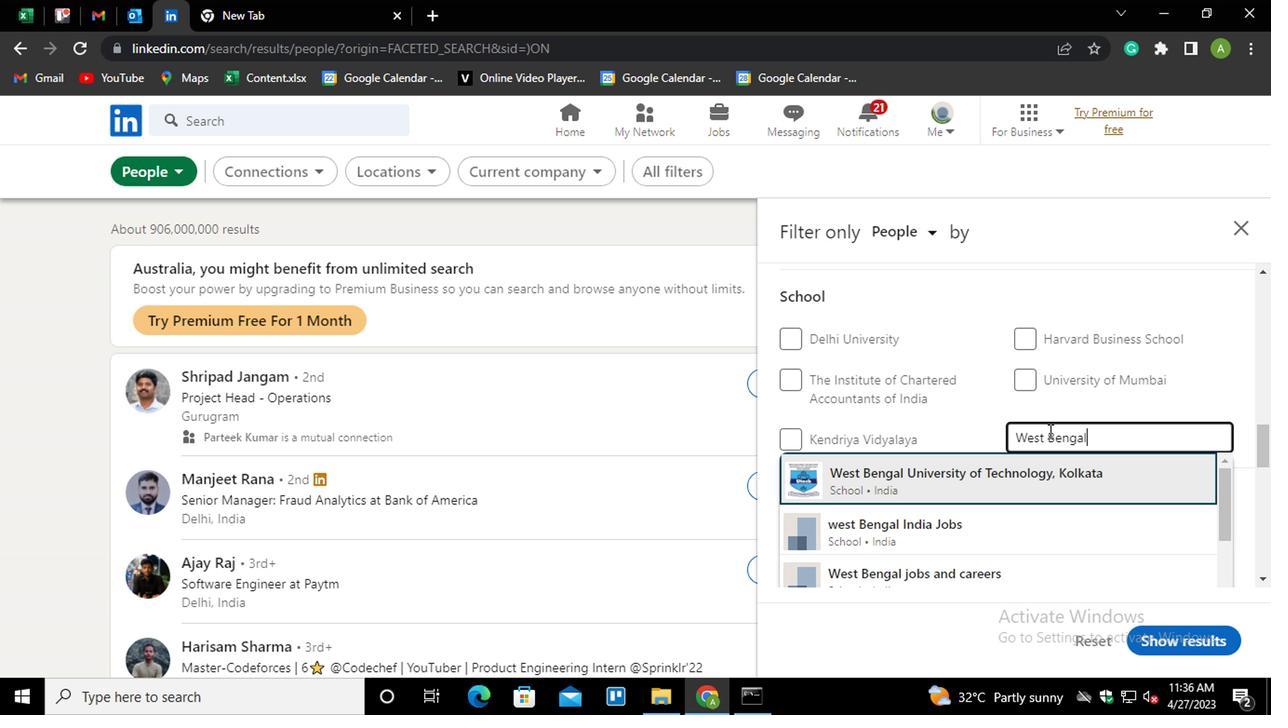 
Action: Mouse moved to (1046, 429)
Screenshot: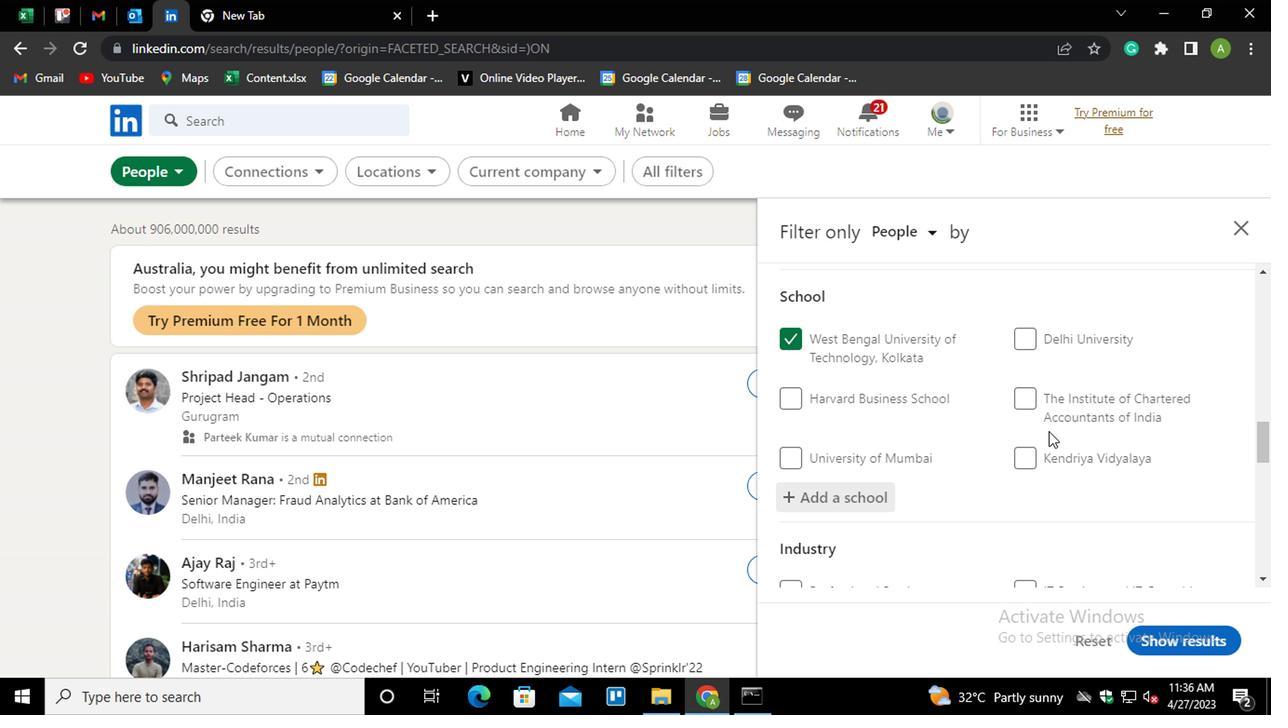 
Action: Mouse scrolled (1046, 428) with delta (0, 0)
Screenshot: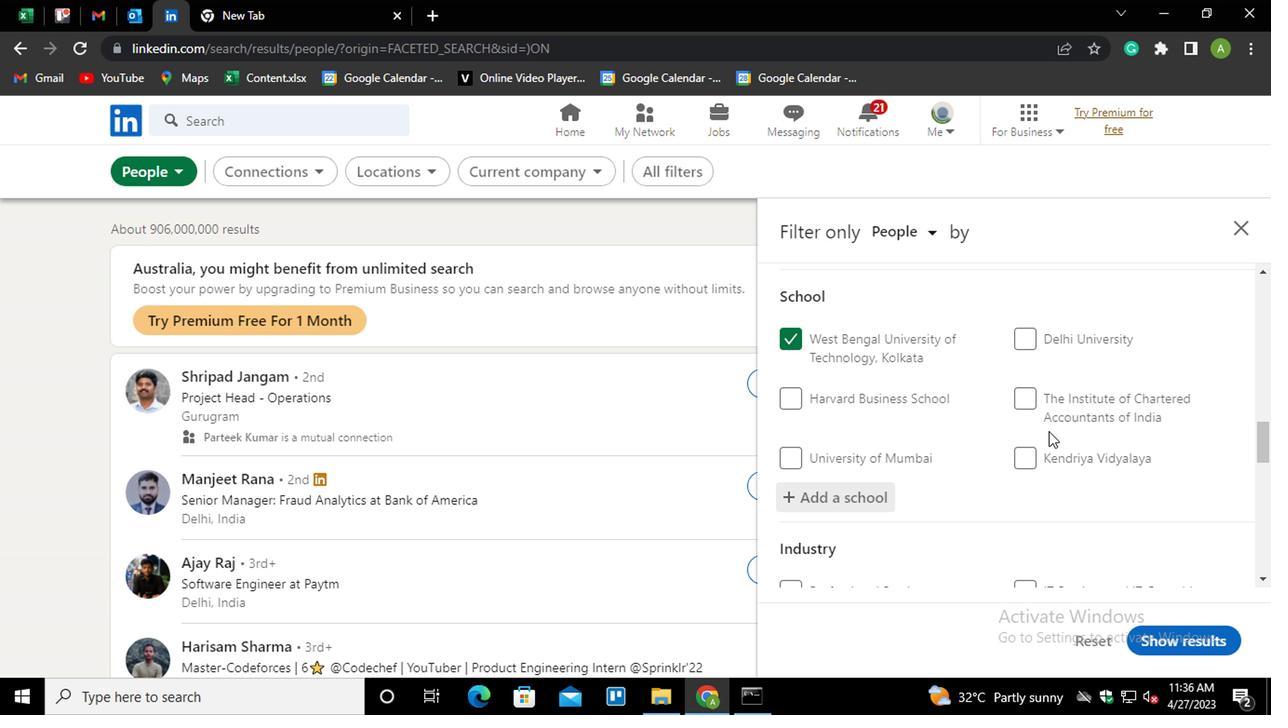 
Action: Mouse scrolled (1046, 428) with delta (0, 0)
Screenshot: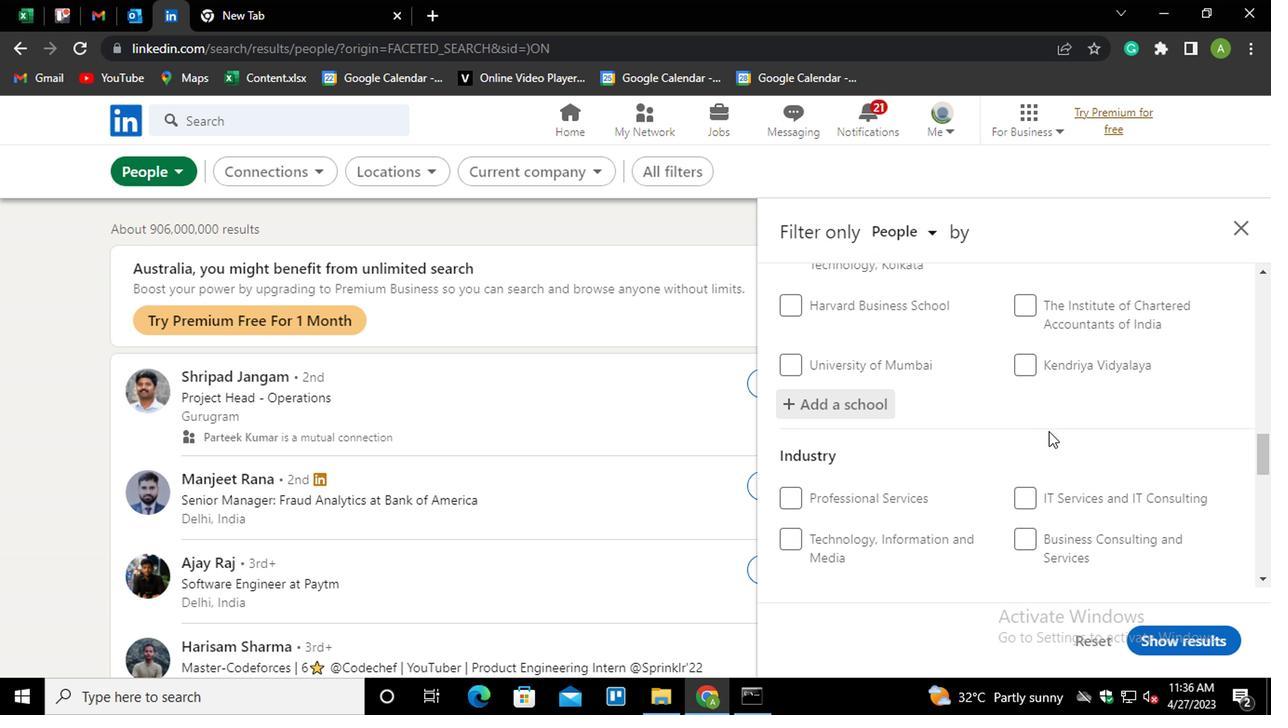 
Action: Mouse scrolled (1046, 428) with delta (0, 0)
Screenshot: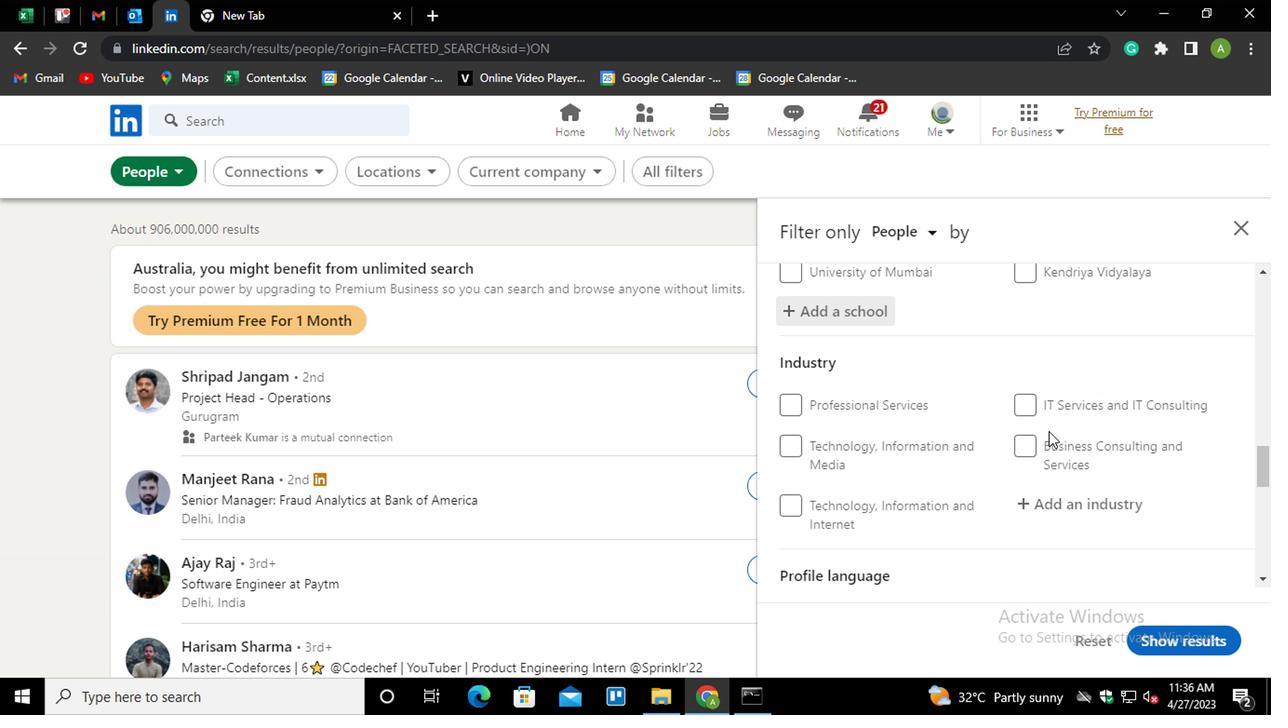 
Action: Mouse moved to (1063, 412)
Screenshot: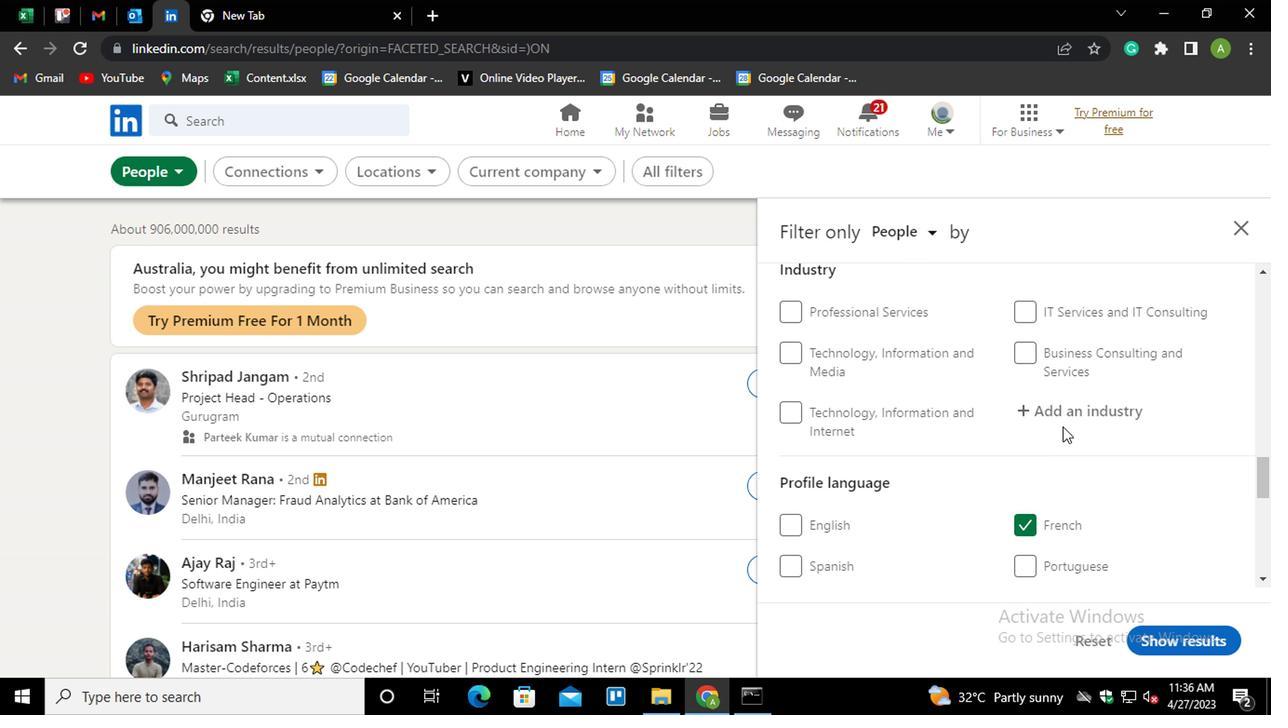 
Action: Mouse pressed left at (1063, 412)
Screenshot: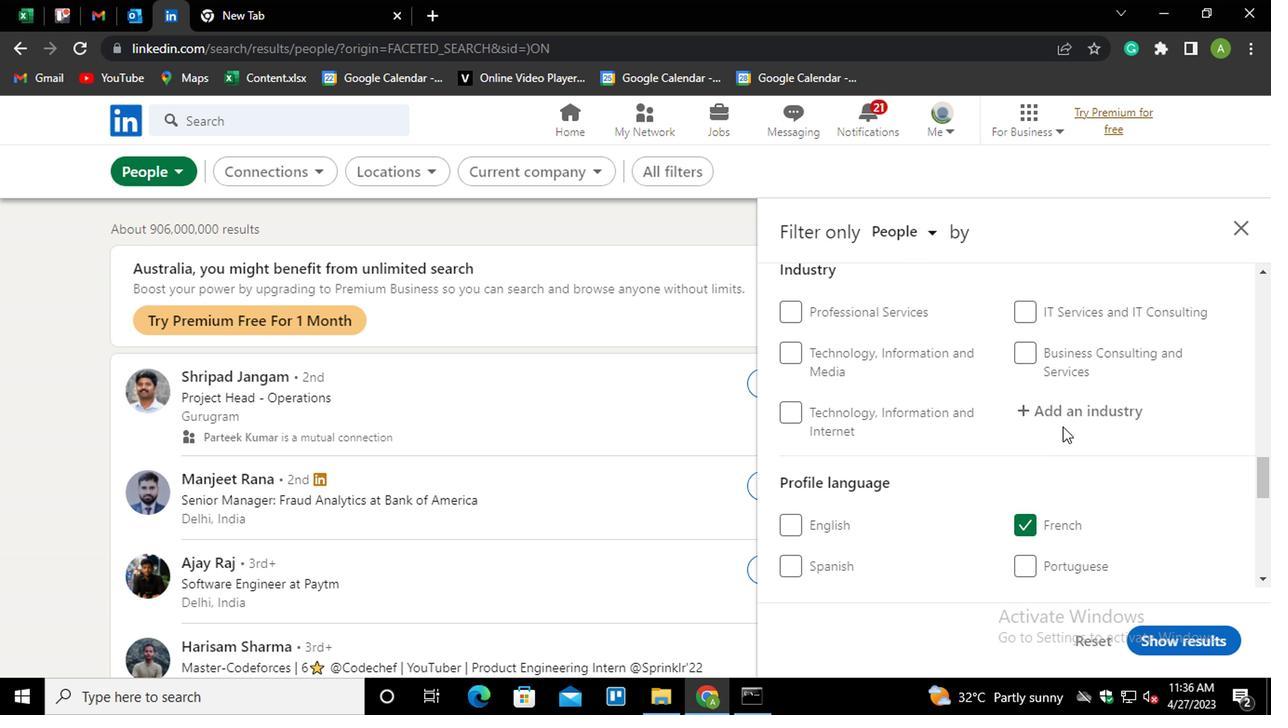 
Action: Mouse moved to (1072, 412)
Screenshot: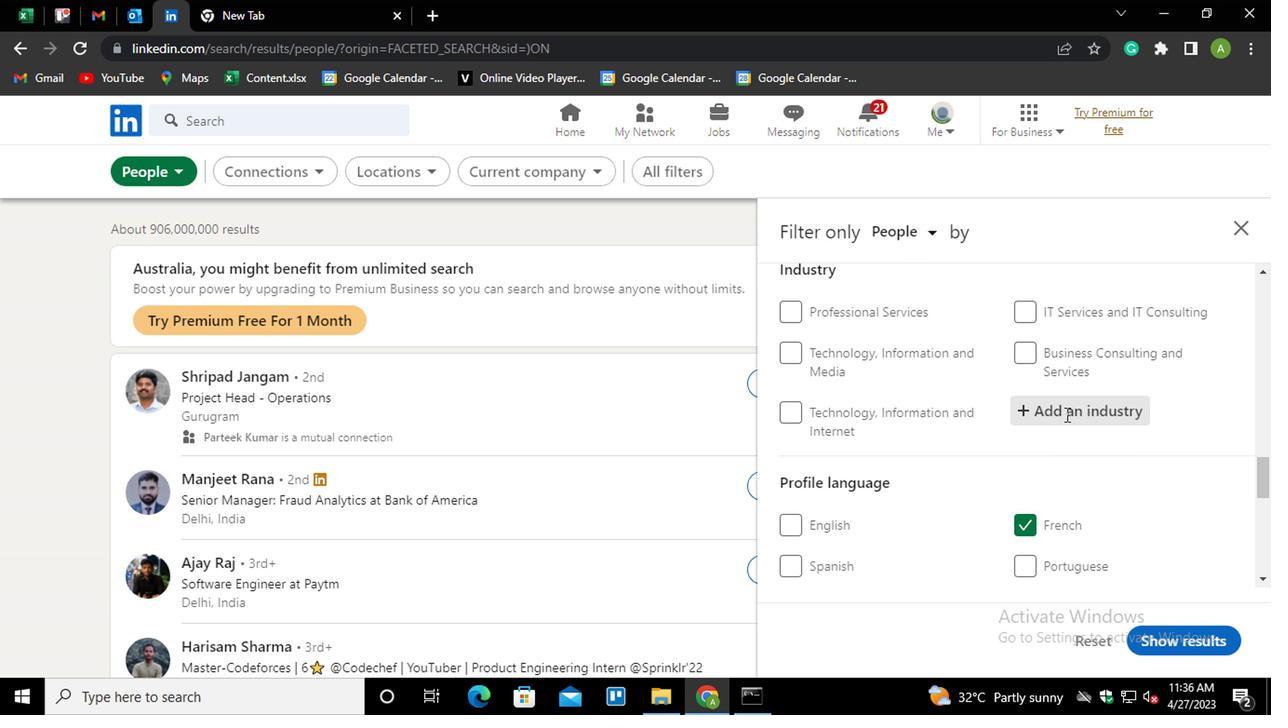 
Action: Mouse pressed left at (1072, 412)
Screenshot: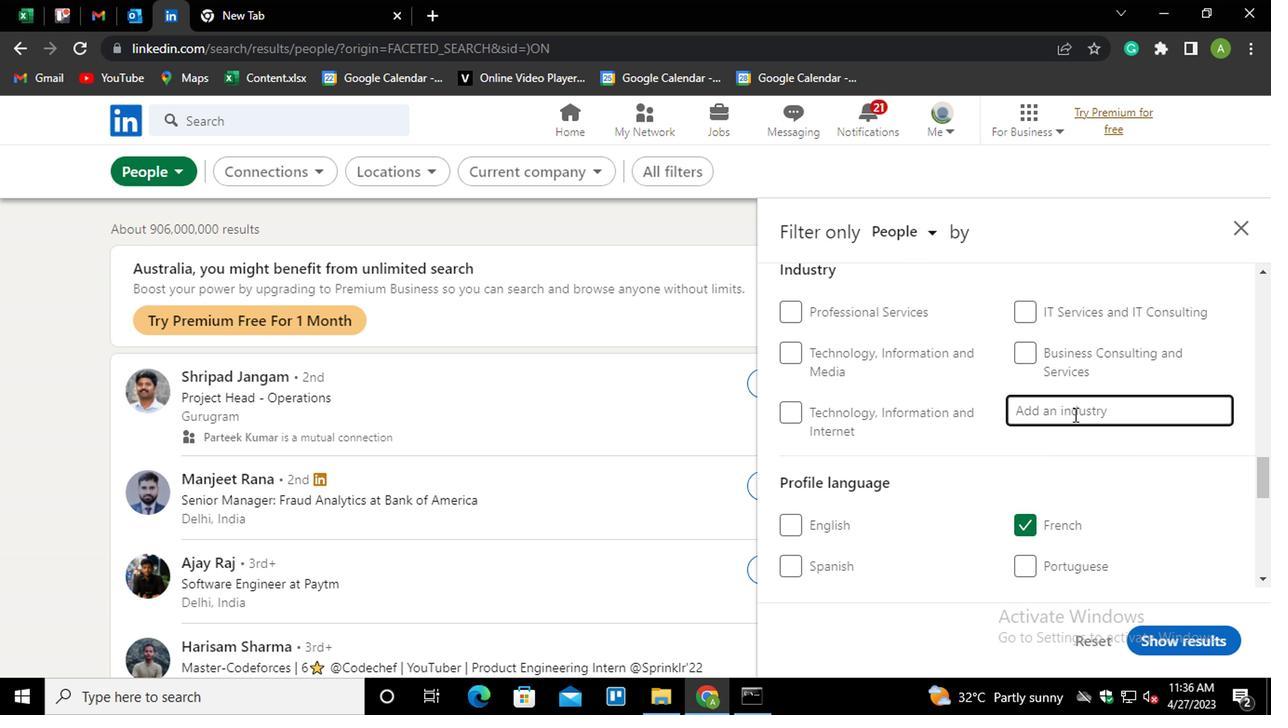 
Action: Mouse moved to (1072, 415)
Screenshot: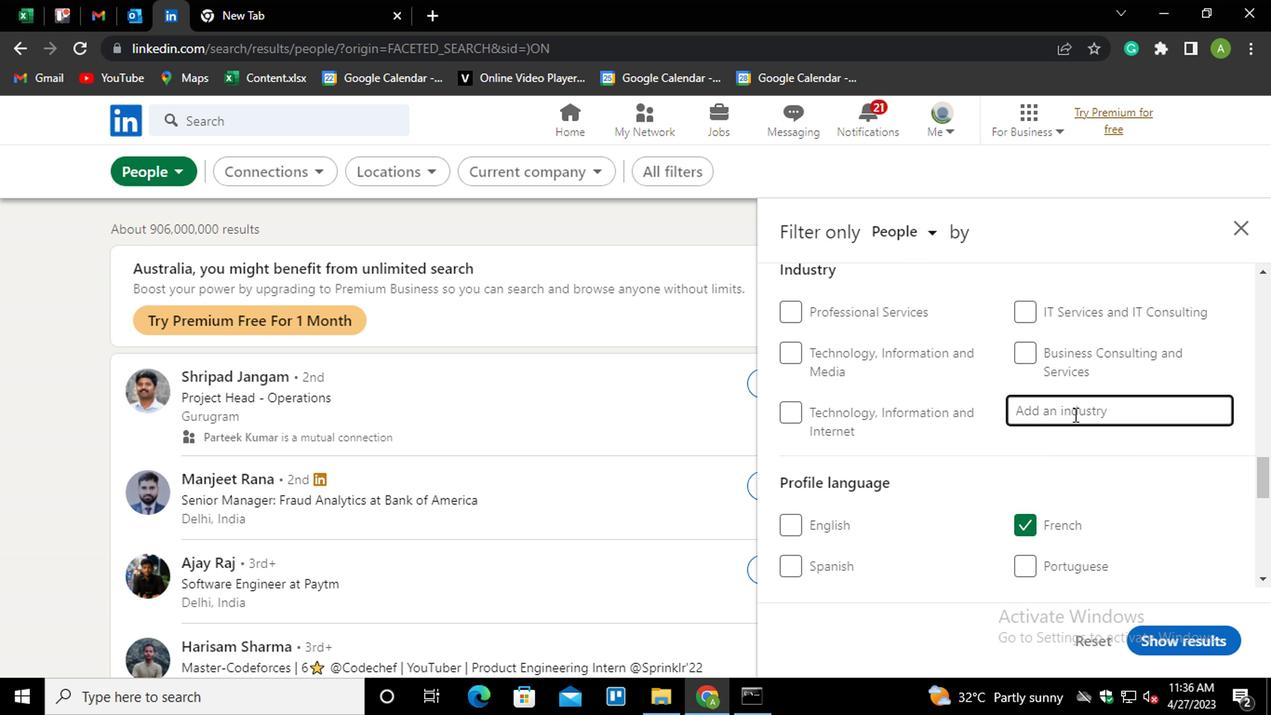 
Action: Key pressed <Key.shift_r>BOOK<Key.space><Key.down><Key.enter>
Screenshot: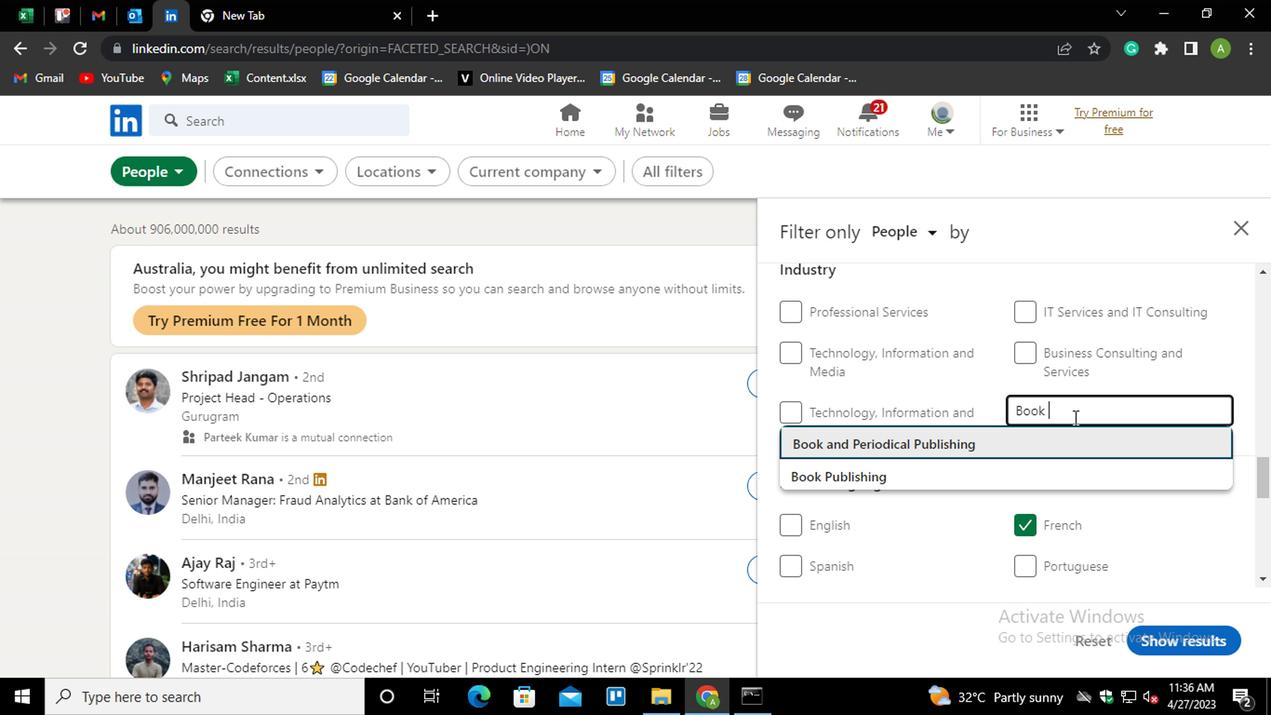 
Action: Mouse scrolled (1072, 414) with delta (0, 0)
Screenshot: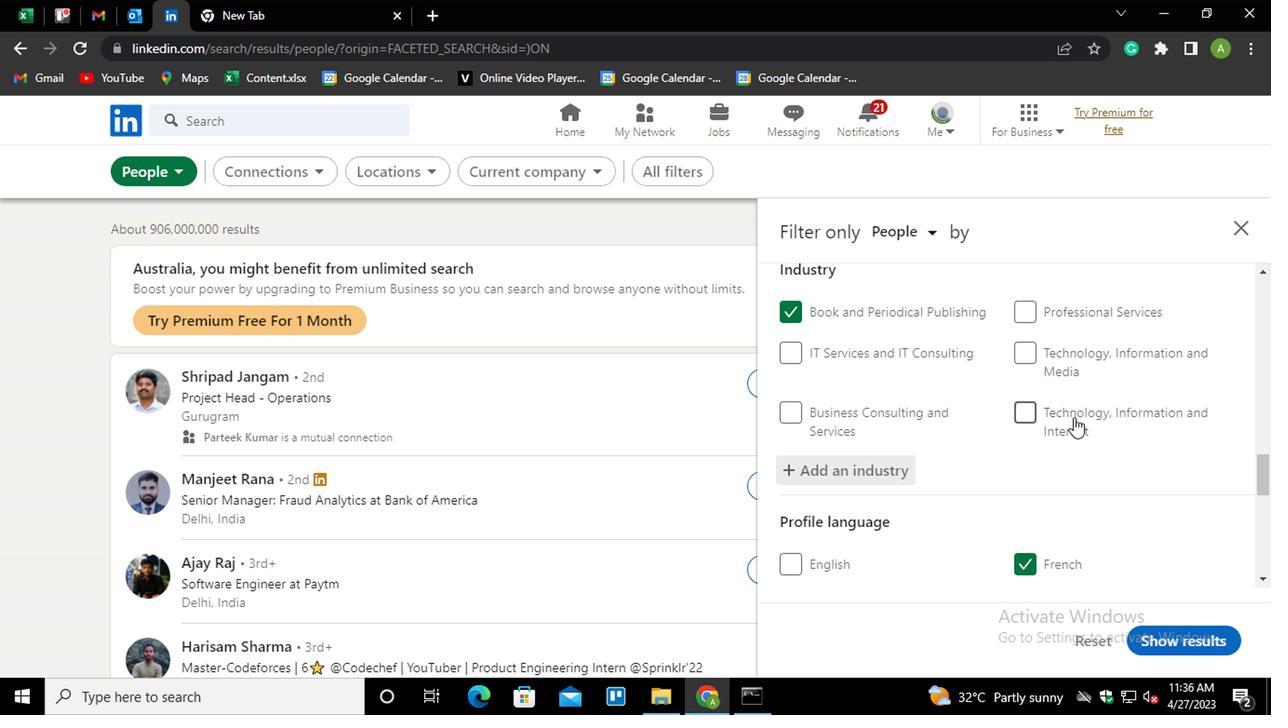 
Action: Mouse scrolled (1072, 414) with delta (0, 0)
Screenshot: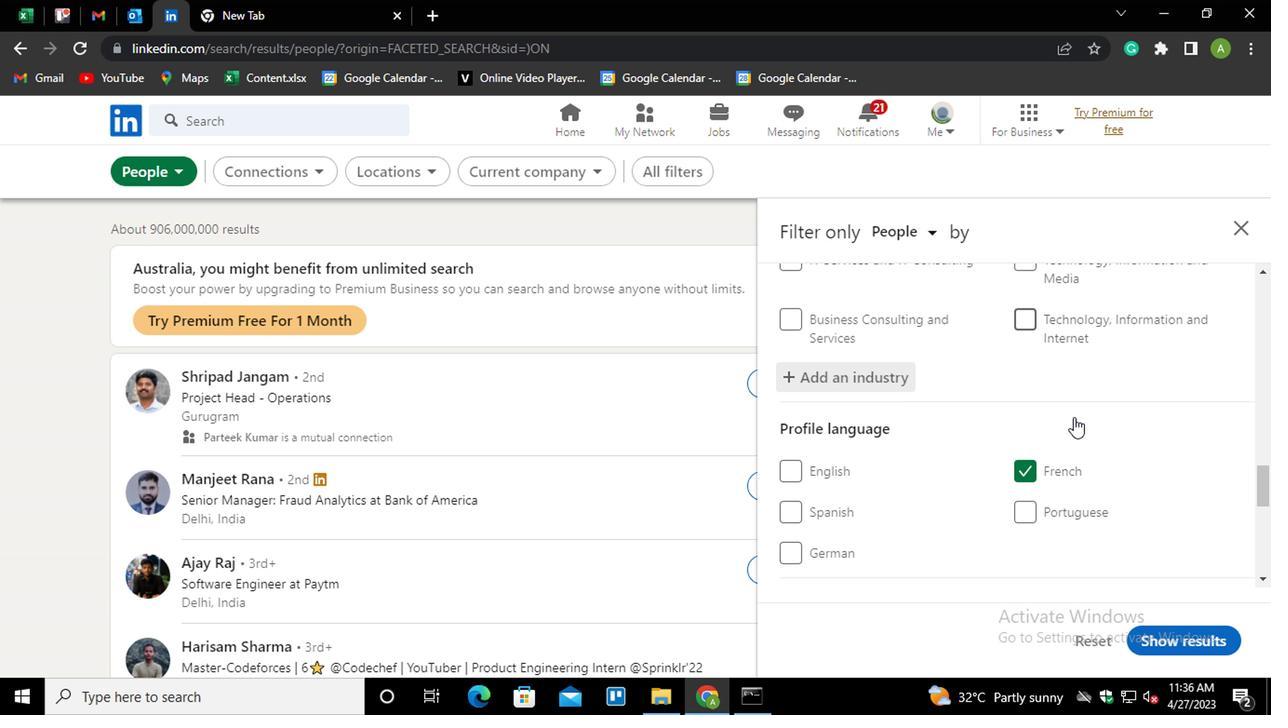 
Action: Mouse scrolled (1072, 414) with delta (0, 0)
Screenshot: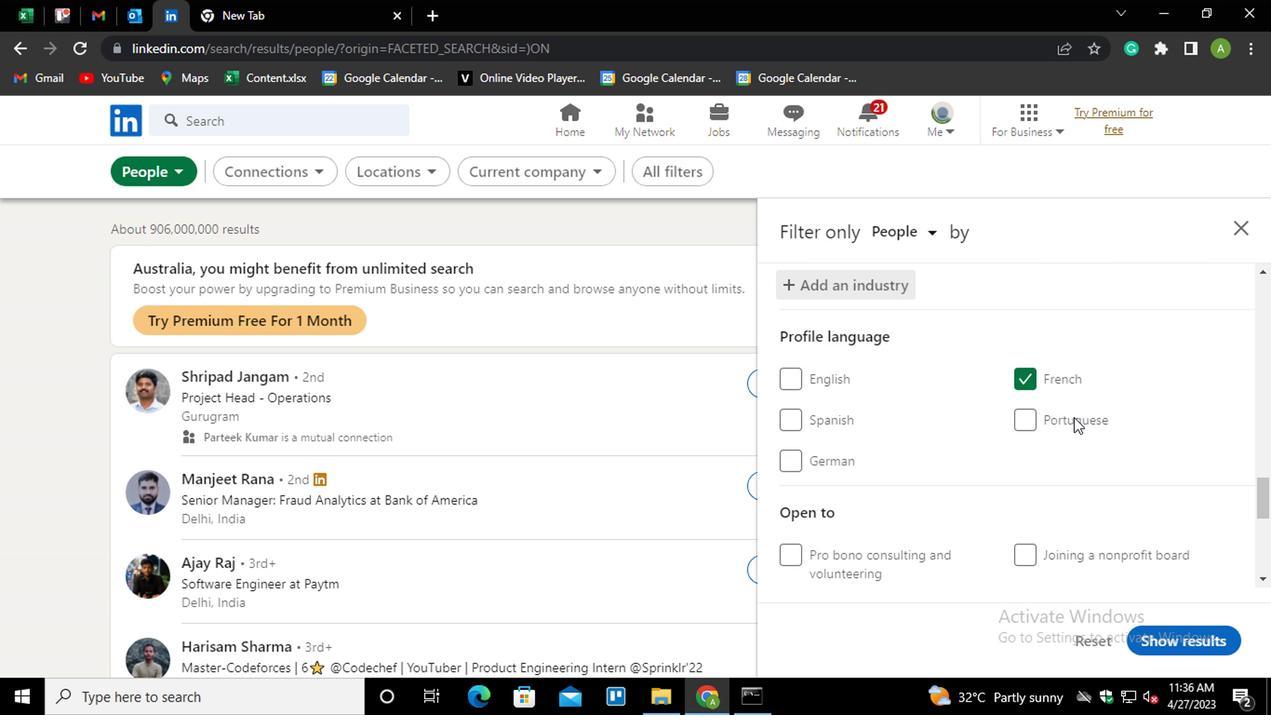 
Action: Mouse moved to (1071, 416)
Screenshot: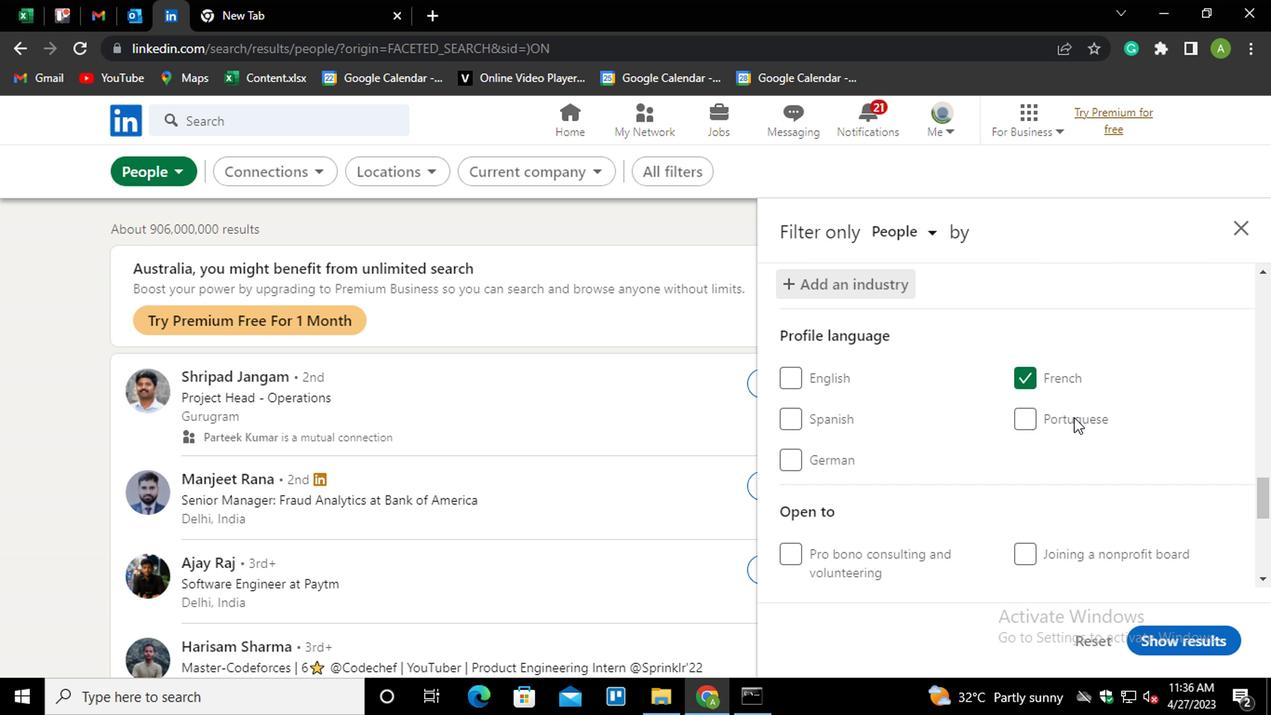 
Action: Mouse scrolled (1071, 415) with delta (0, -1)
Screenshot: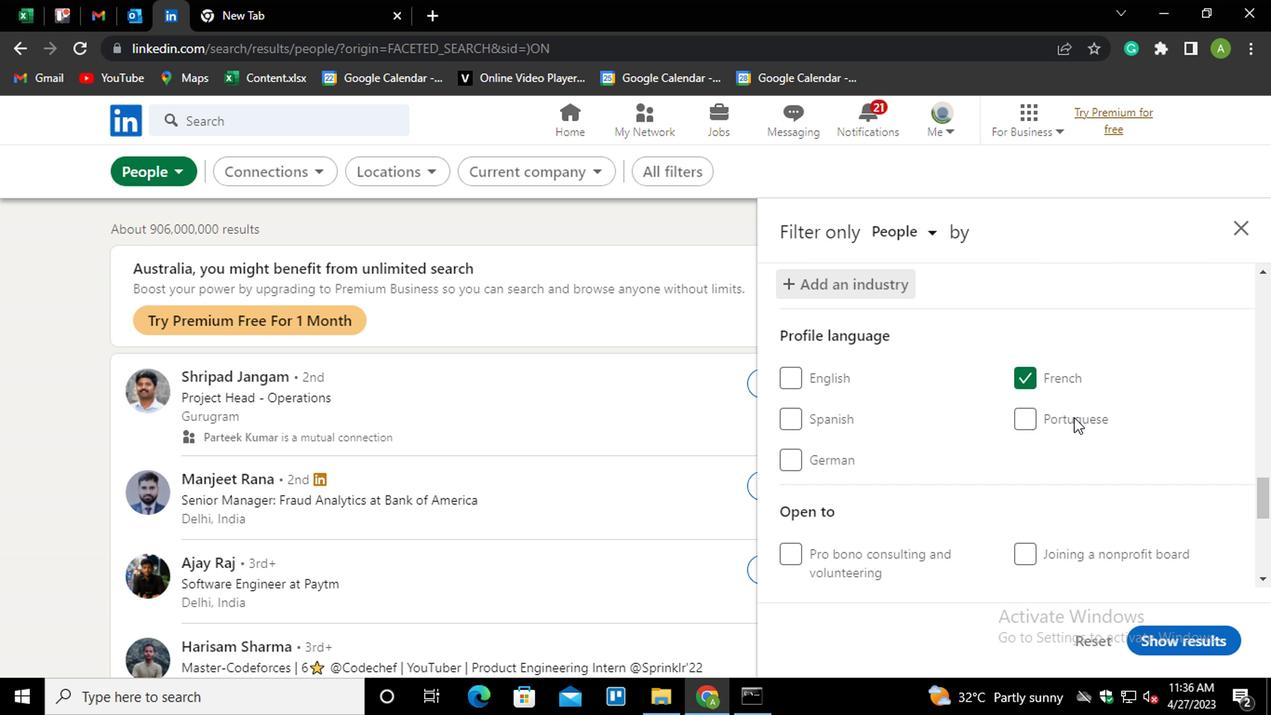 
Action: Mouse moved to (980, 466)
Screenshot: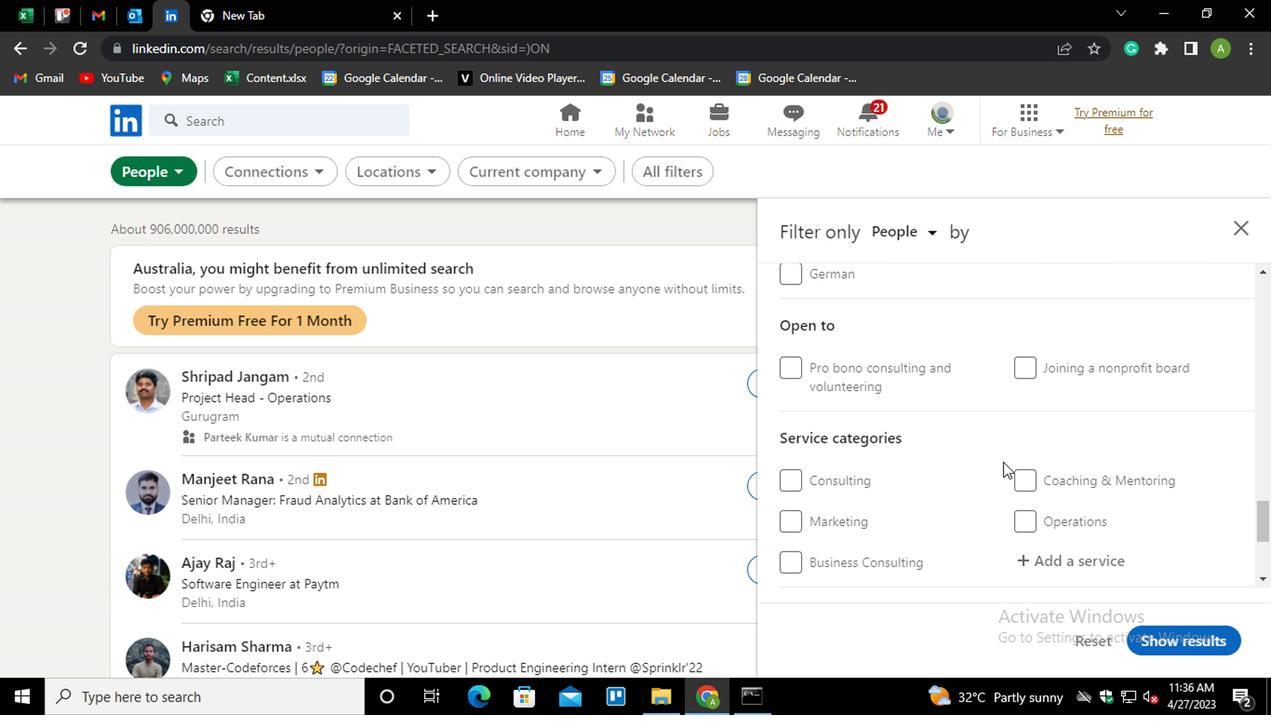 
Action: Mouse scrolled (980, 466) with delta (0, 0)
Screenshot: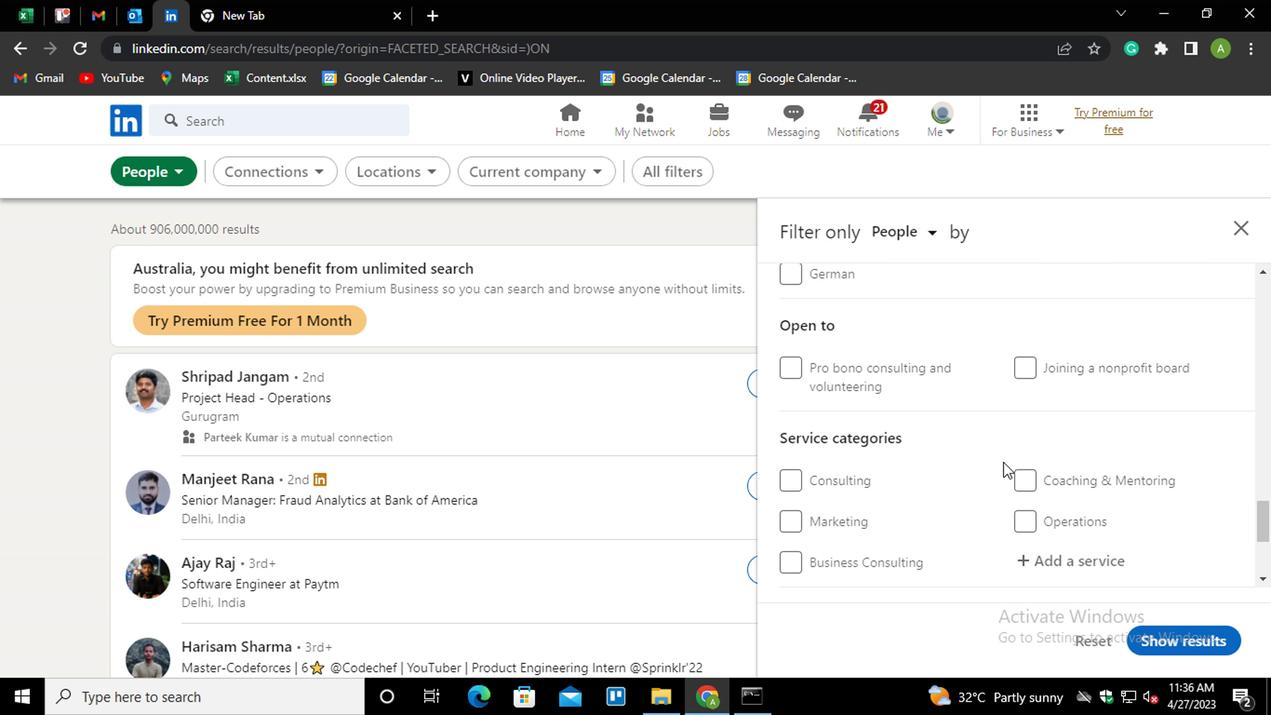 
Action: Mouse moved to (980, 466)
Screenshot: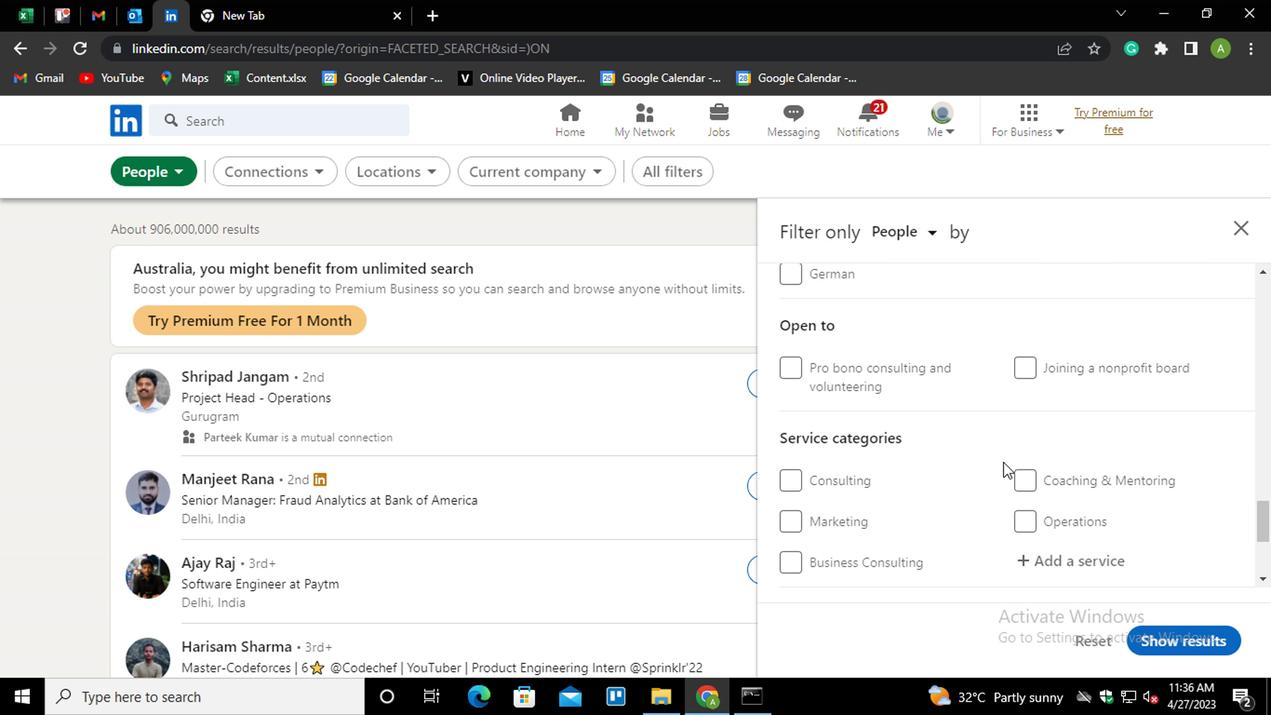 
Action: Mouse scrolled (980, 466) with delta (0, 0)
Screenshot: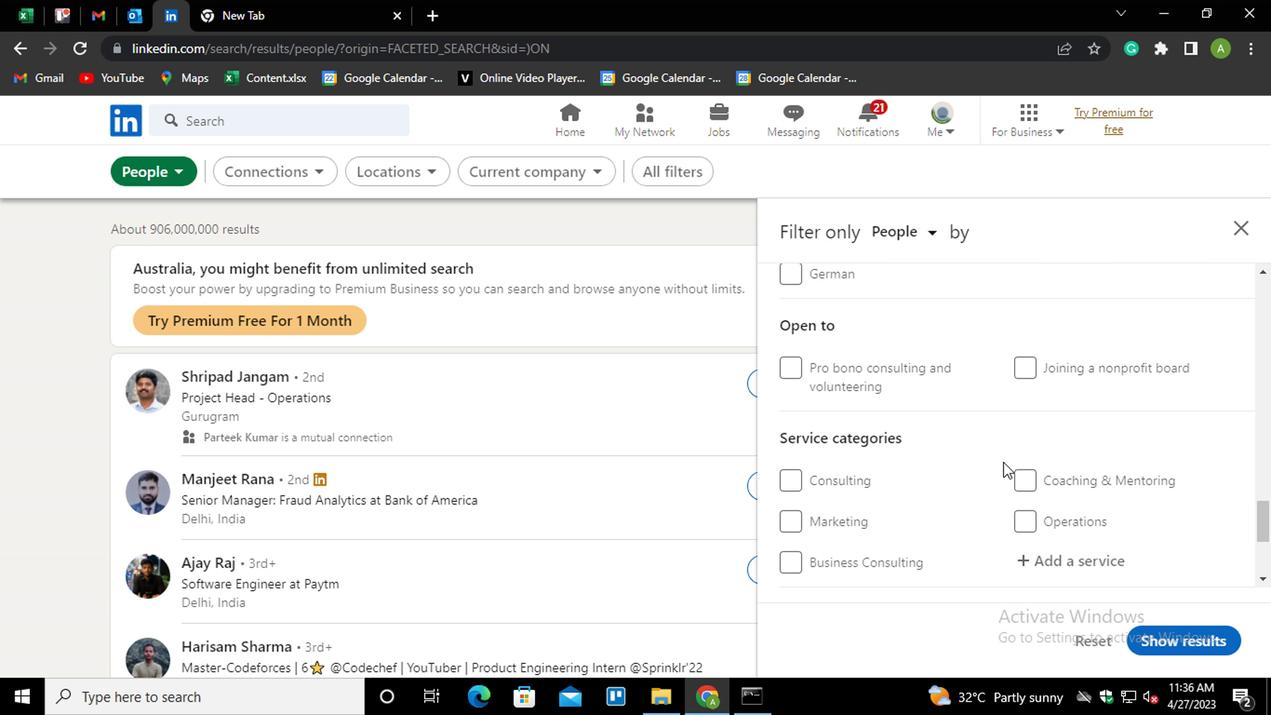 
Action: Mouse moved to (1030, 365)
Screenshot: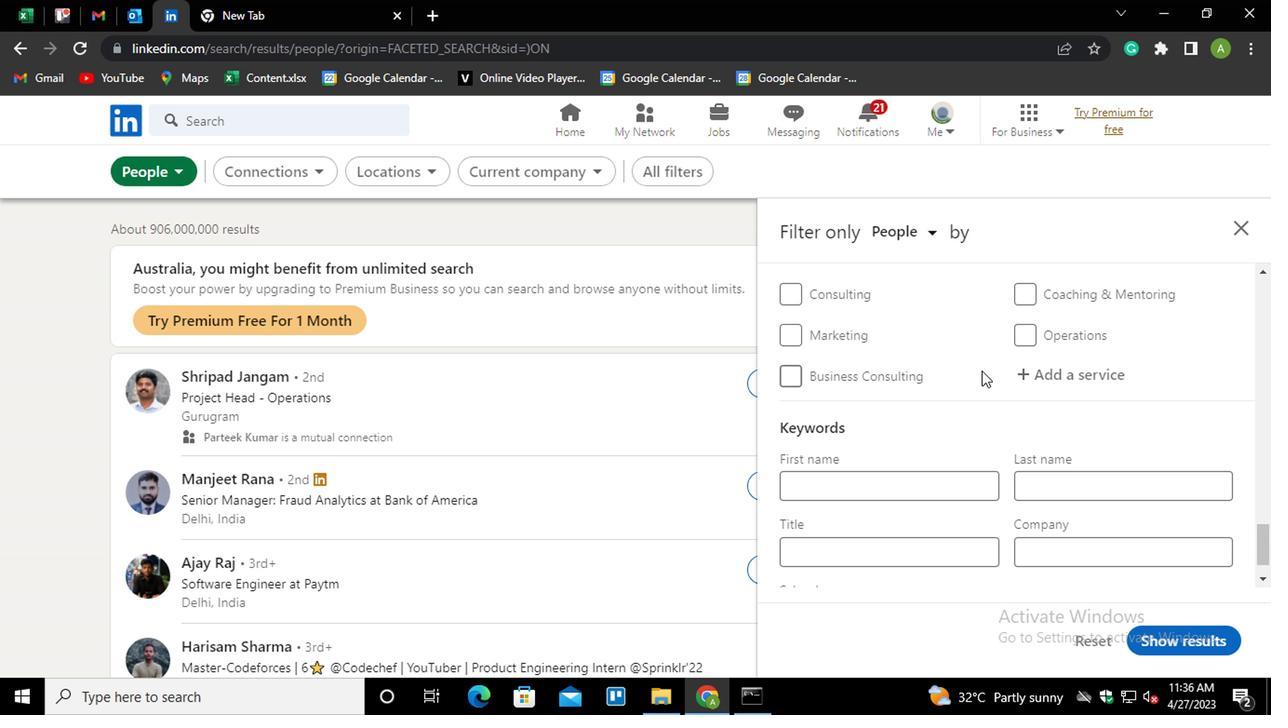 
Action: Mouse pressed left at (1030, 365)
Screenshot: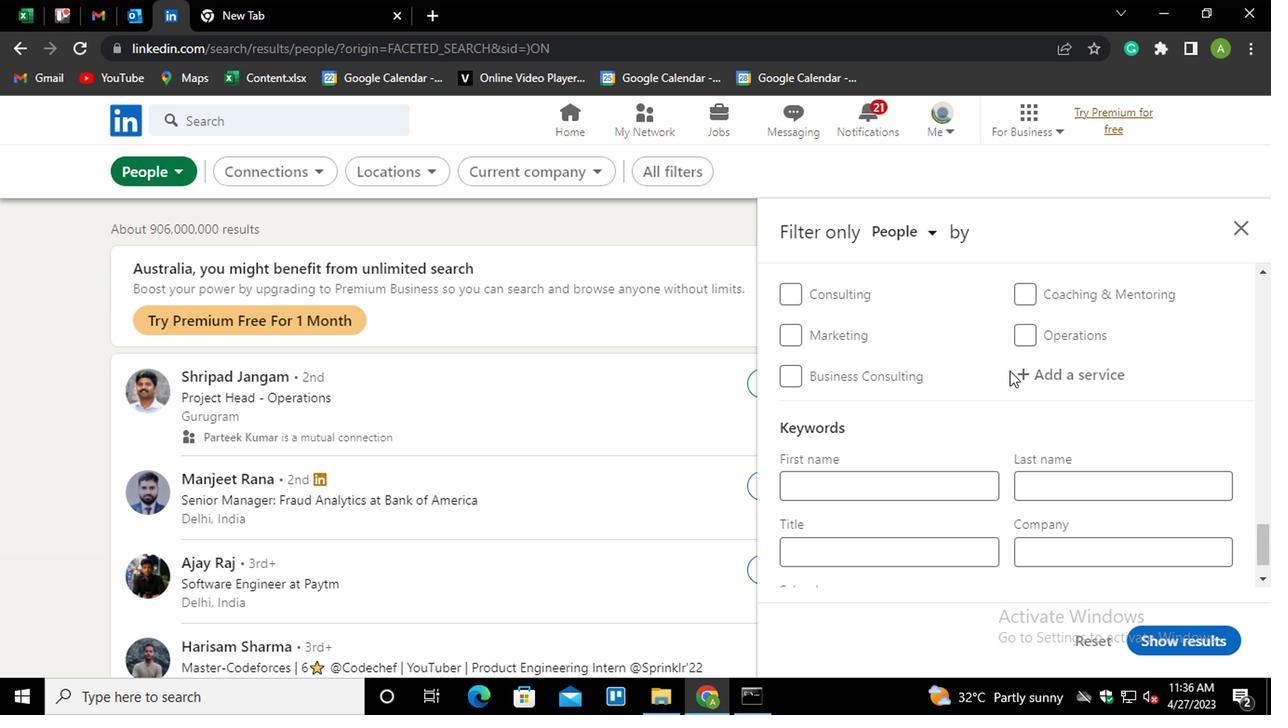 
Action: Mouse moved to (1031, 365)
Screenshot: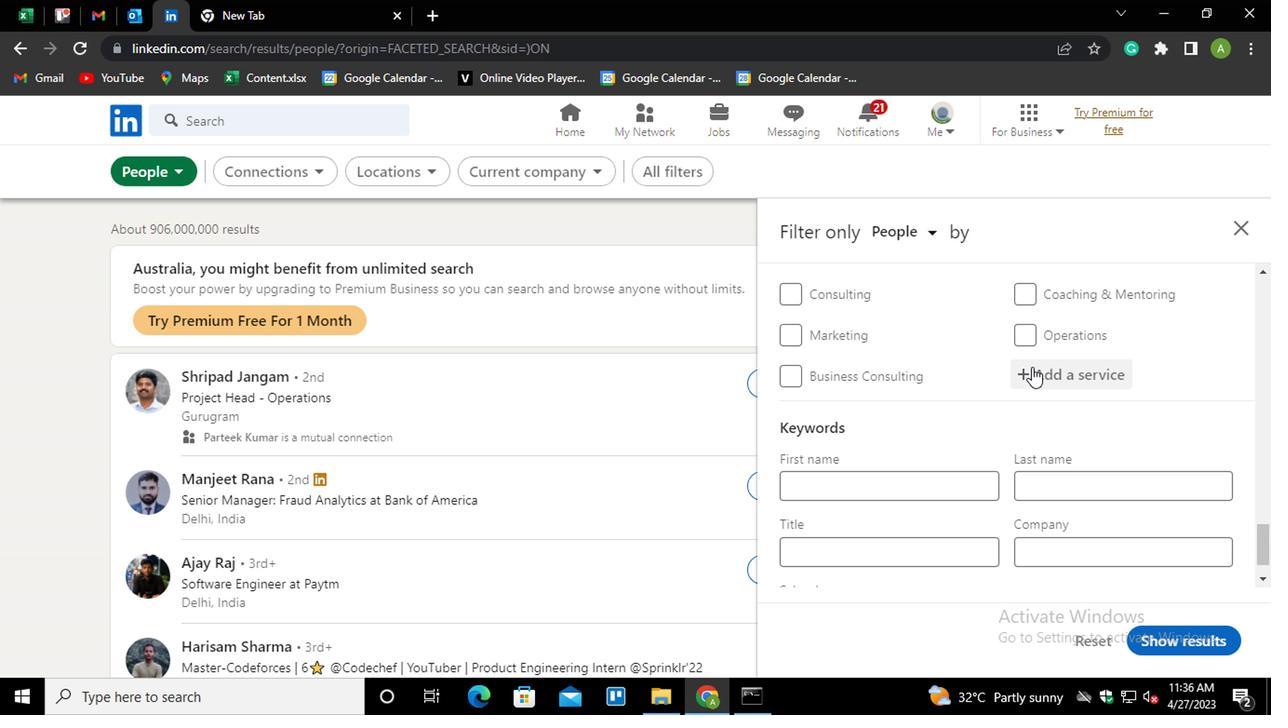
Action: Key pressed <Key.shift>WRITING<Key.down><Key.enter>
Screenshot: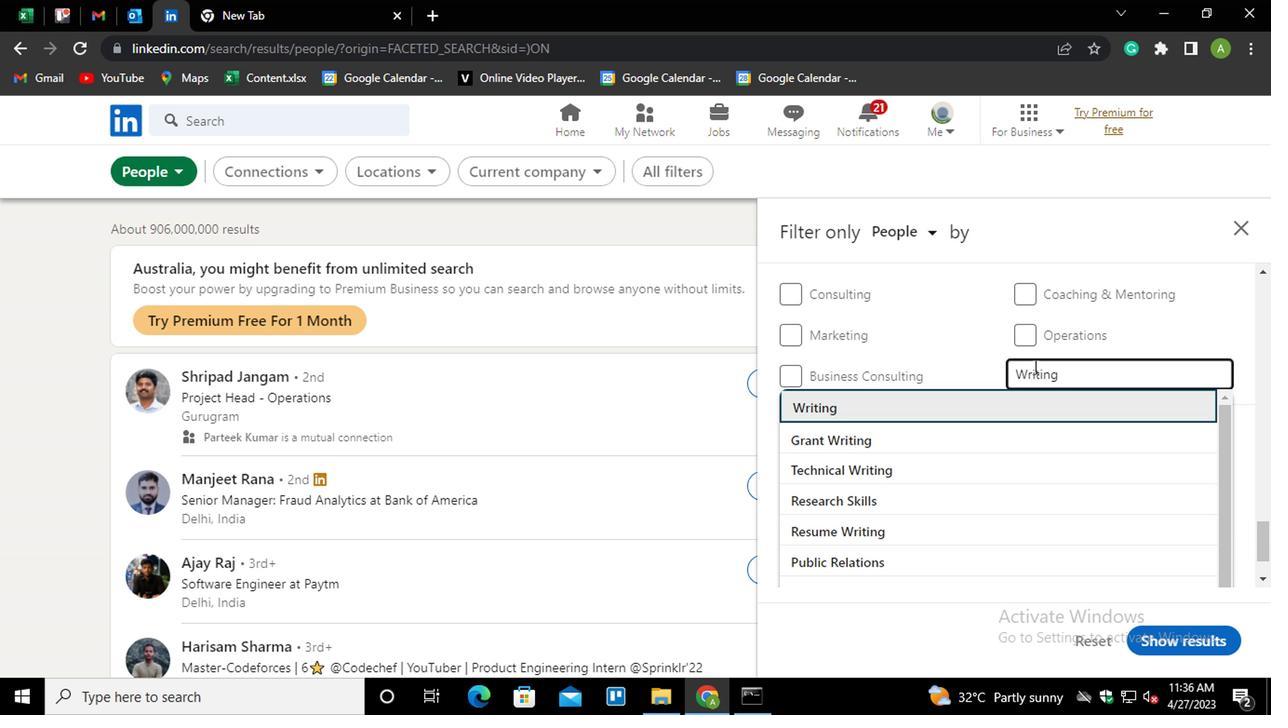 
Action: Mouse moved to (837, 424)
Screenshot: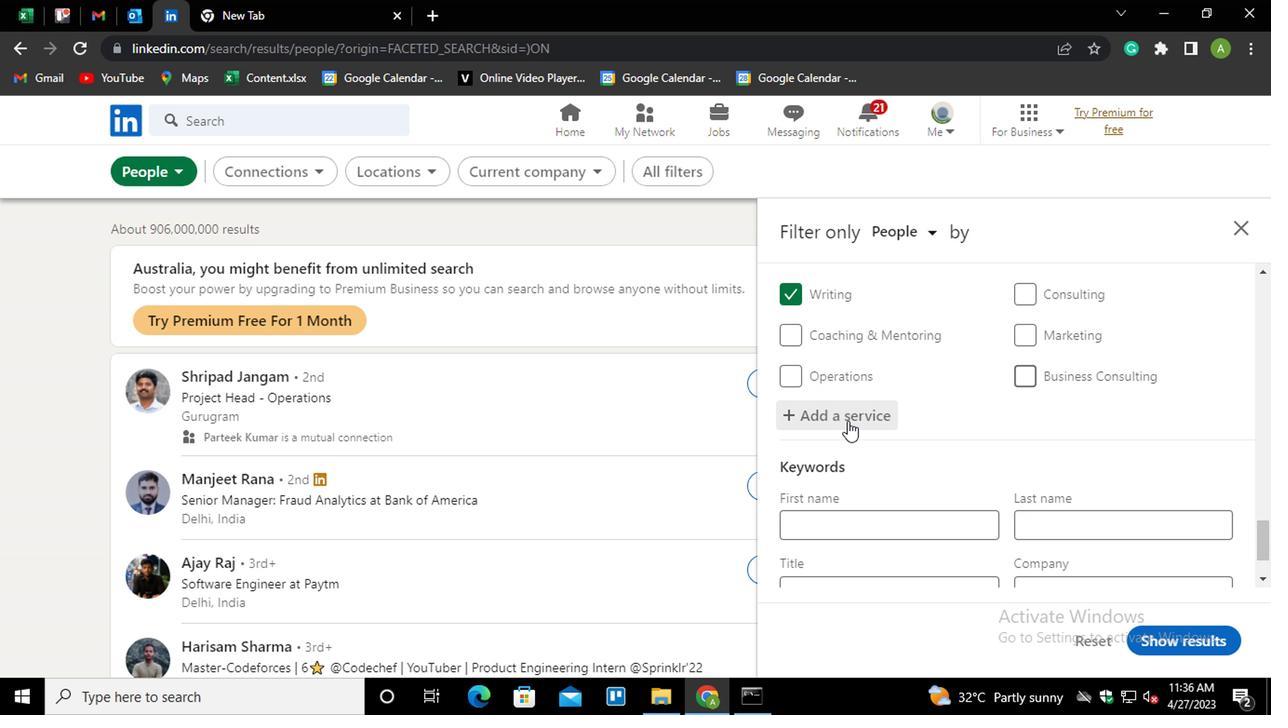 
Action: Mouse scrolled (837, 423) with delta (0, 0)
Screenshot: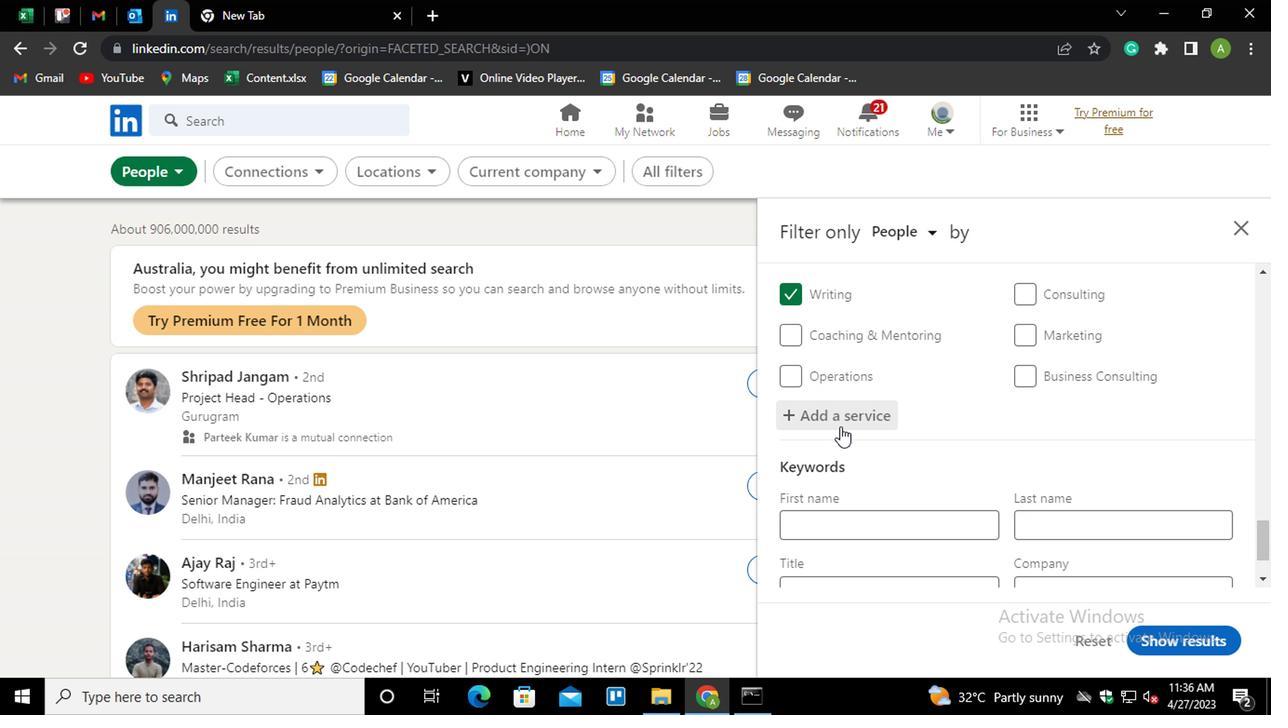 
Action: Mouse scrolled (837, 423) with delta (0, 0)
Screenshot: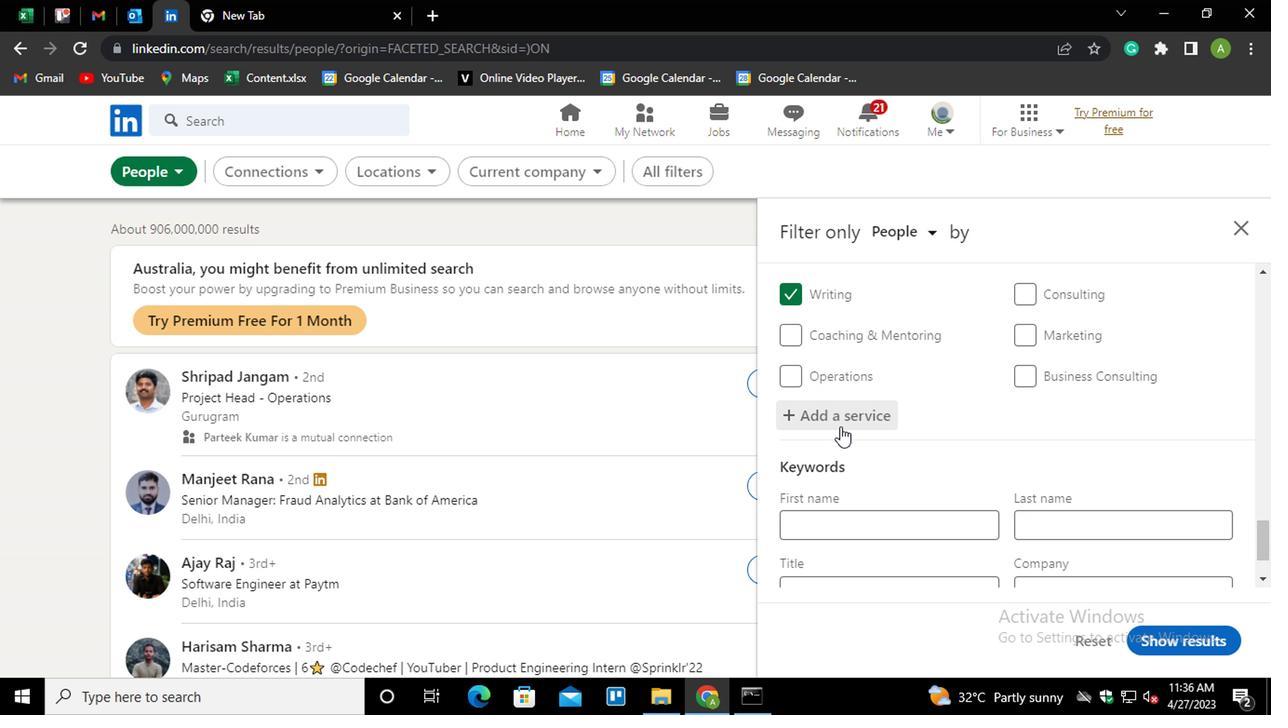 
Action: Mouse scrolled (837, 423) with delta (0, 0)
Screenshot: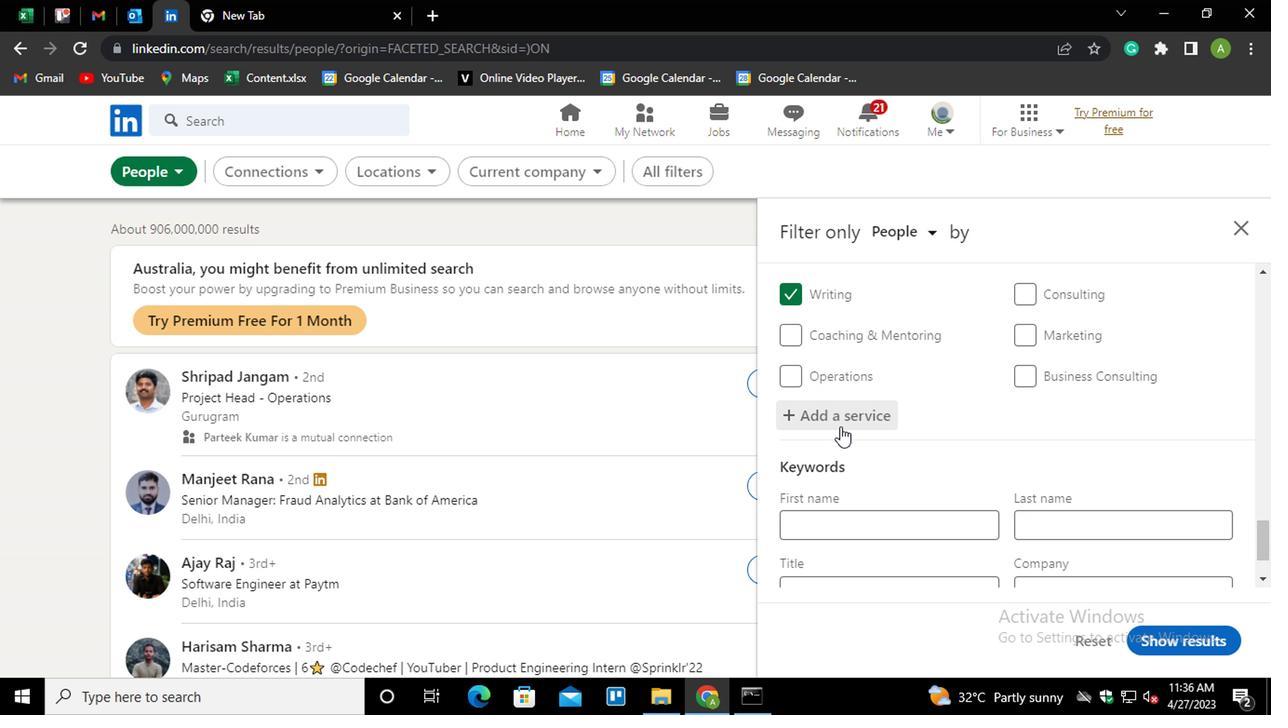 
Action: Mouse scrolled (837, 423) with delta (0, 0)
Screenshot: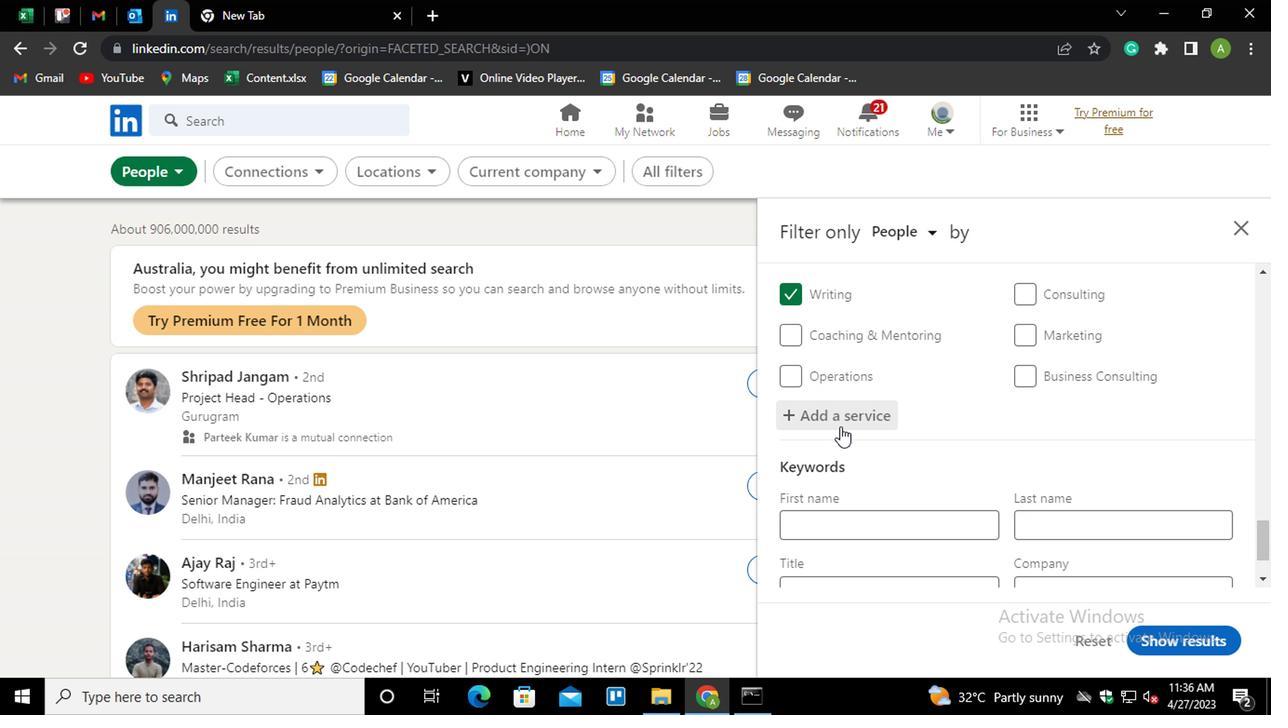 
Action: Mouse moved to (809, 501)
Screenshot: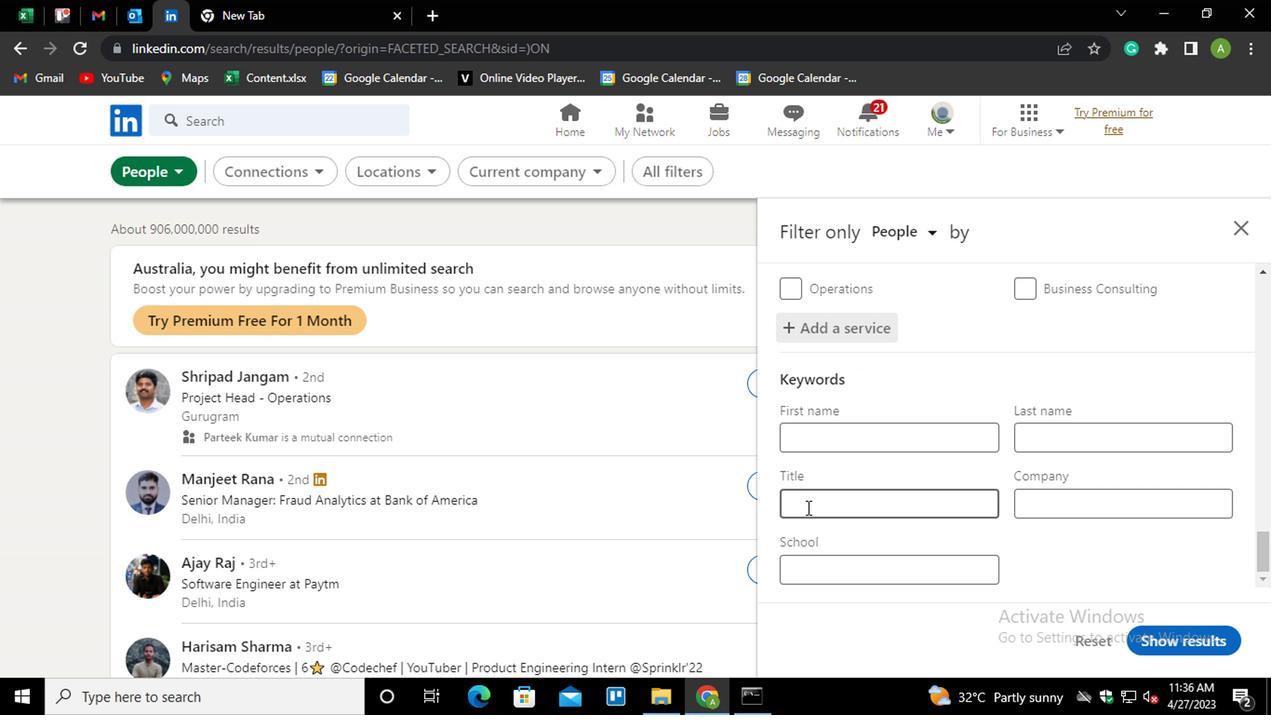 
Action: Mouse pressed left at (809, 501)
Screenshot: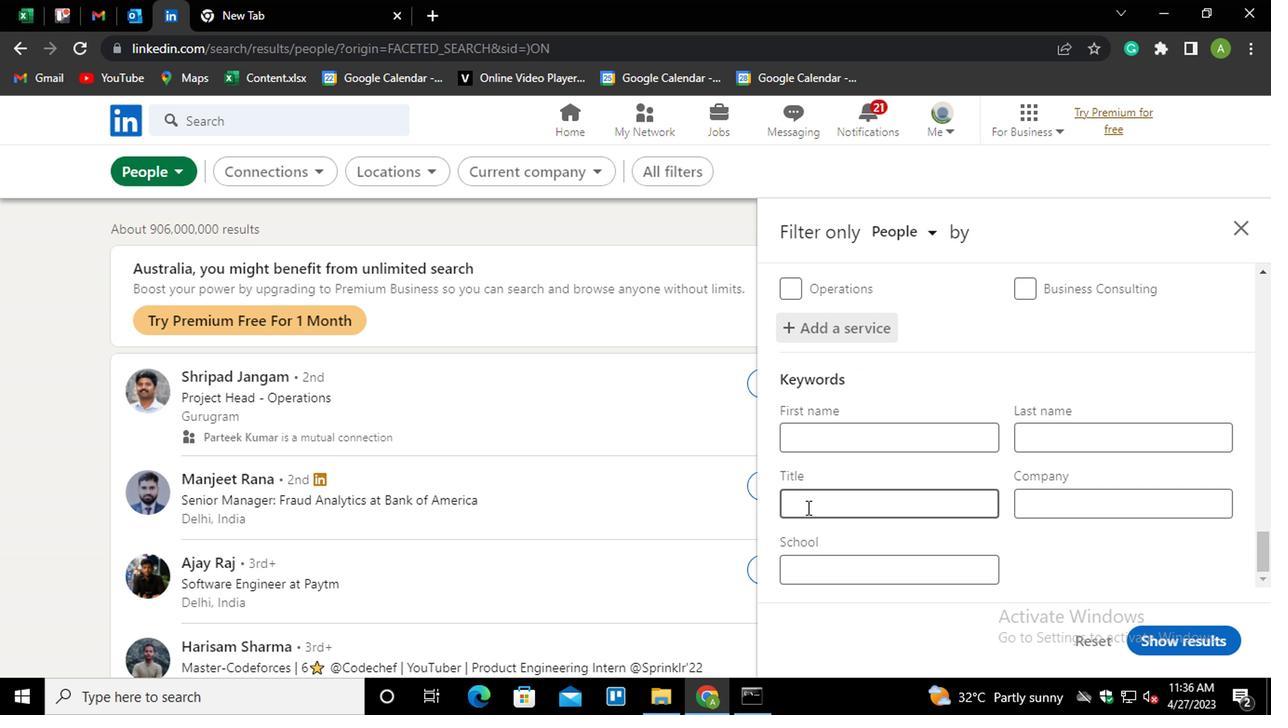 
Action: Mouse moved to (771, 525)
Screenshot: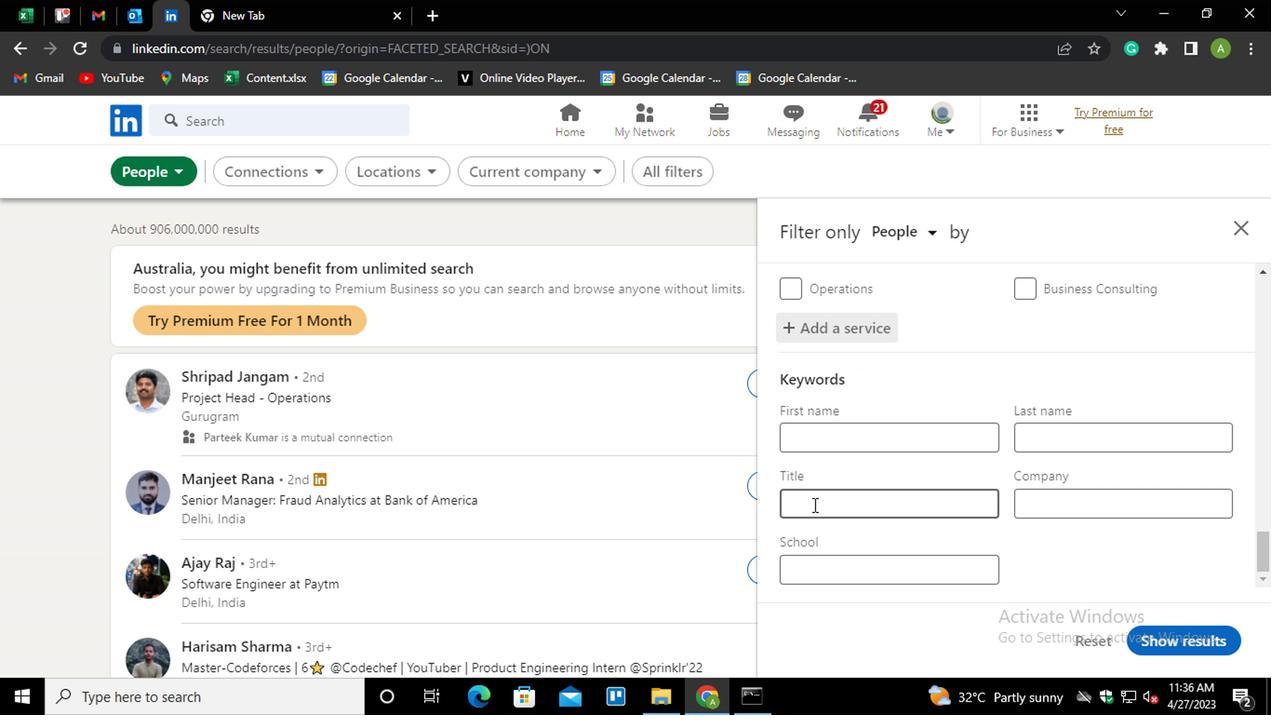 
Action: Key pressed <Key.shift>WEDDING<Key.space><Key.shift>COORDINATOR
Screenshot: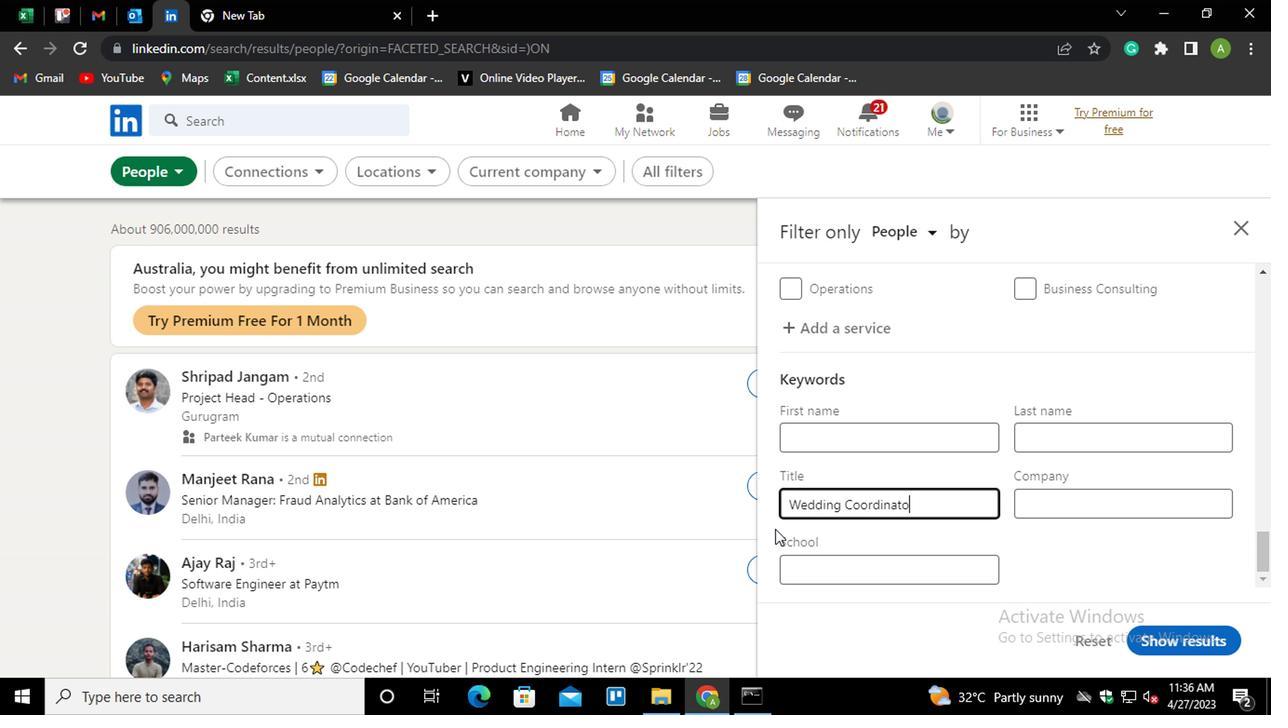 
Action: Mouse moved to (1194, 573)
Screenshot: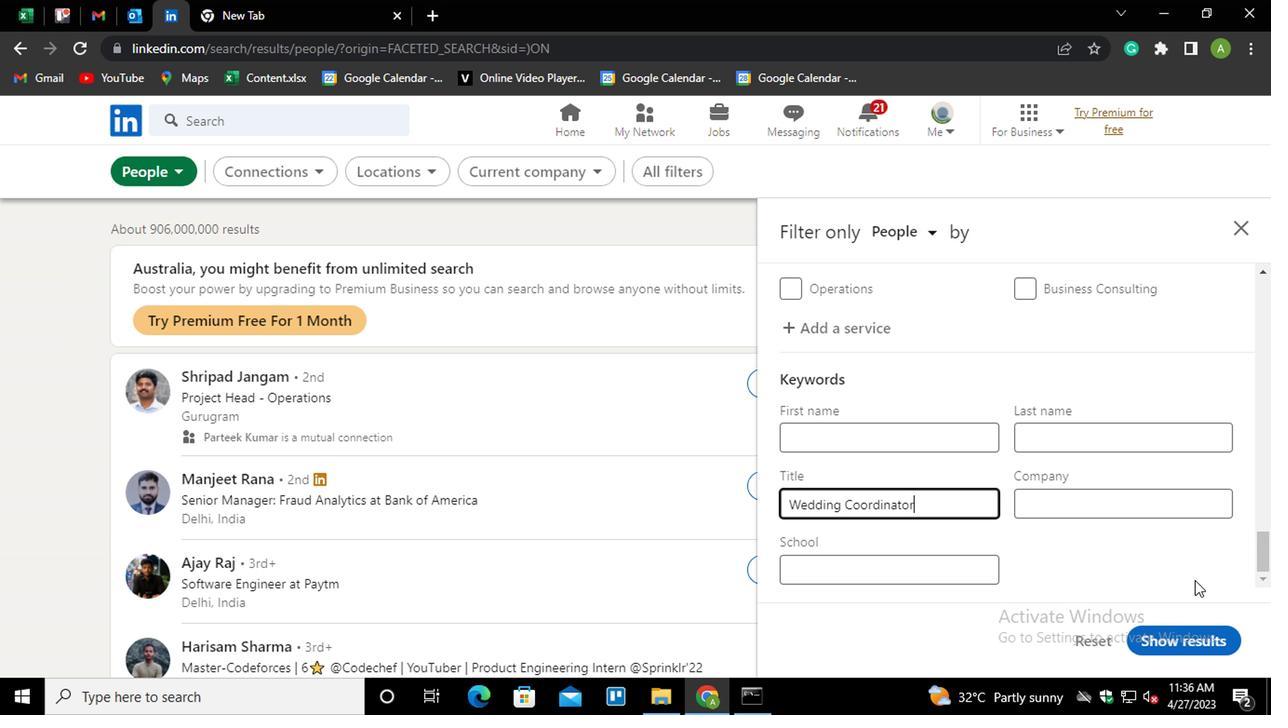 
Action: Mouse pressed left at (1194, 573)
Screenshot: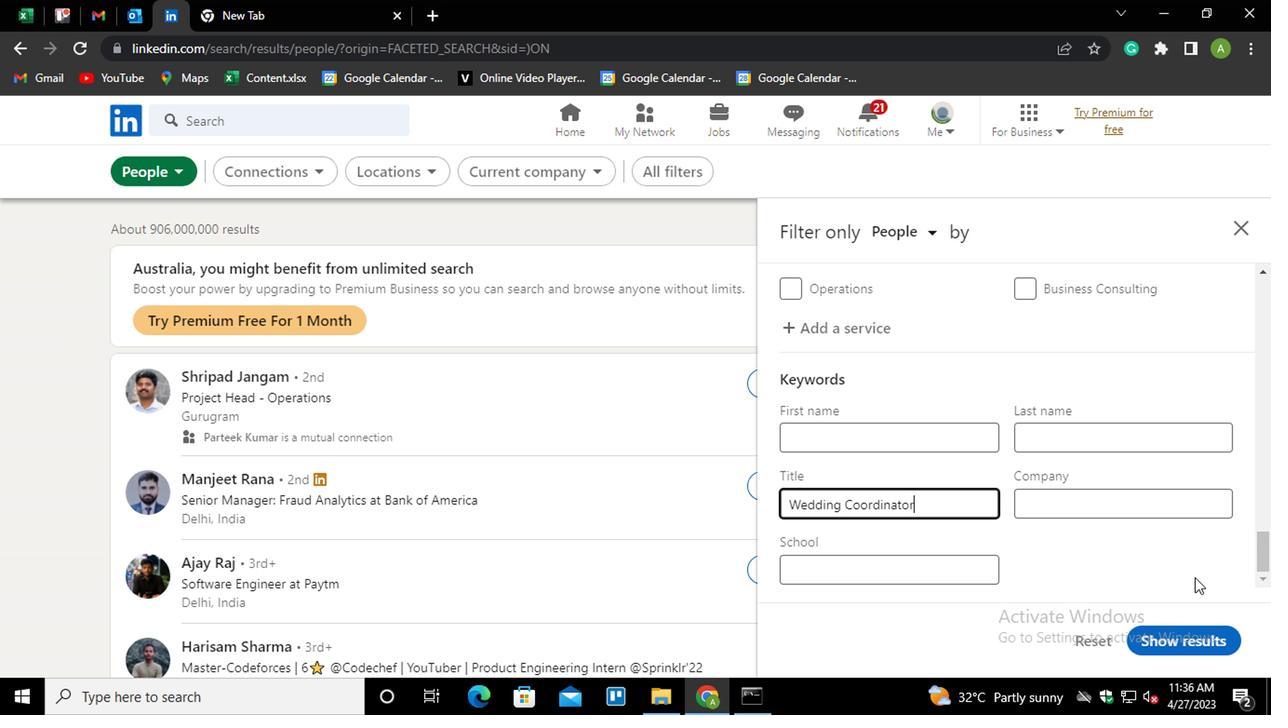 
